 Task: Find connections with filter location Ghātāl with filter topic #Mobilemarketingwith filter profile language Potuguese with filter current company Tata Elxsi with filter school QSpiders - Software Testing Training Institute with filter industry Loan Brokers with filter service category Home Networking with filter keywords title Supervisor
Action: Mouse moved to (601, 100)
Screenshot: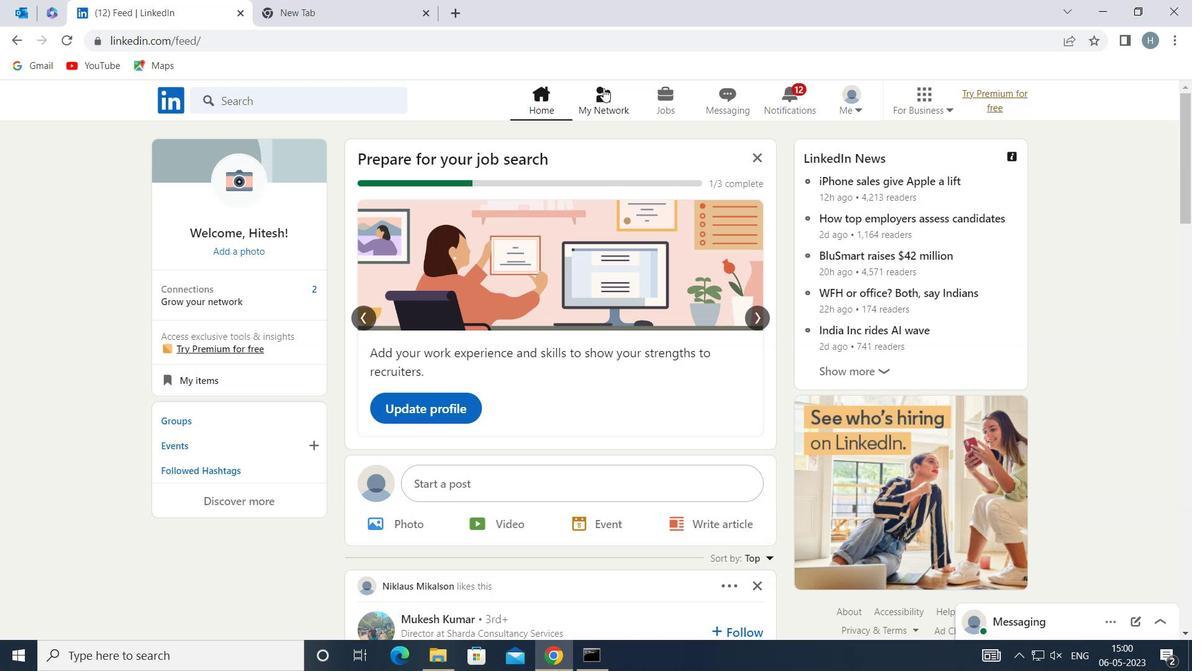
Action: Mouse pressed left at (601, 100)
Screenshot: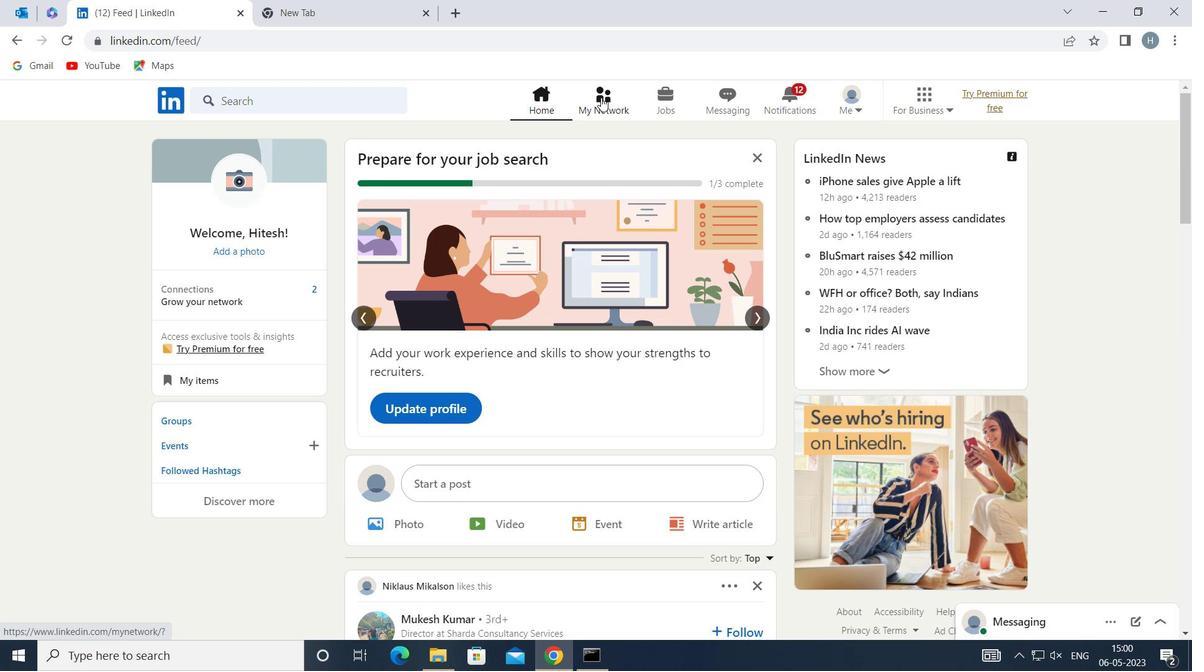 
Action: Mouse moved to (332, 183)
Screenshot: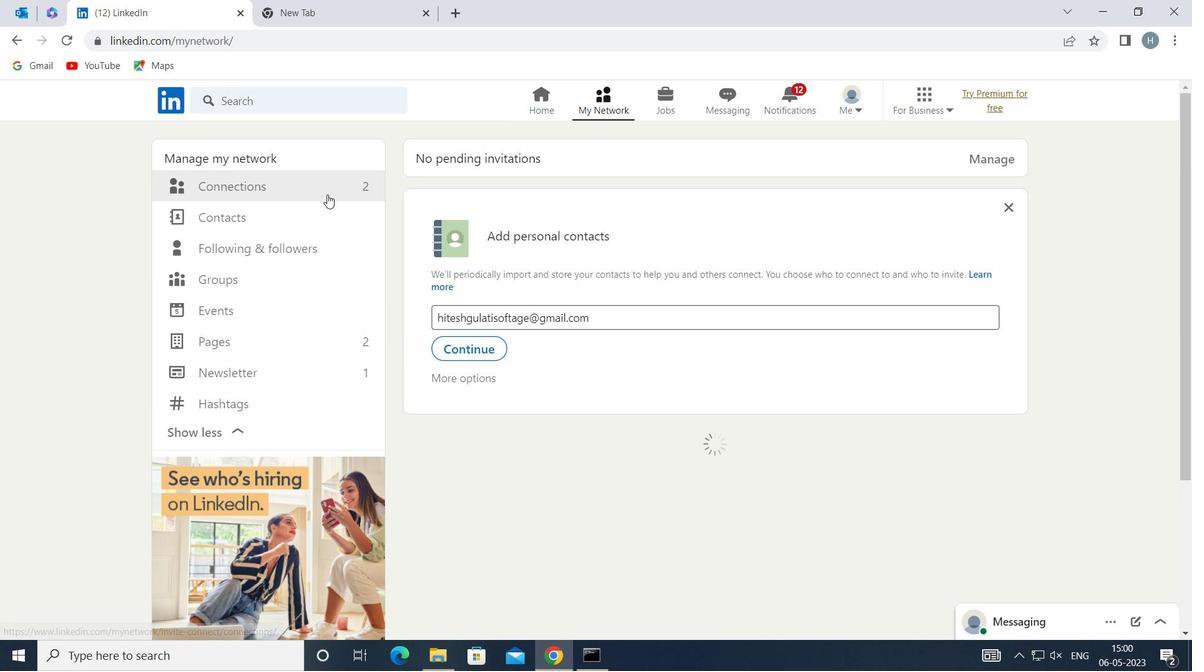 
Action: Mouse pressed left at (332, 183)
Screenshot: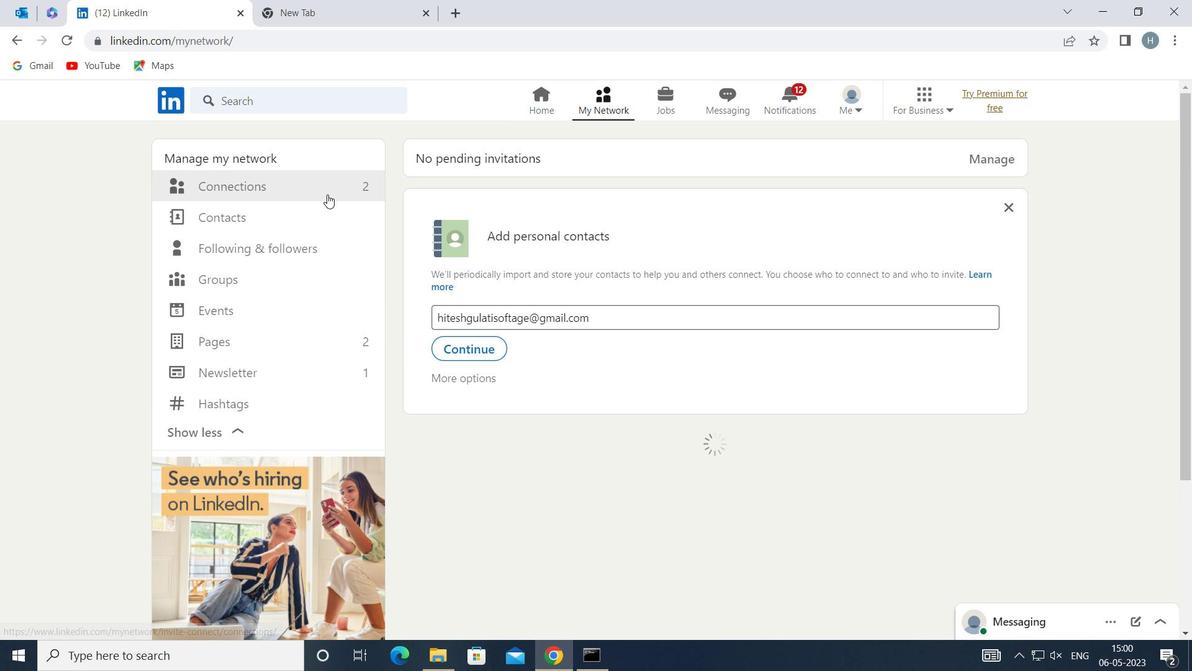 
Action: Mouse moved to (741, 184)
Screenshot: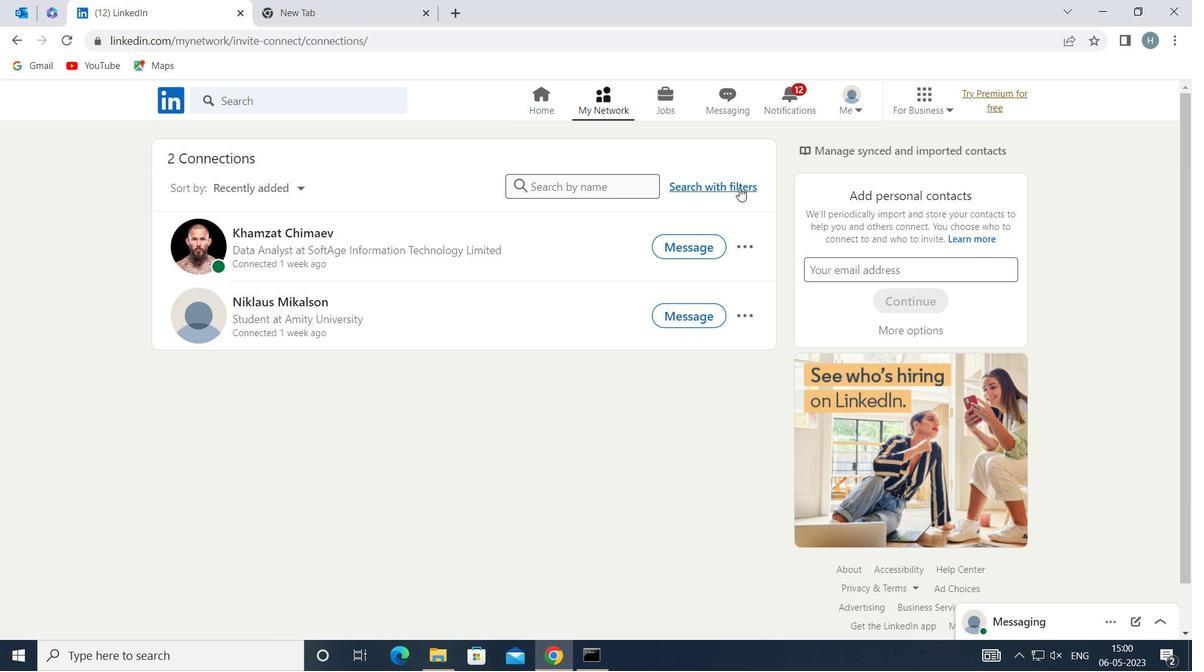 
Action: Mouse pressed left at (741, 184)
Screenshot: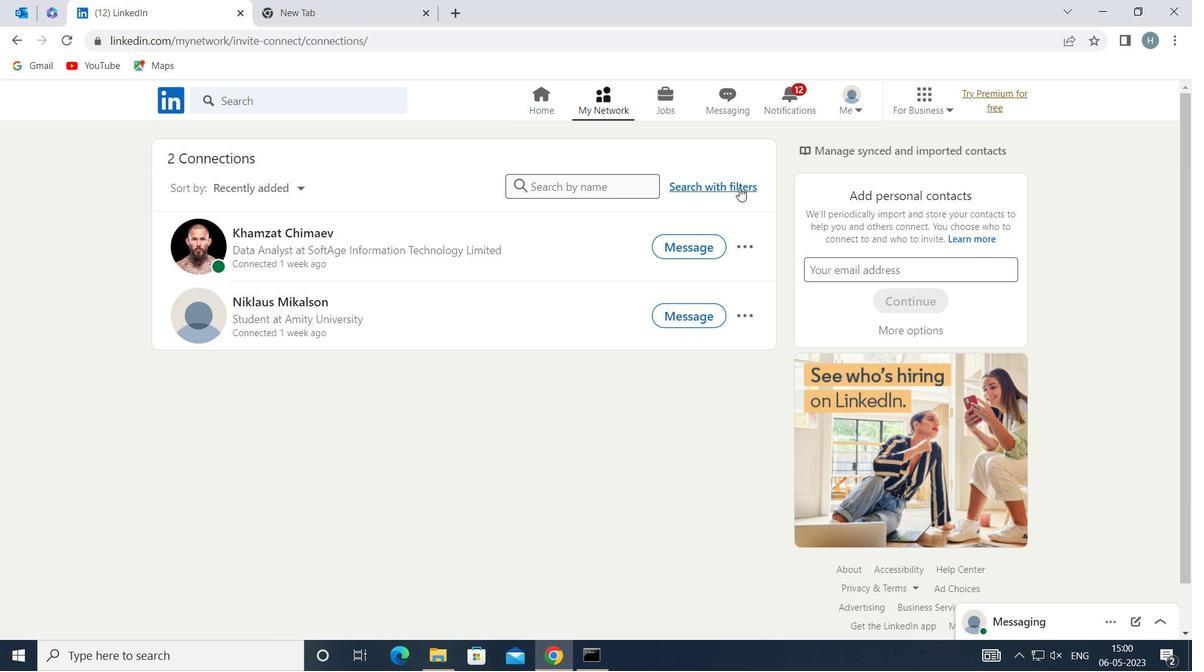 
Action: Mouse moved to (649, 145)
Screenshot: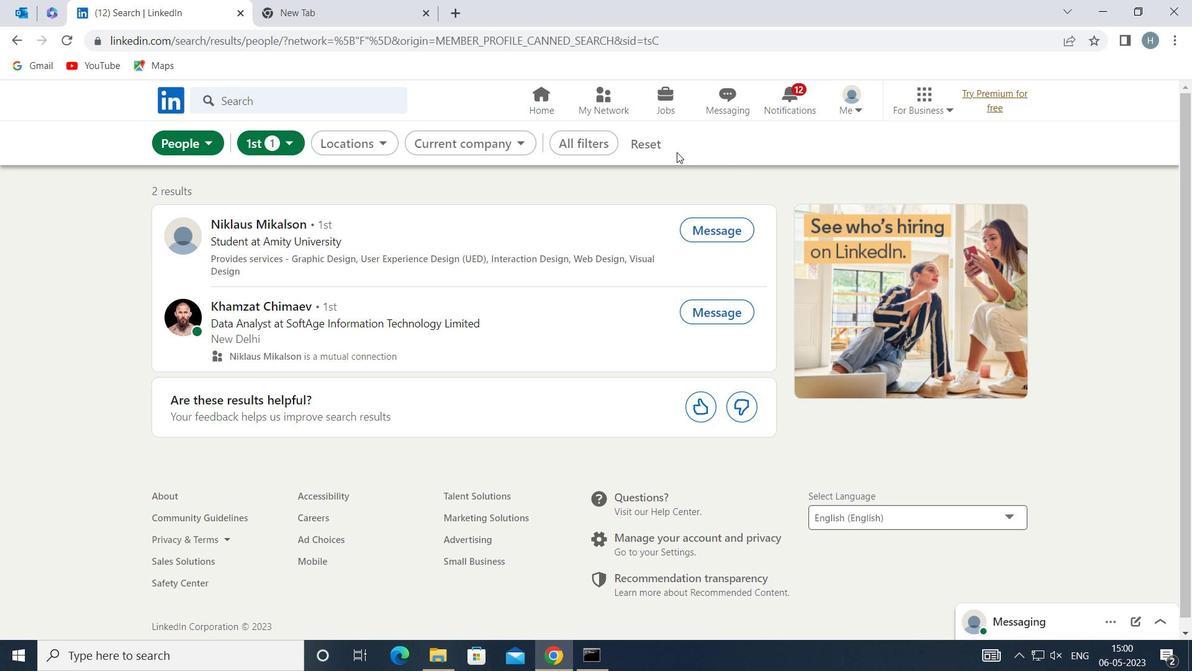 
Action: Mouse pressed left at (649, 145)
Screenshot: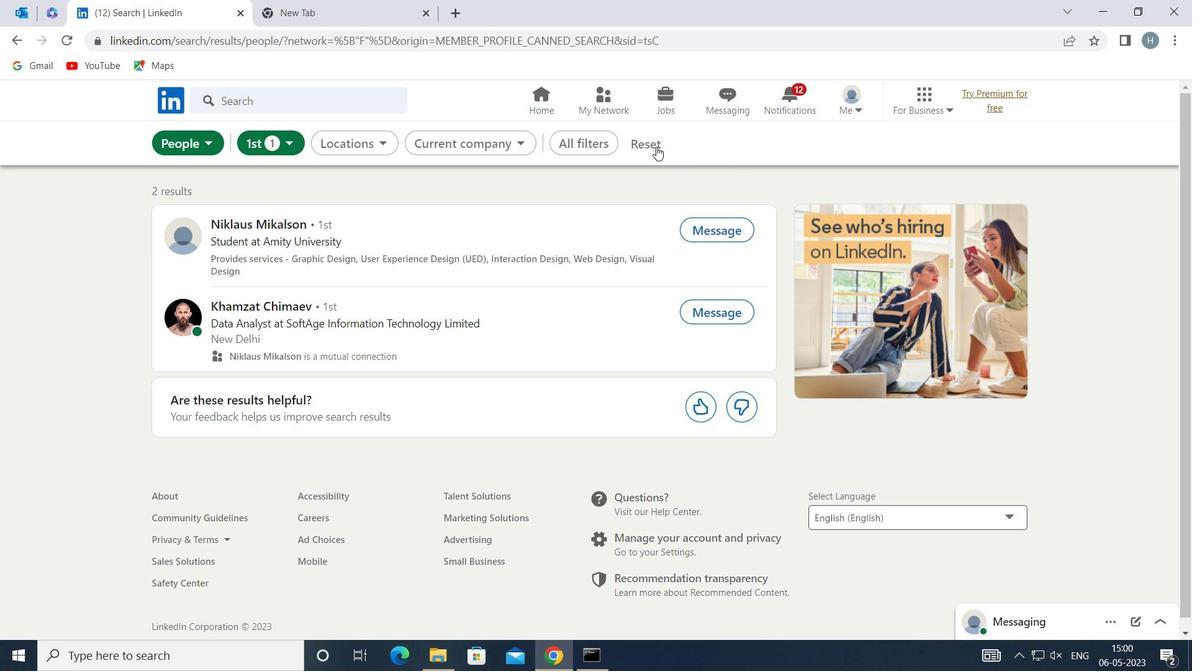 
Action: Mouse moved to (622, 142)
Screenshot: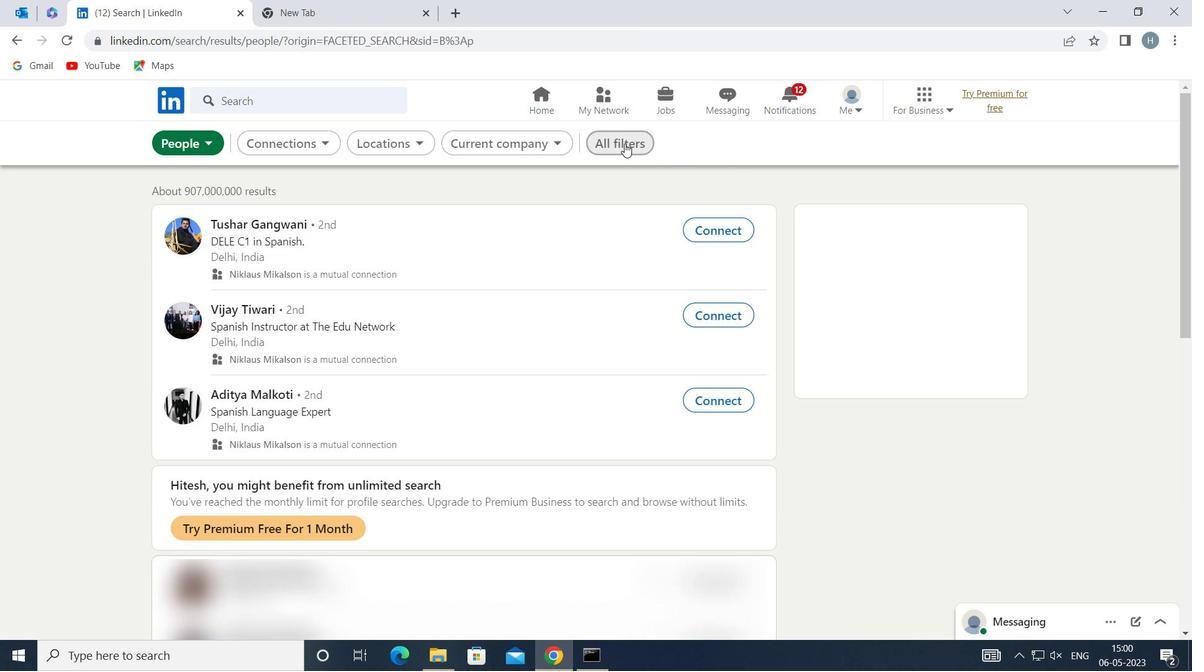 
Action: Mouse pressed left at (622, 142)
Screenshot: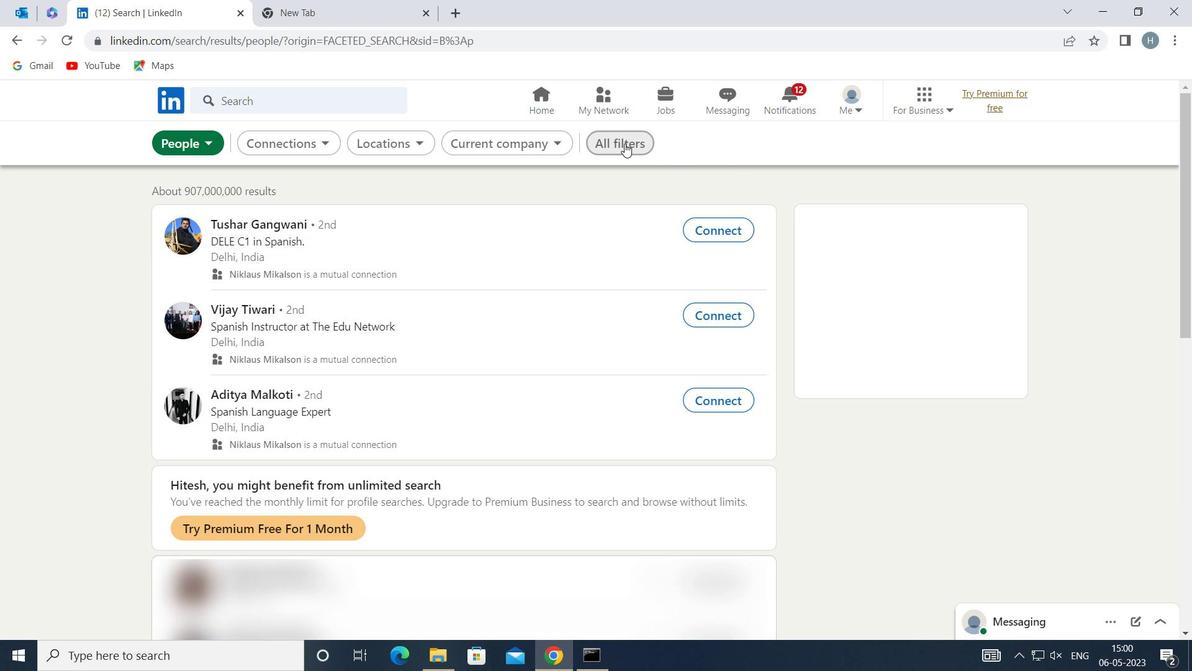 
Action: Mouse moved to (877, 365)
Screenshot: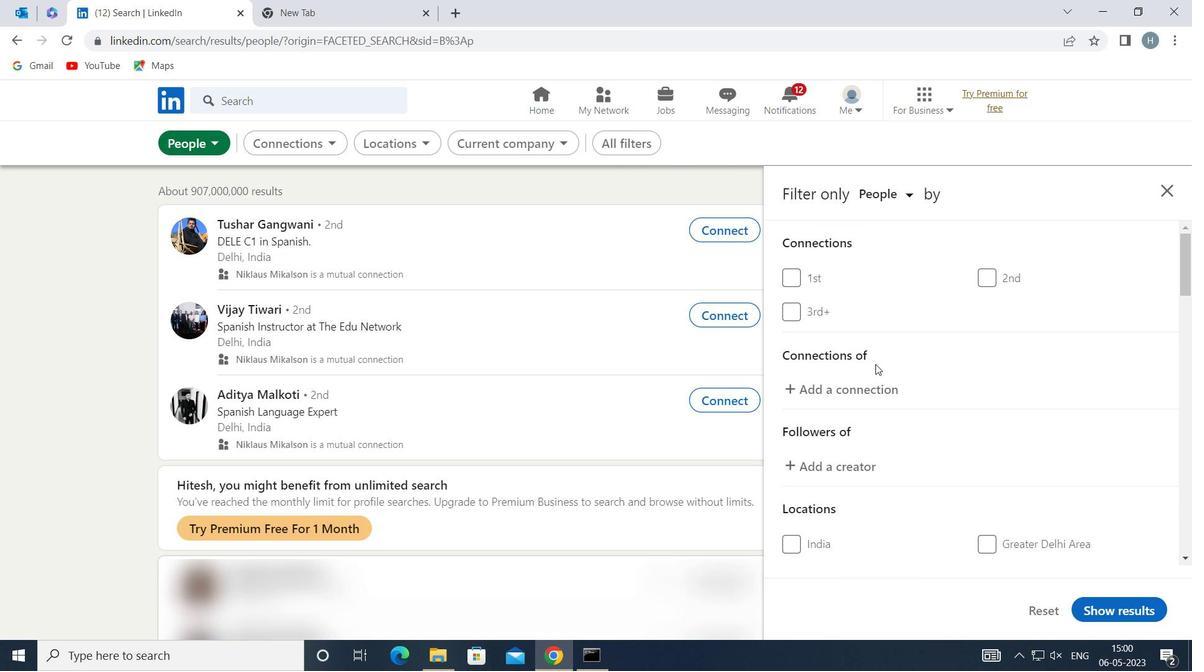 
Action: Mouse scrolled (877, 365) with delta (0, 0)
Screenshot: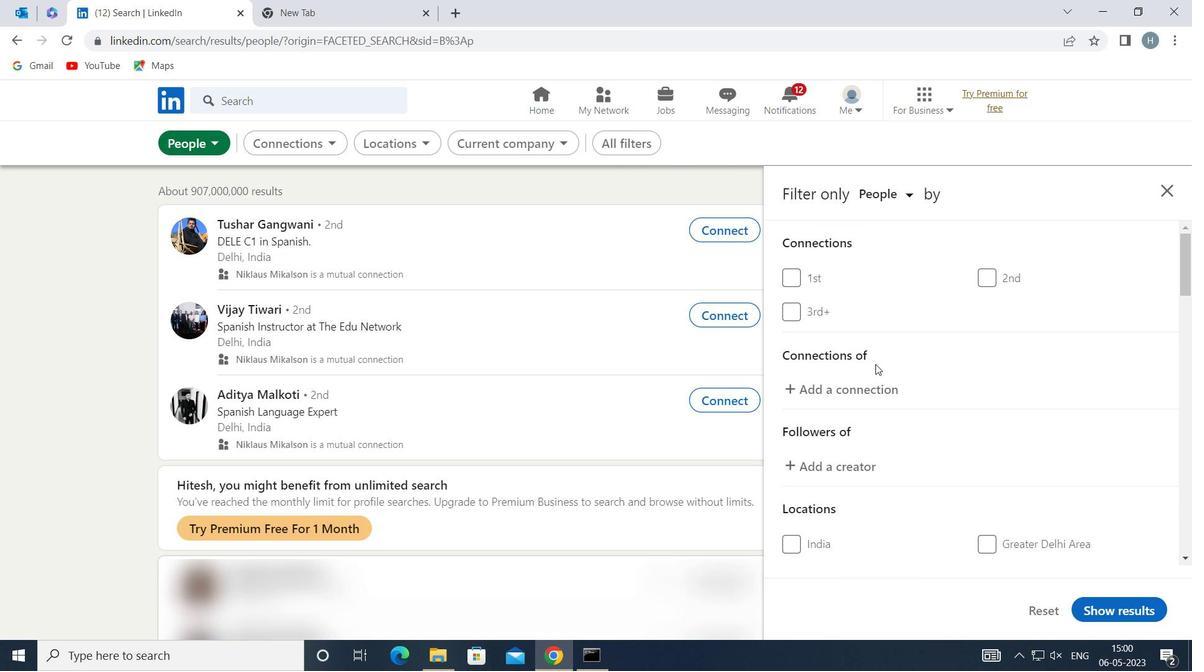 
Action: Mouse moved to (877, 367)
Screenshot: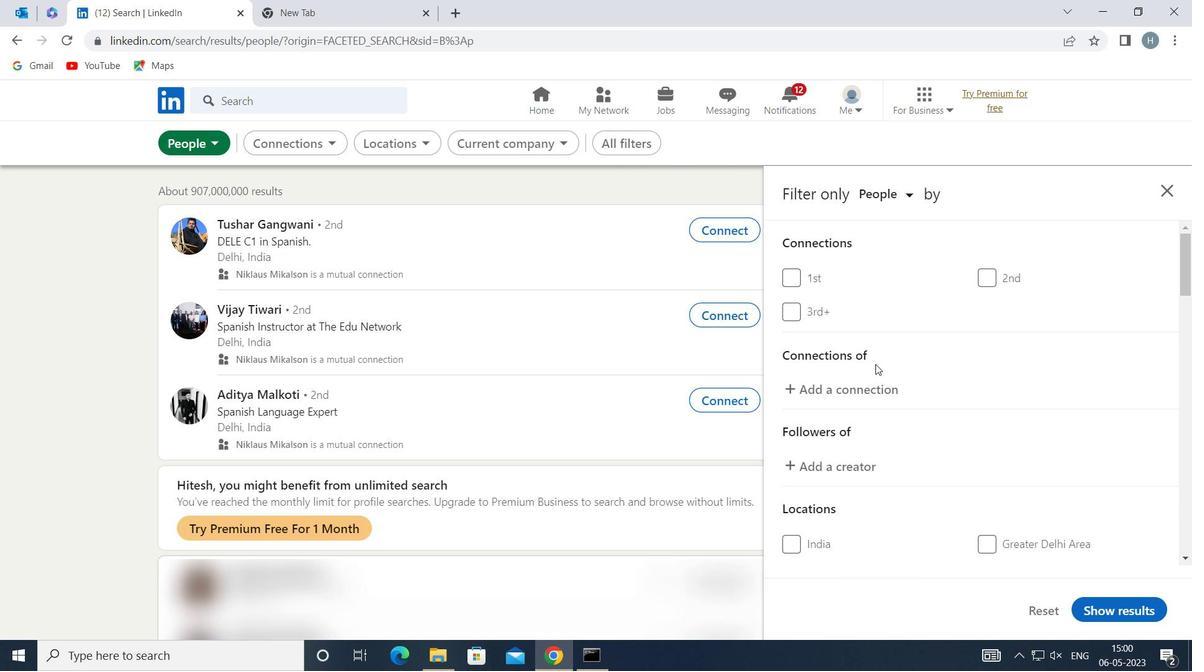 
Action: Mouse scrolled (877, 366) with delta (0, 0)
Screenshot: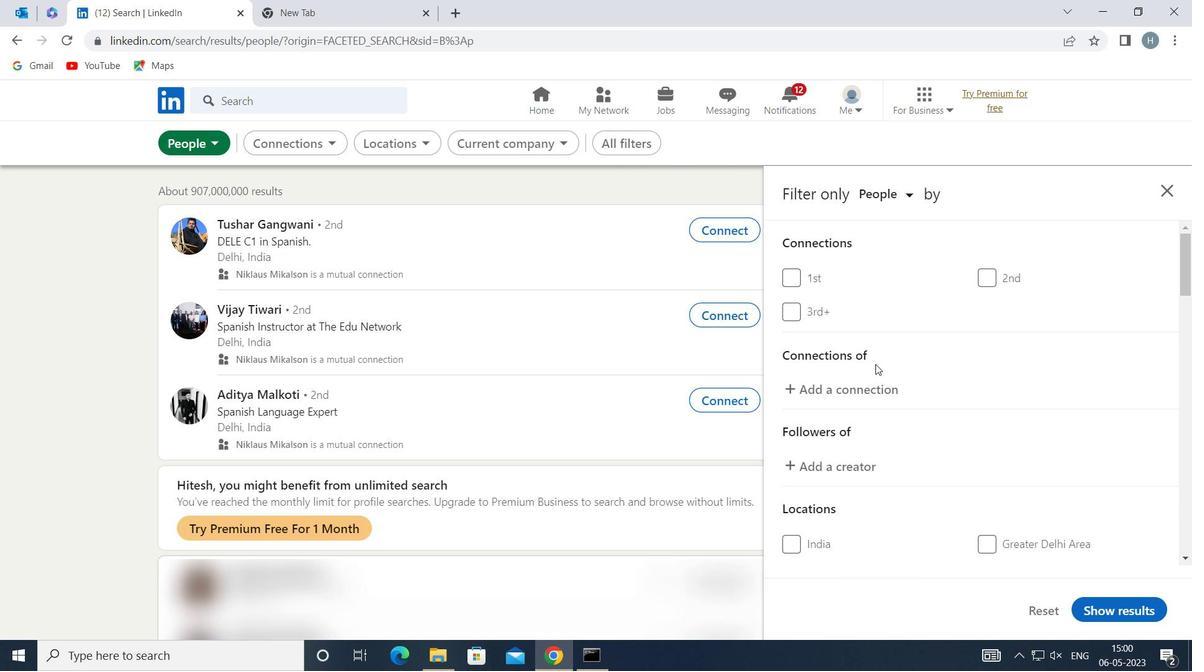 
Action: Mouse moved to (1020, 451)
Screenshot: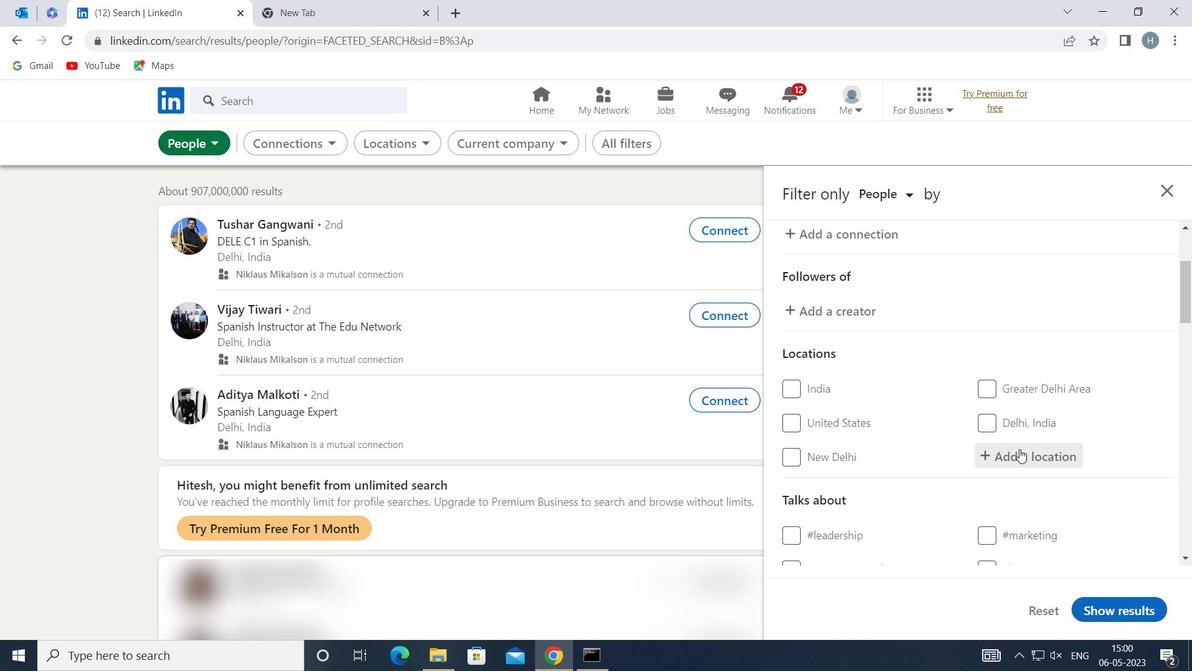 
Action: Mouse pressed left at (1020, 451)
Screenshot: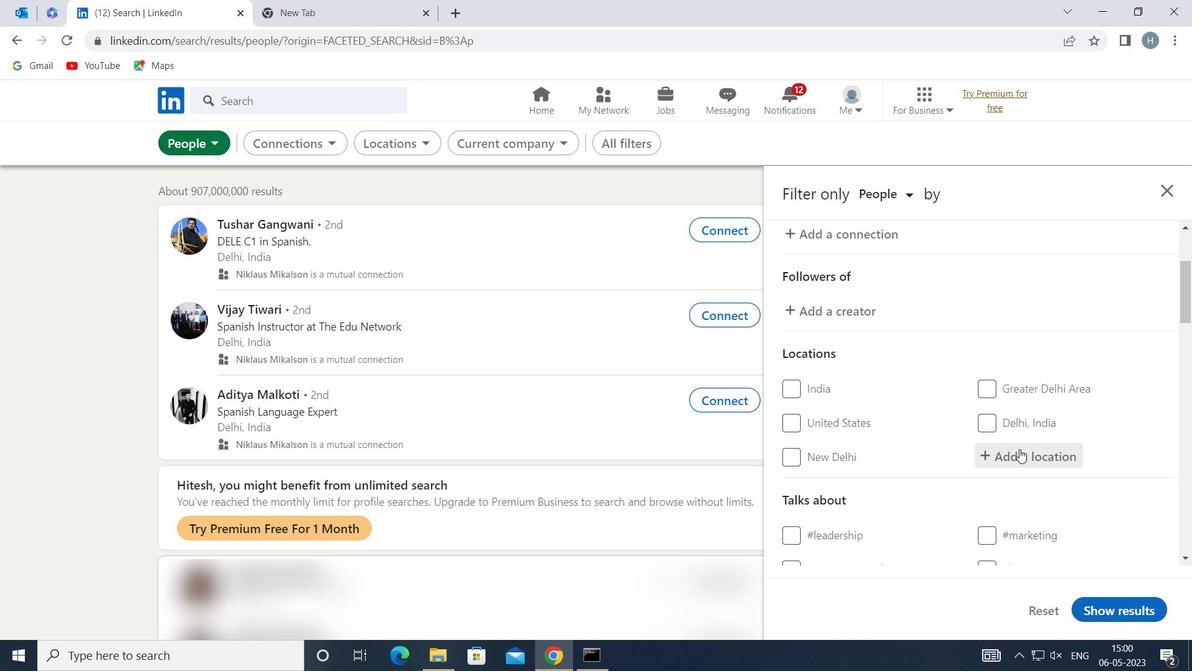 
Action: Mouse moved to (1022, 451)
Screenshot: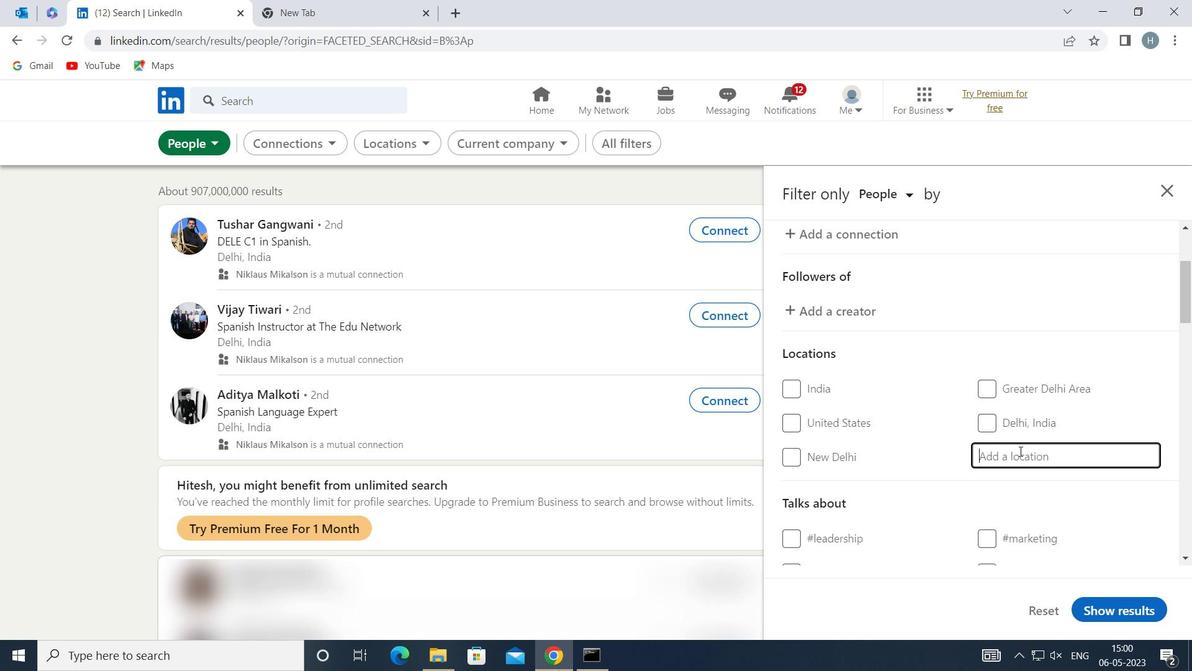 
Action: Key pressed <Key.shift>GHATAL
Screenshot: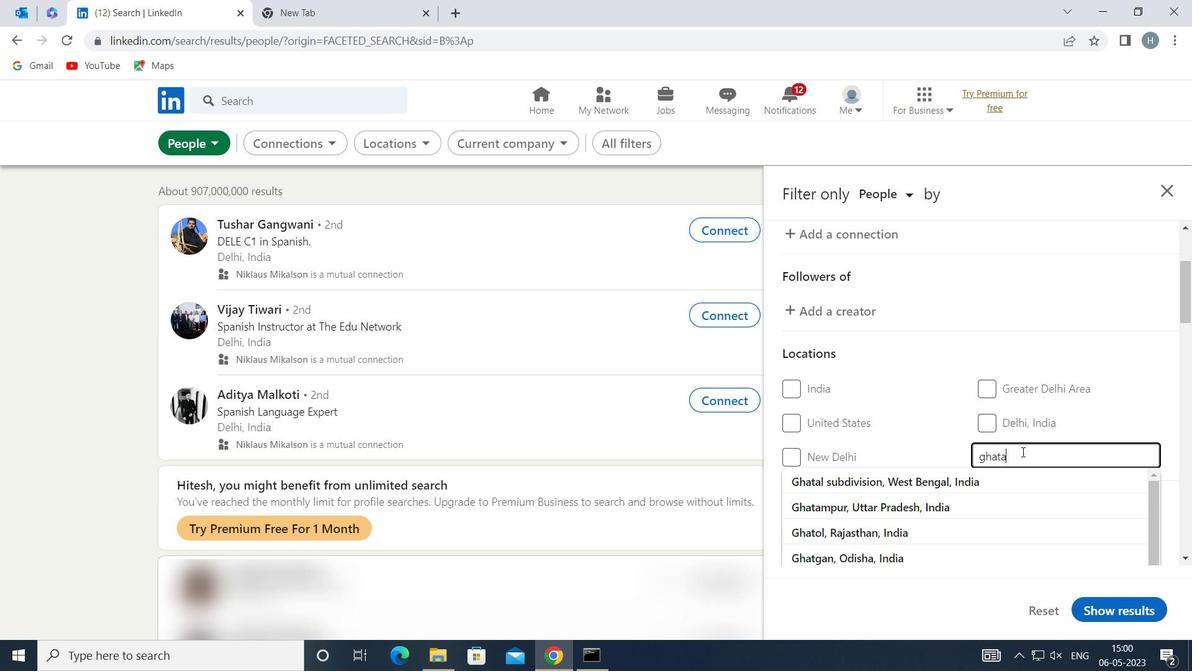
Action: Mouse moved to (1112, 410)
Screenshot: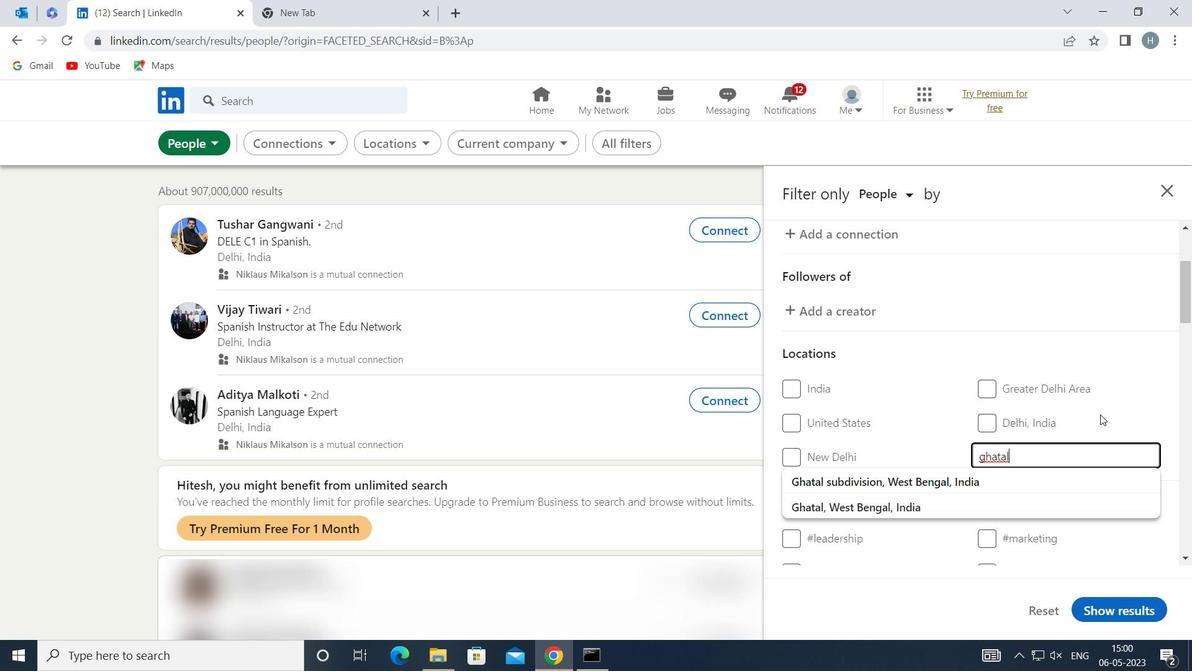 
Action: Mouse pressed left at (1112, 410)
Screenshot: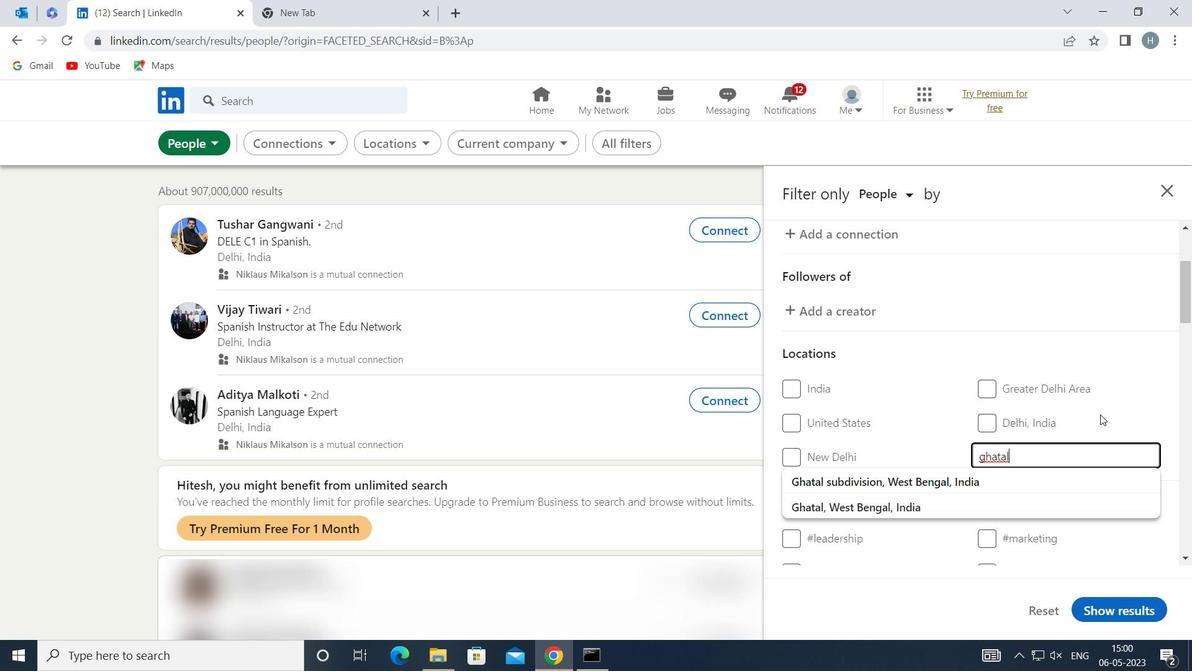 
Action: Mouse moved to (1095, 433)
Screenshot: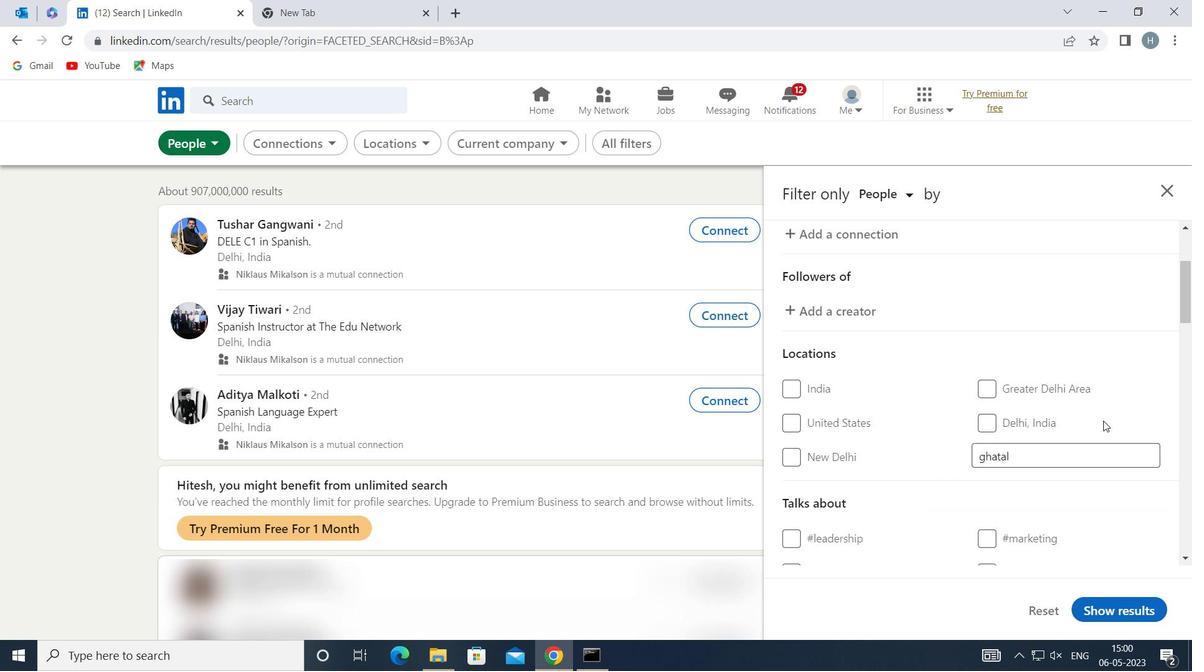 
Action: Mouse scrolled (1095, 433) with delta (0, 0)
Screenshot: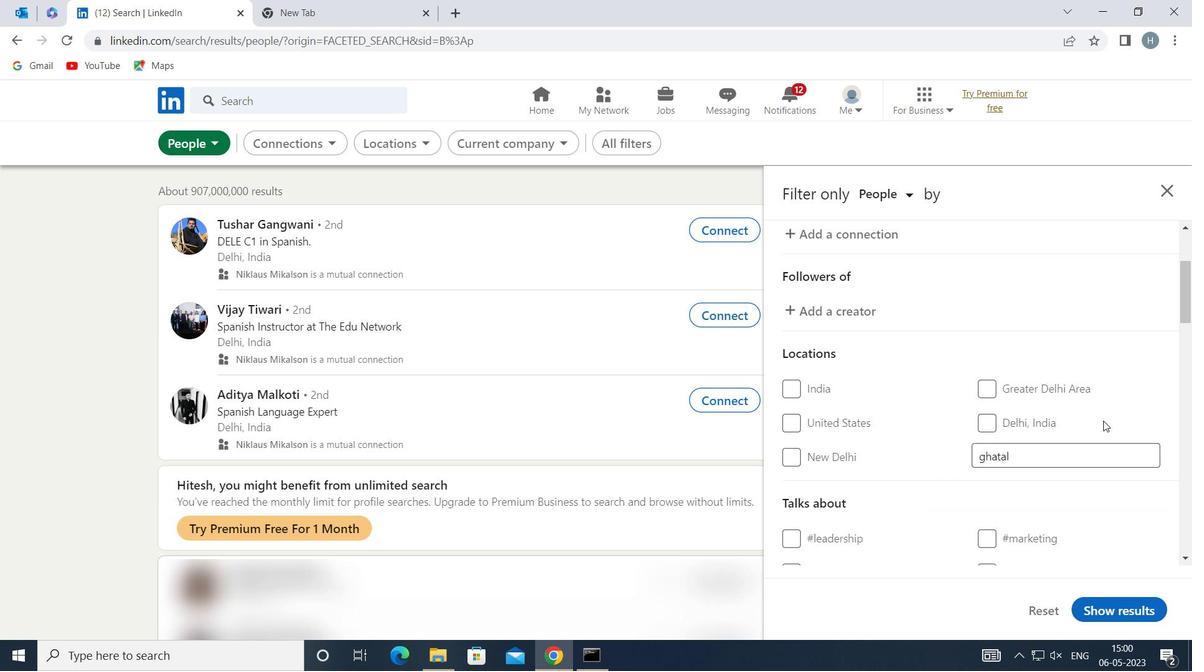 
Action: Mouse moved to (1094, 434)
Screenshot: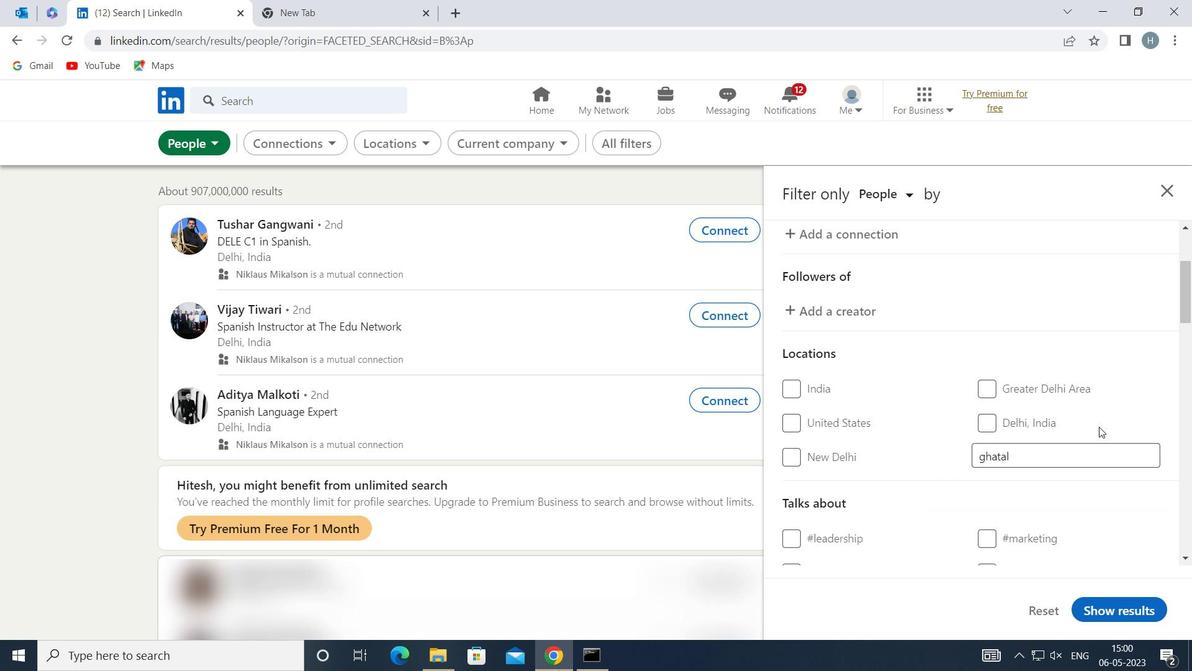 
Action: Mouse scrolled (1094, 434) with delta (0, 0)
Screenshot: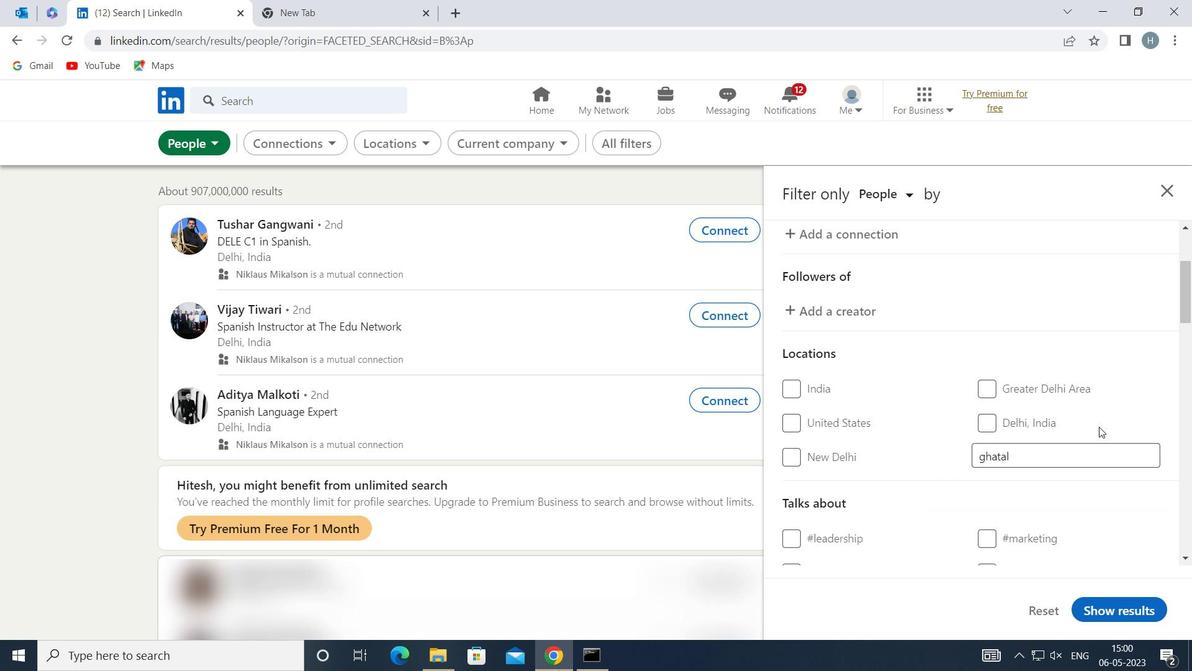 
Action: Mouse moved to (1026, 447)
Screenshot: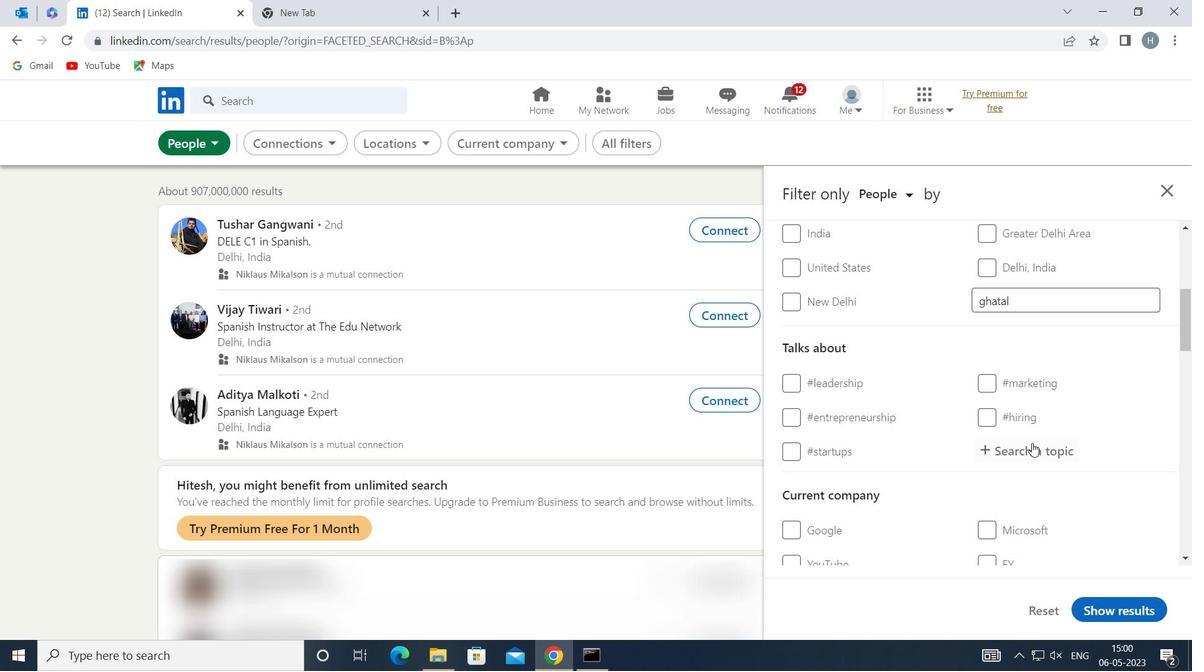 
Action: Mouse pressed left at (1026, 447)
Screenshot: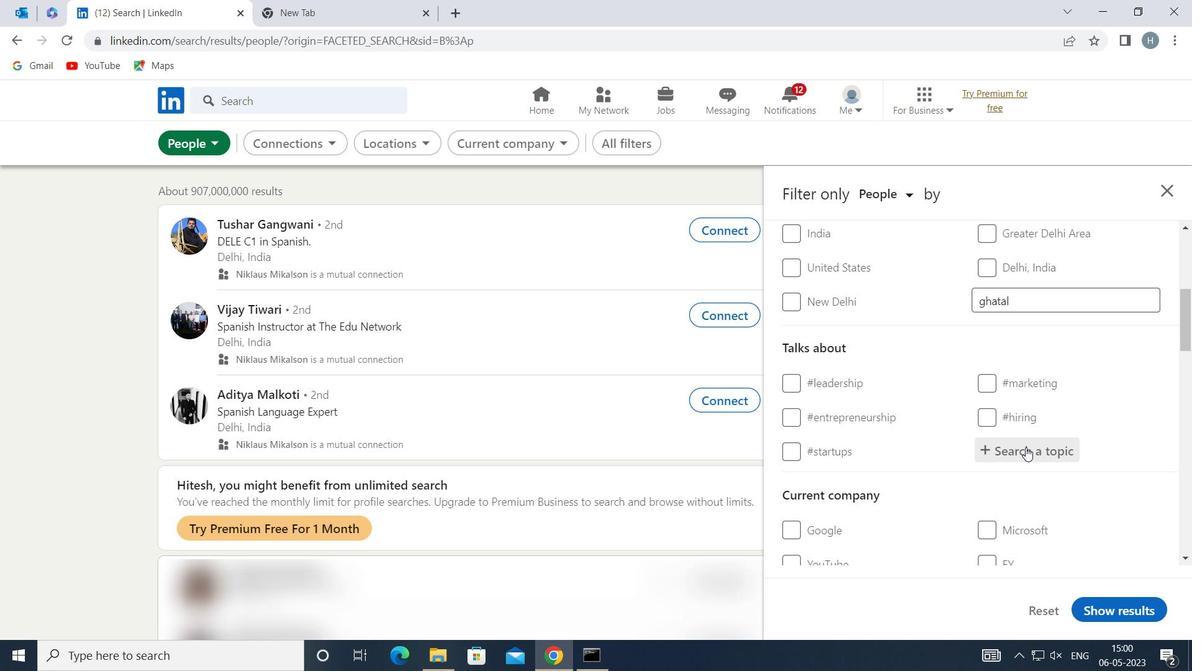 
Action: Mouse moved to (1025, 447)
Screenshot: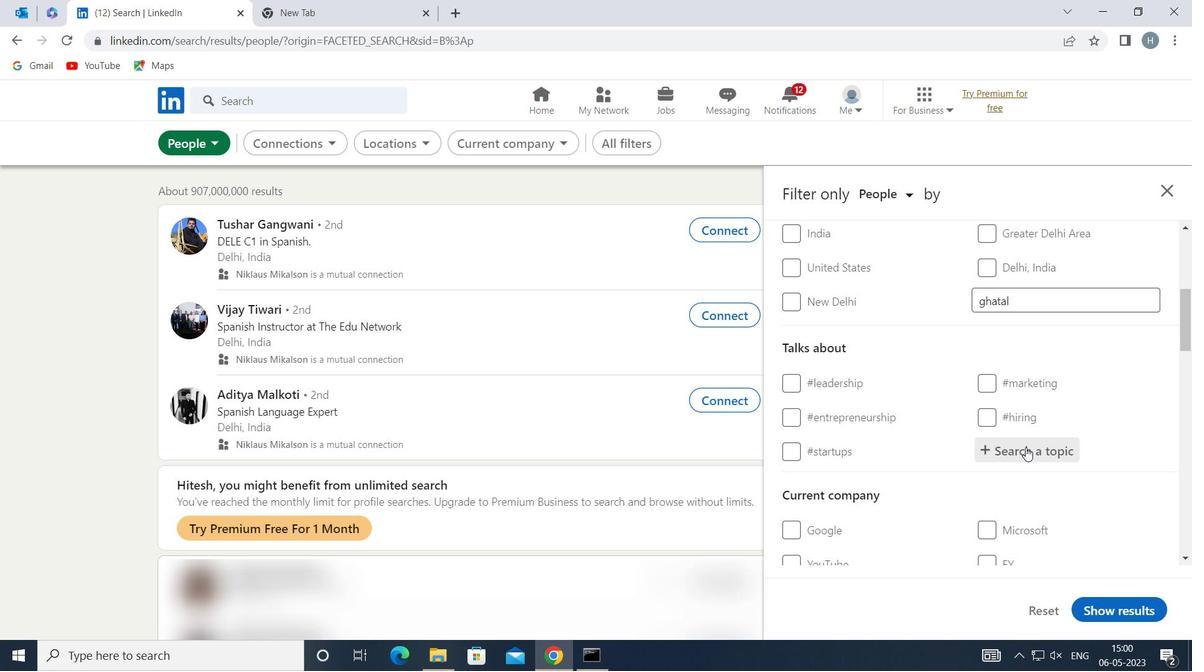 
Action: Key pressed <Key.shift><Key.shift><Key.shift><Key.shift>MOBILEMARKETING
Screenshot: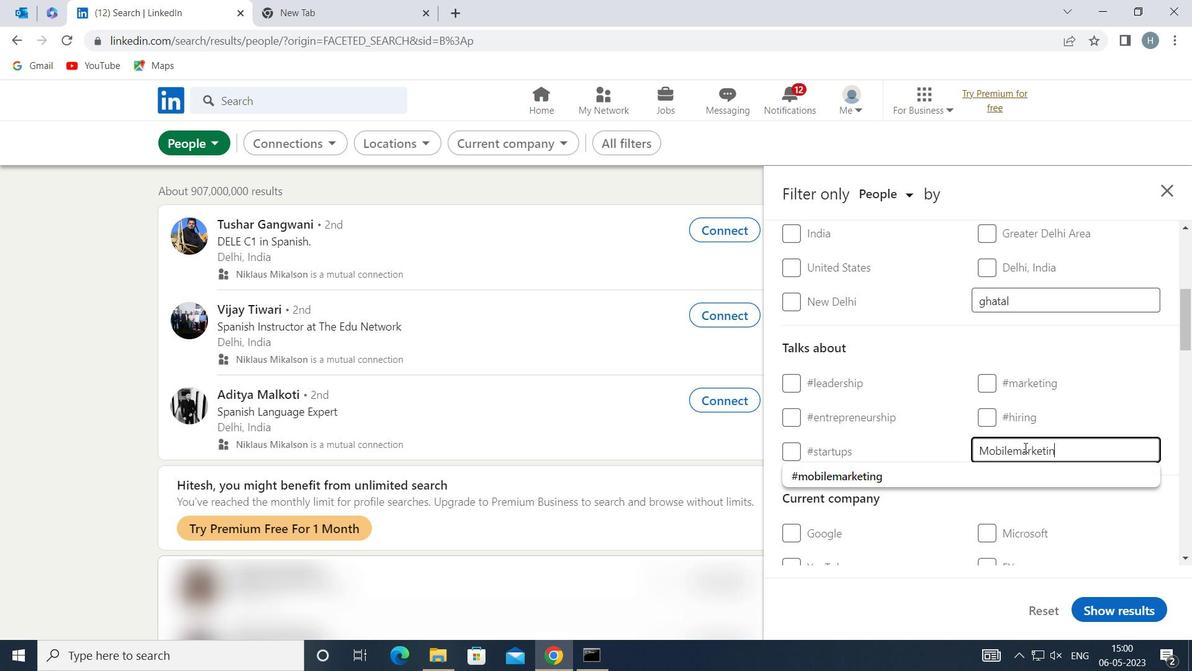 
Action: Mouse moved to (959, 470)
Screenshot: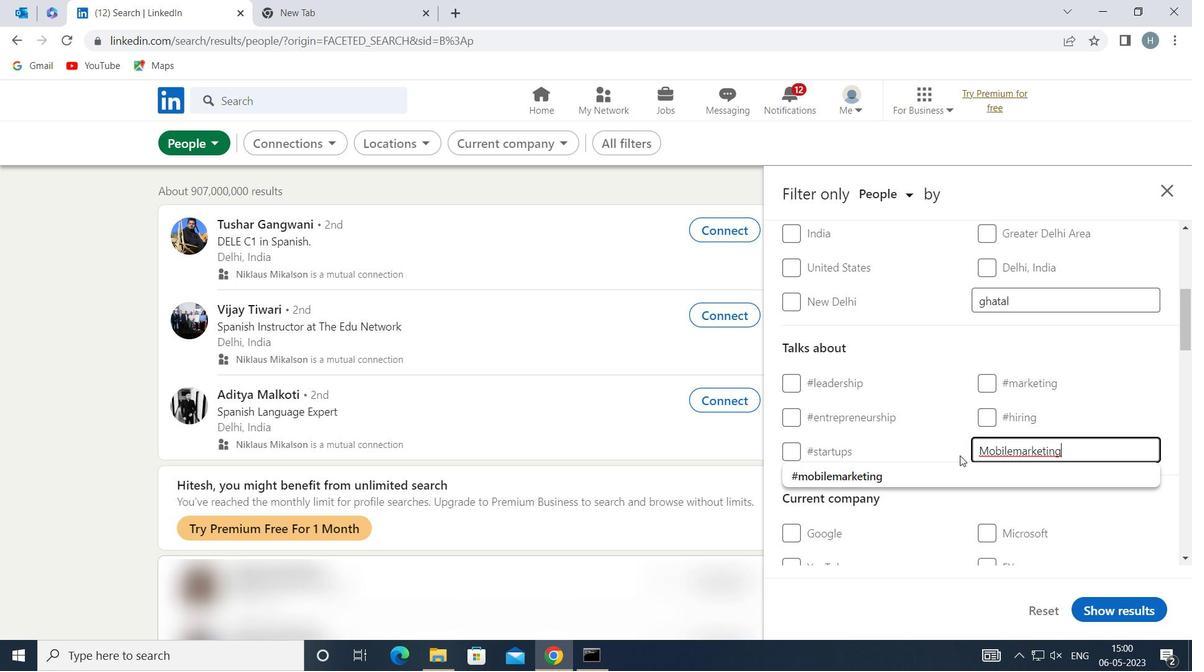 
Action: Mouse pressed left at (959, 470)
Screenshot: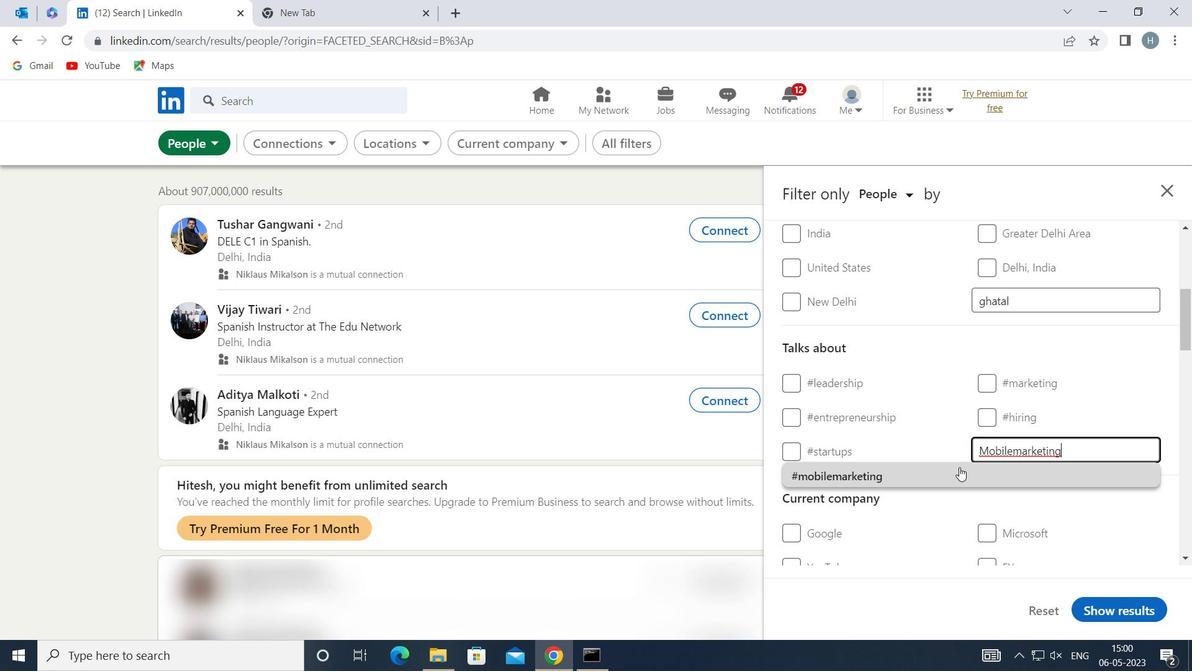 
Action: Mouse moved to (944, 434)
Screenshot: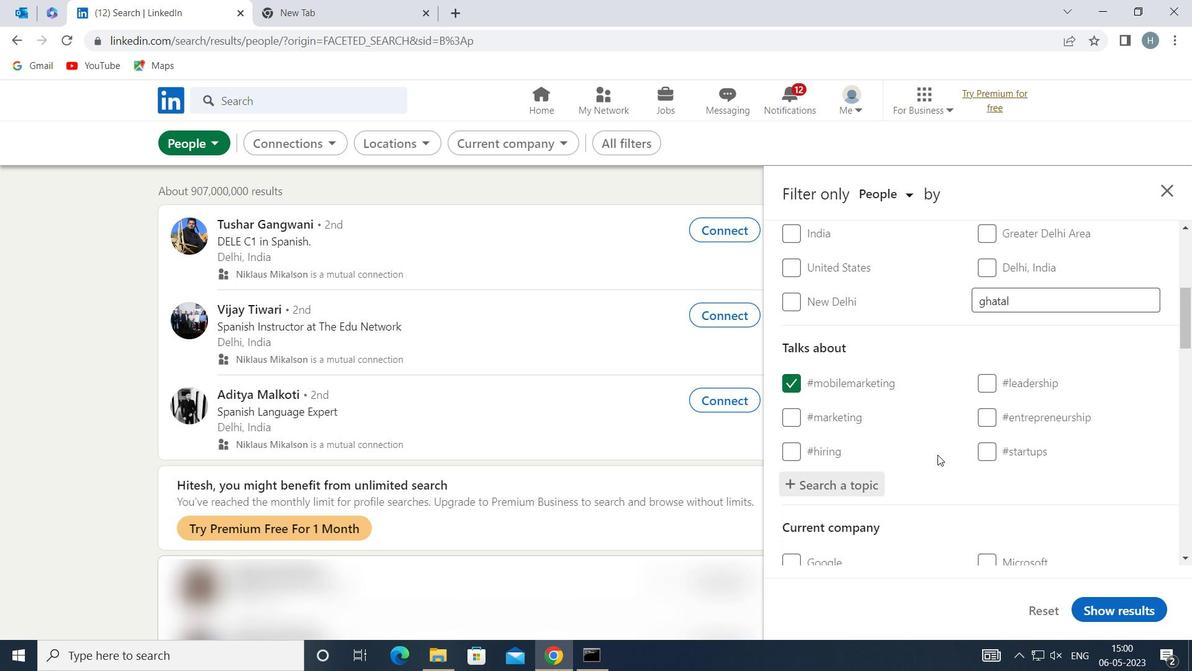 
Action: Mouse scrolled (944, 433) with delta (0, 0)
Screenshot: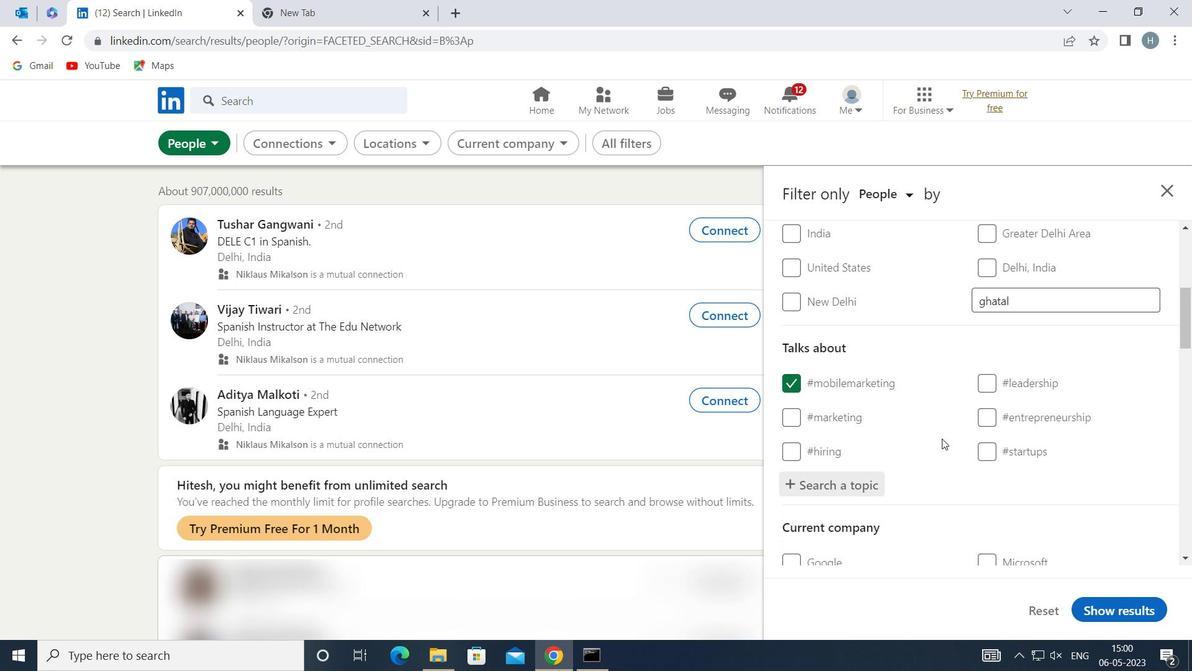 
Action: Mouse moved to (950, 408)
Screenshot: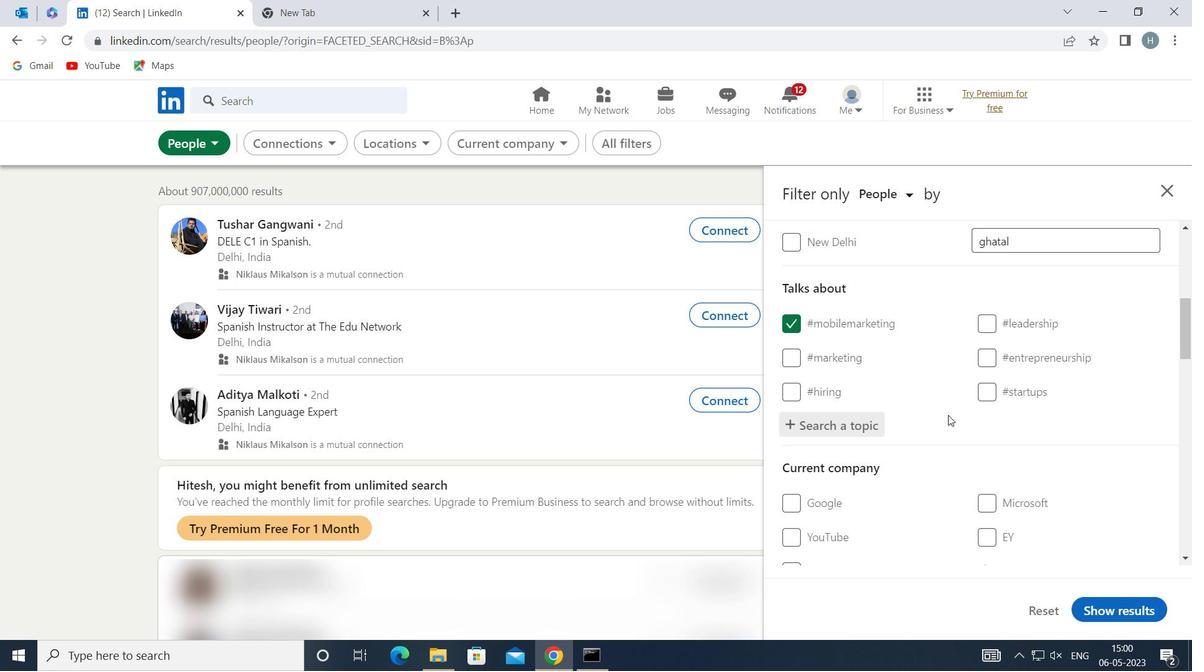 
Action: Mouse scrolled (950, 408) with delta (0, 0)
Screenshot: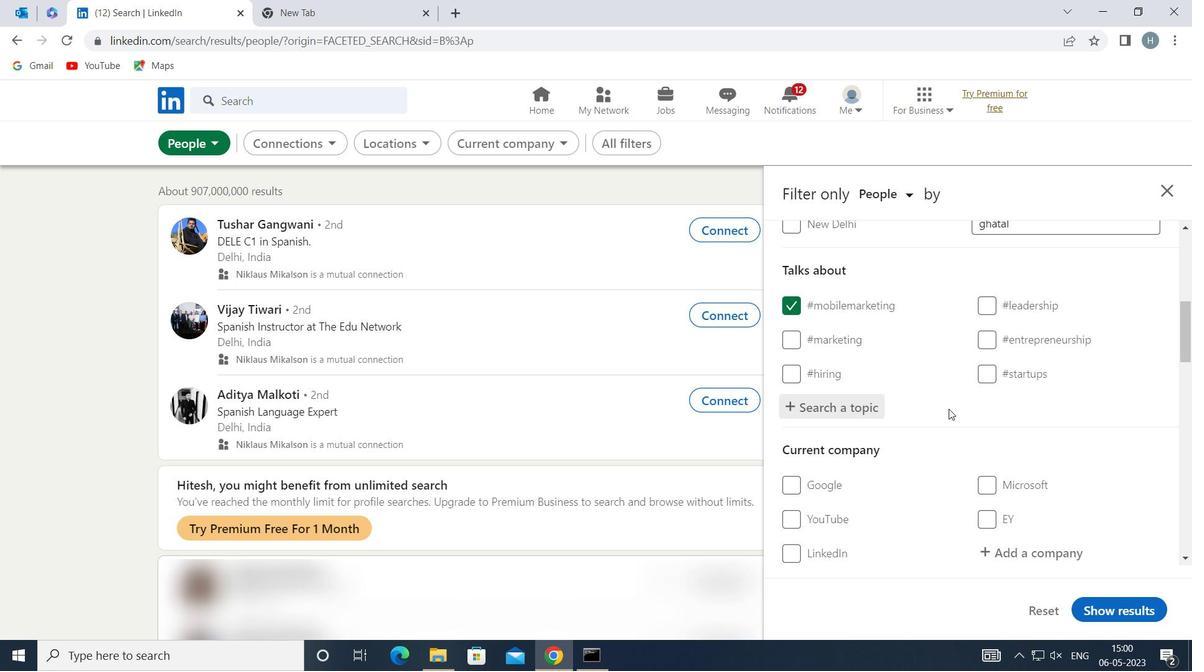 
Action: Mouse scrolled (950, 408) with delta (0, 0)
Screenshot: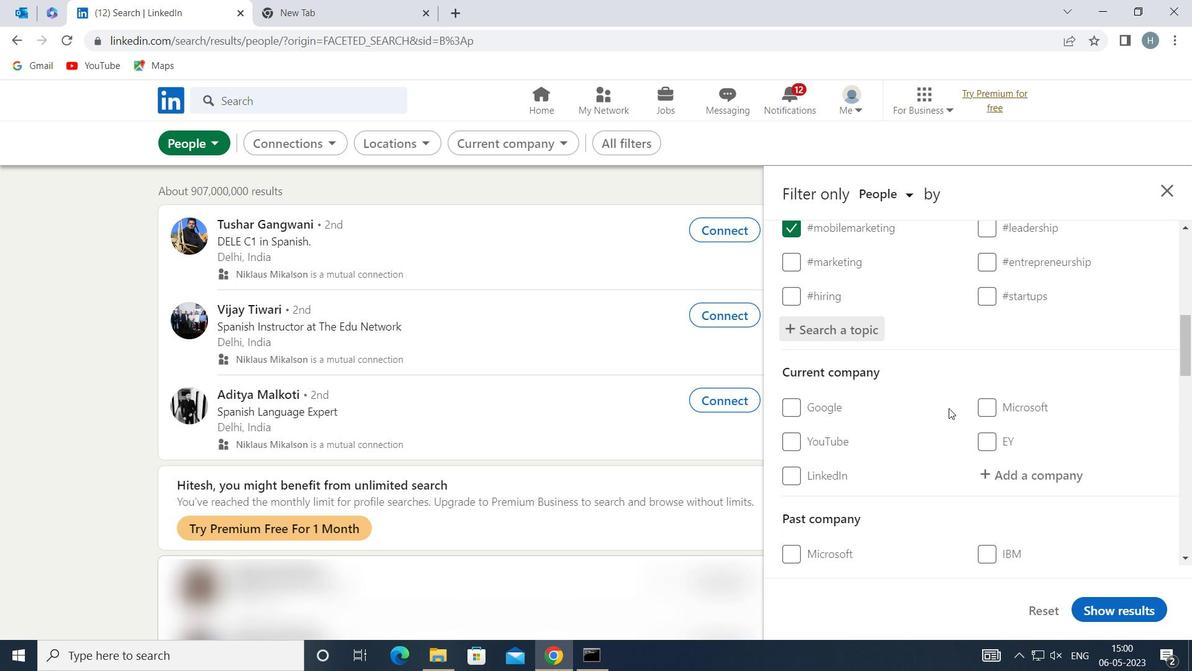 
Action: Mouse moved to (951, 393)
Screenshot: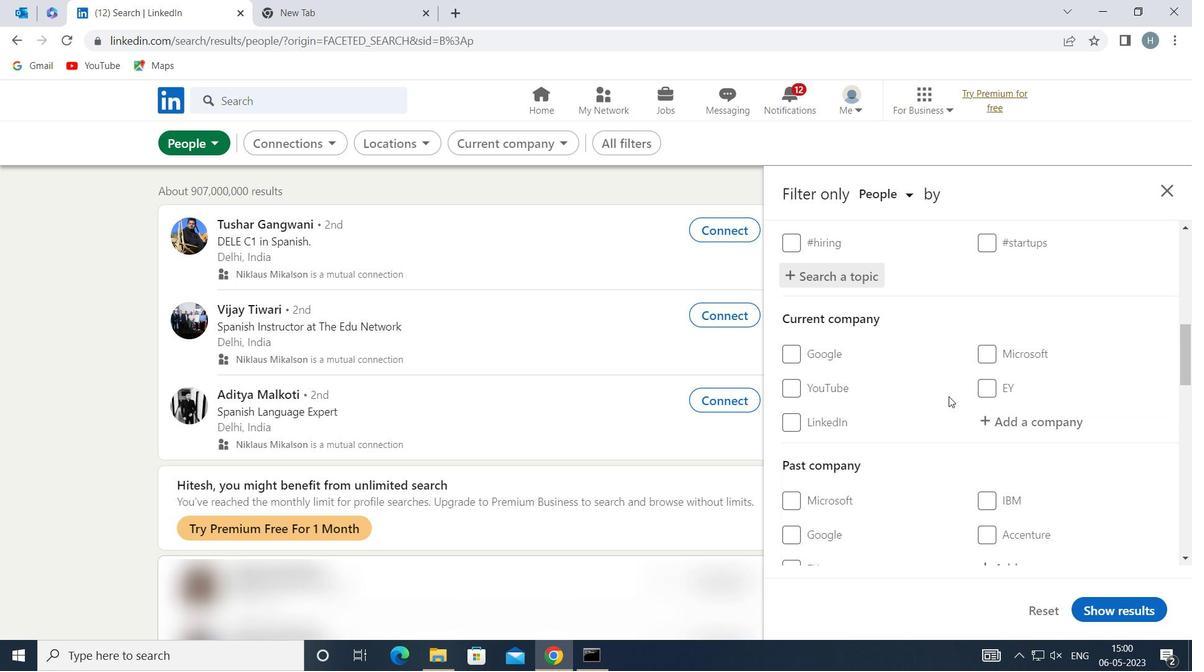 
Action: Mouse scrolled (951, 392) with delta (0, 0)
Screenshot: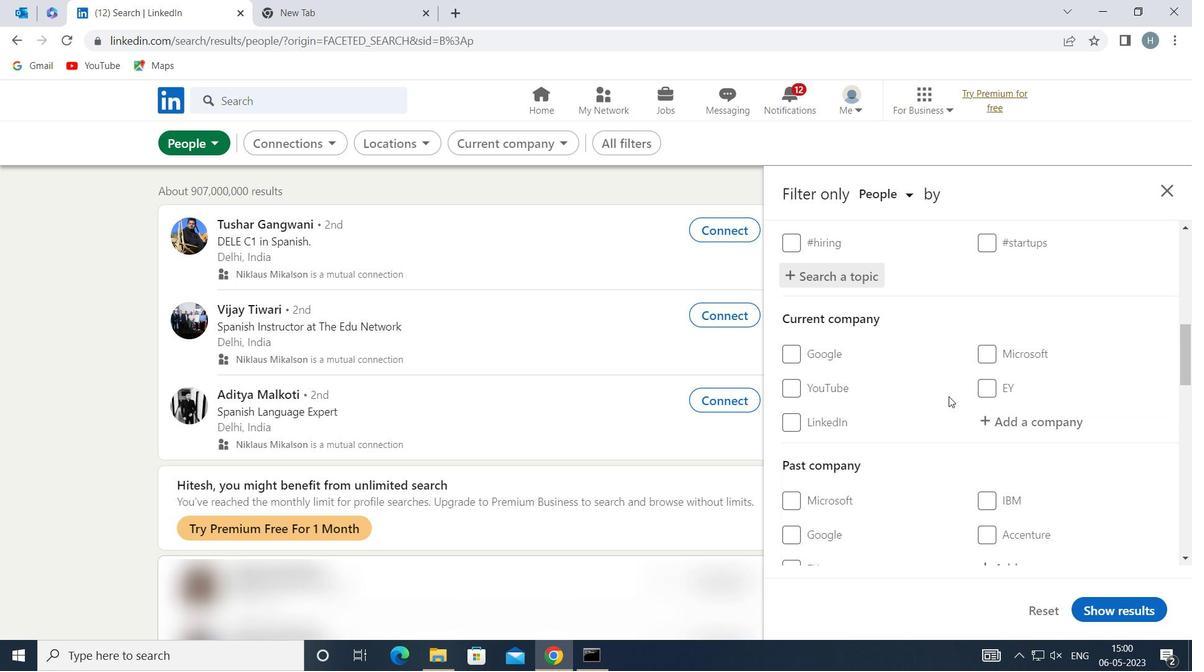 
Action: Mouse moved to (954, 393)
Screenshot: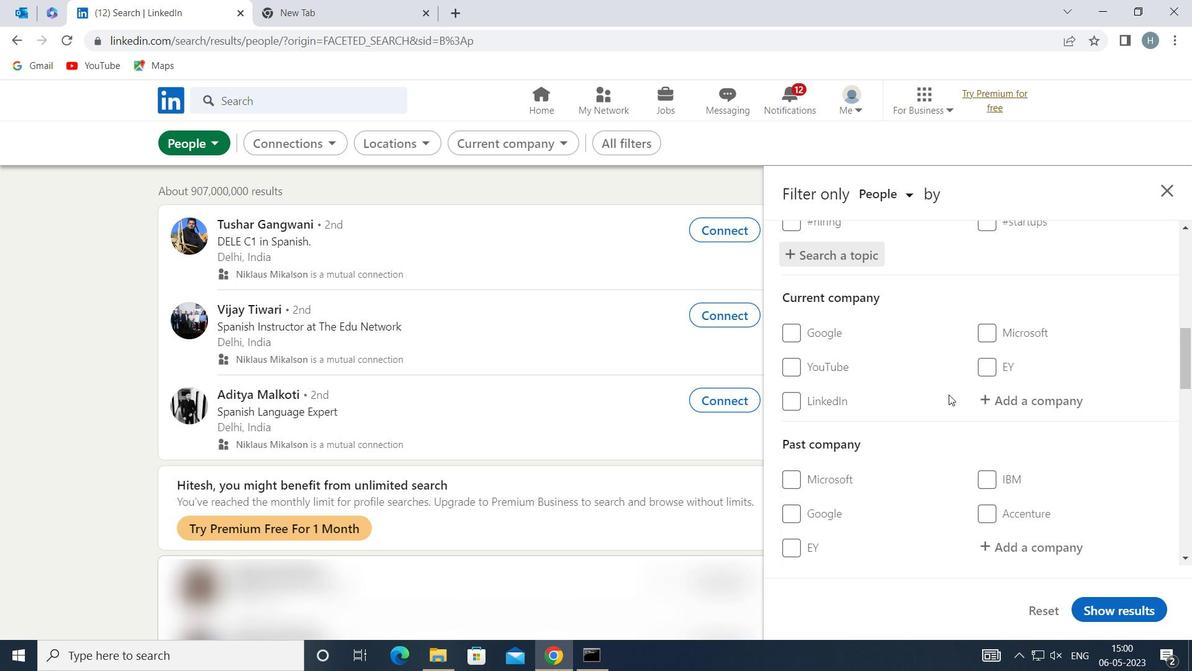 
Action: Mouse scrolled (954, 392) with delta (0, 0)
Screenshot: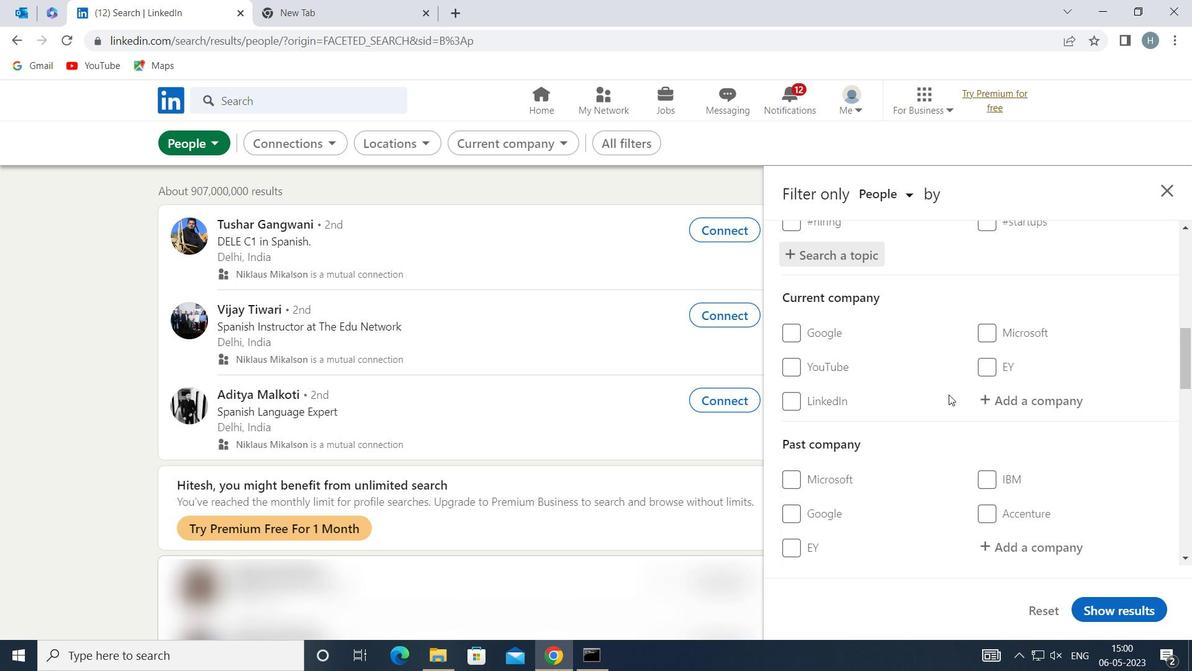 
Action: Mouse moved to (956, 393)
Screenshot: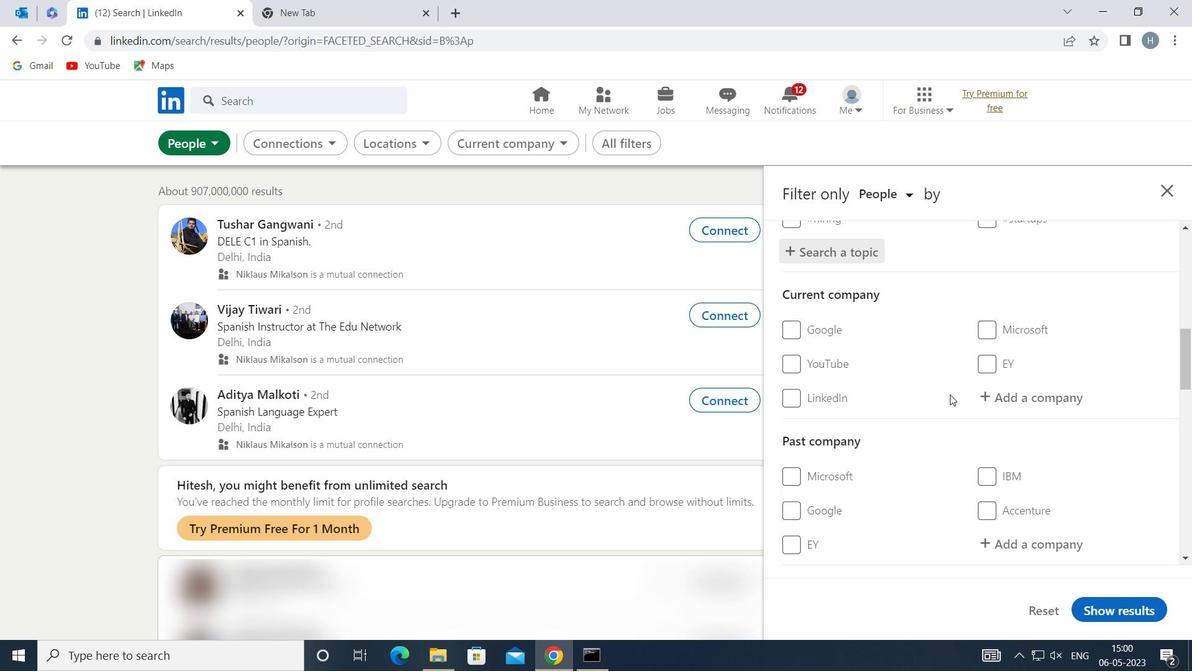 
Action: Mouse scrolled (956, 392) with delta (0, 0)
Screenshot: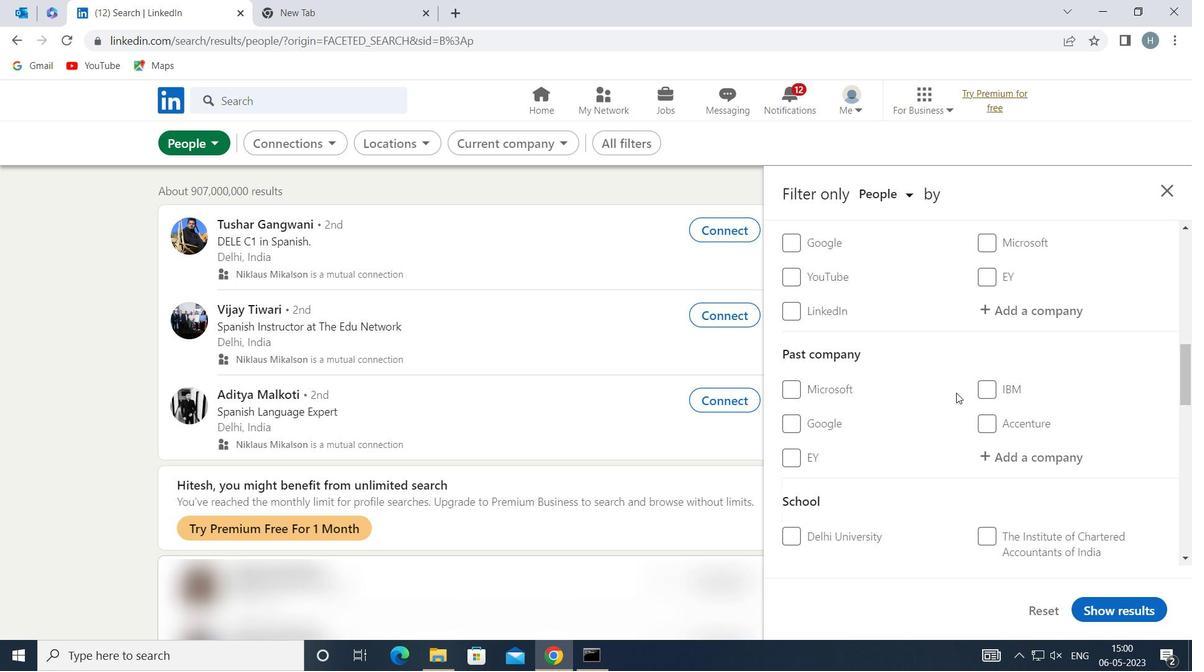 
Action: Mouse scrolled (956, 392) with delta (0, 0)
Screenshot: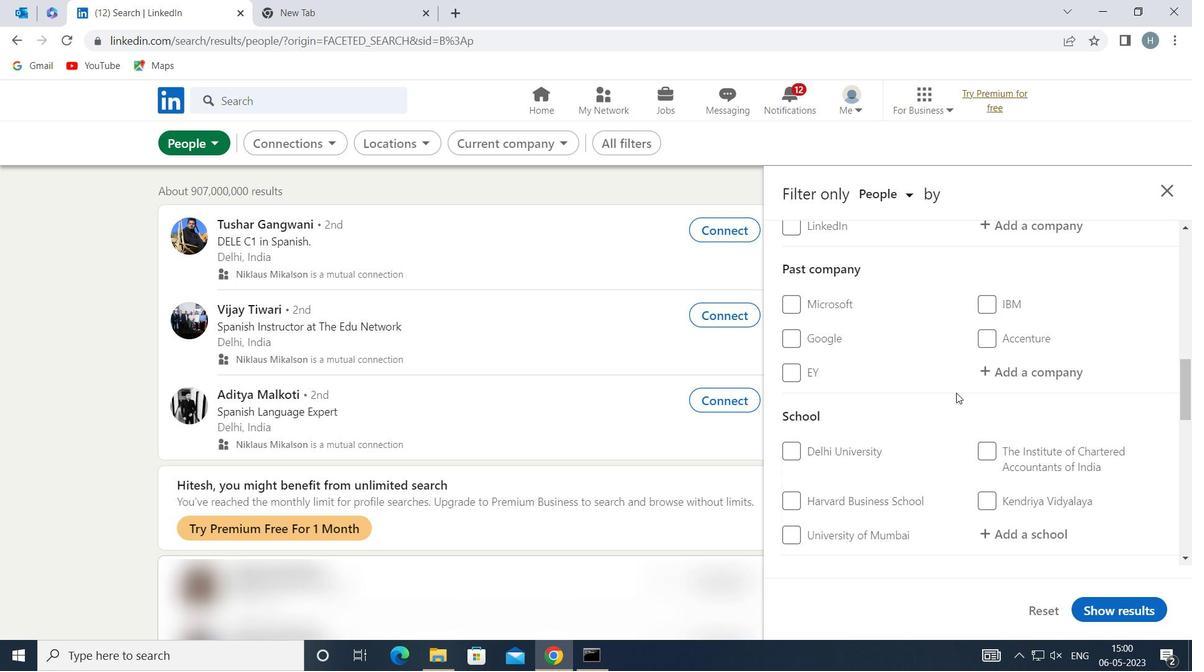 
Action: Mouse scrolled (956, 392) with delta (0, 0)
Screenshot: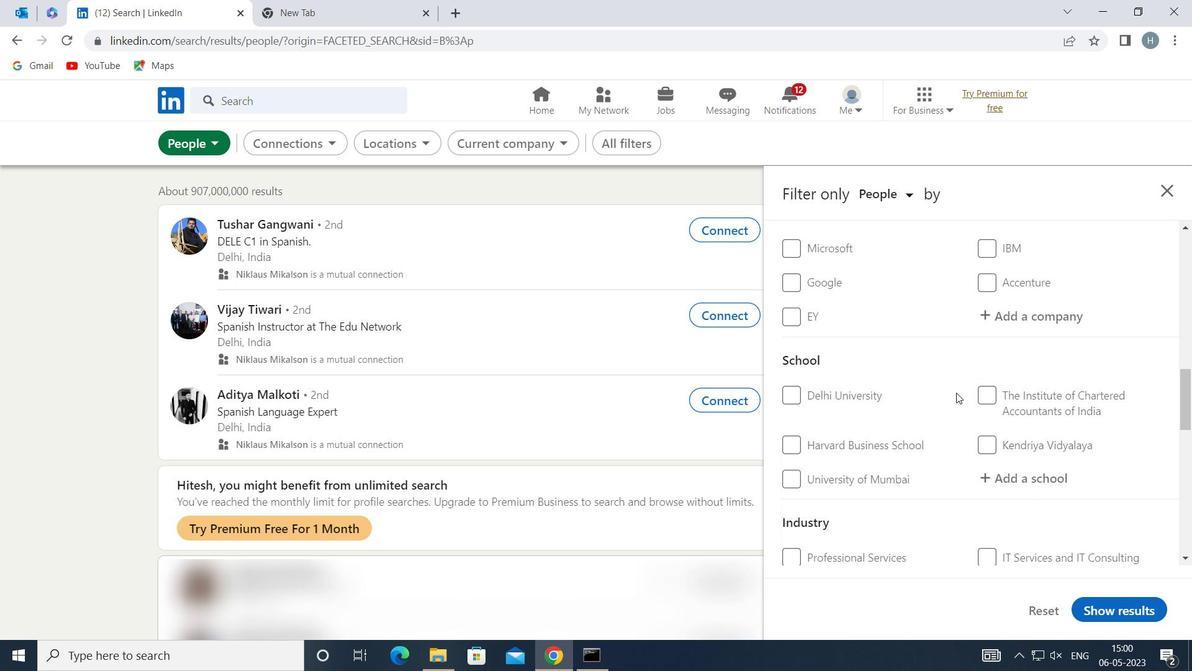 
Action: Mouse scrolled (956, 392) with delta (0, 0)
Screenshot: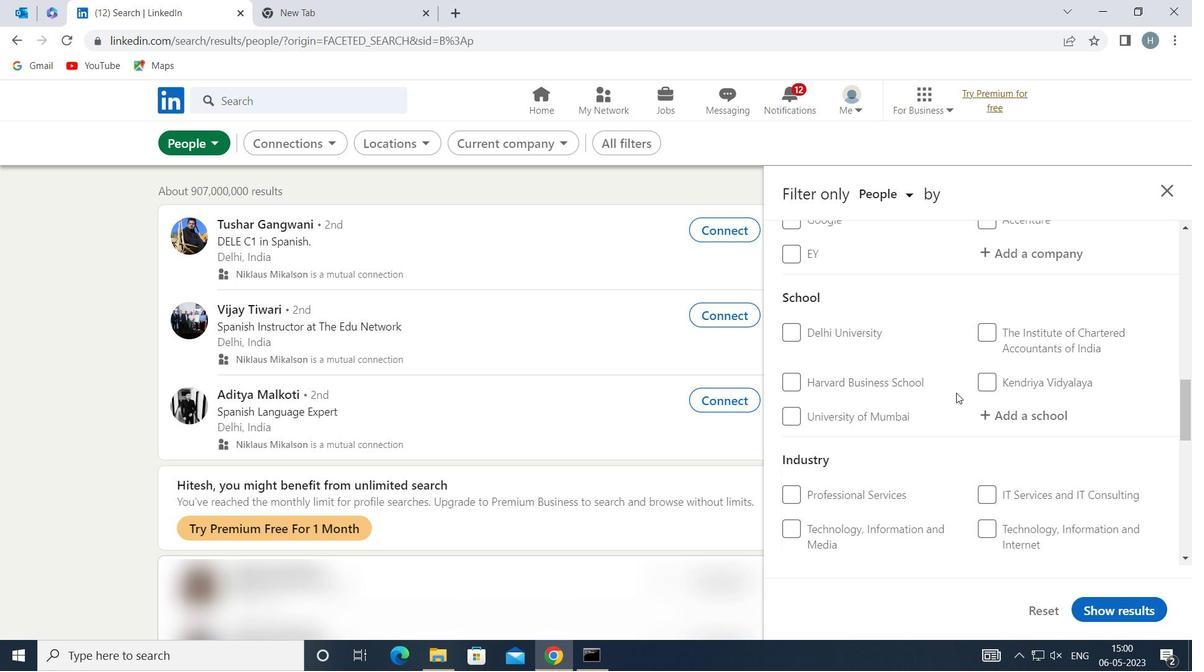 
Action: Mouse moved to (989, 528)
Screenshot: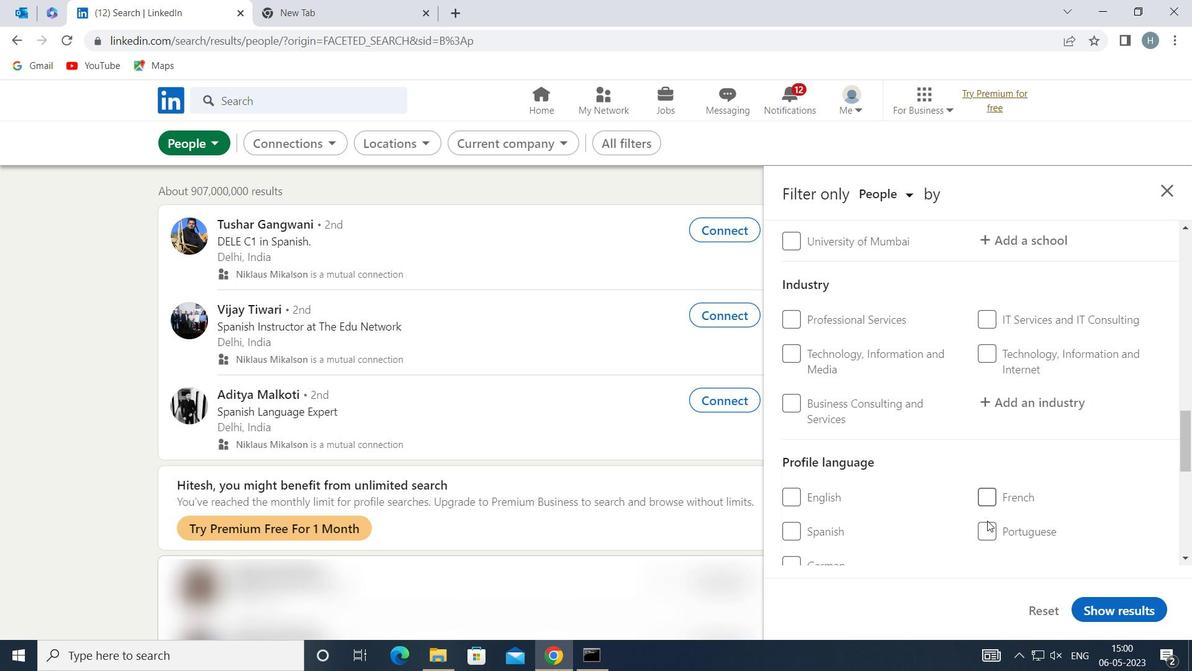 
Action: Mouse pressed left at (989, 528)
Screenshot: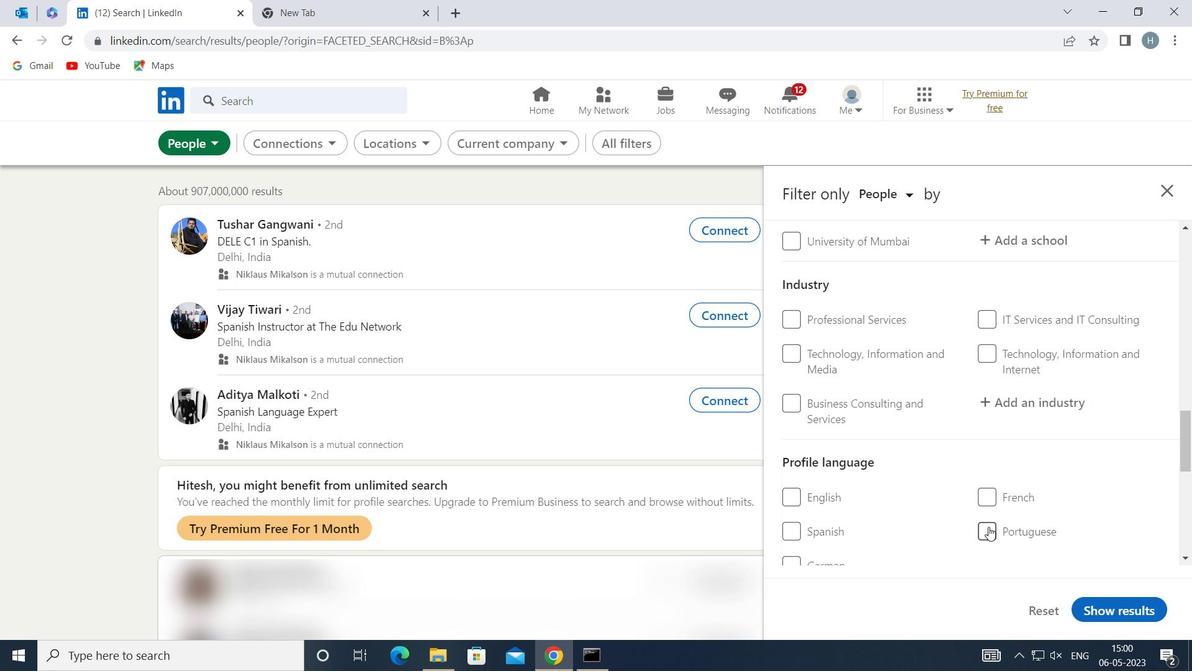 
Action: Mouse moved to (921, 464)
Screenshot: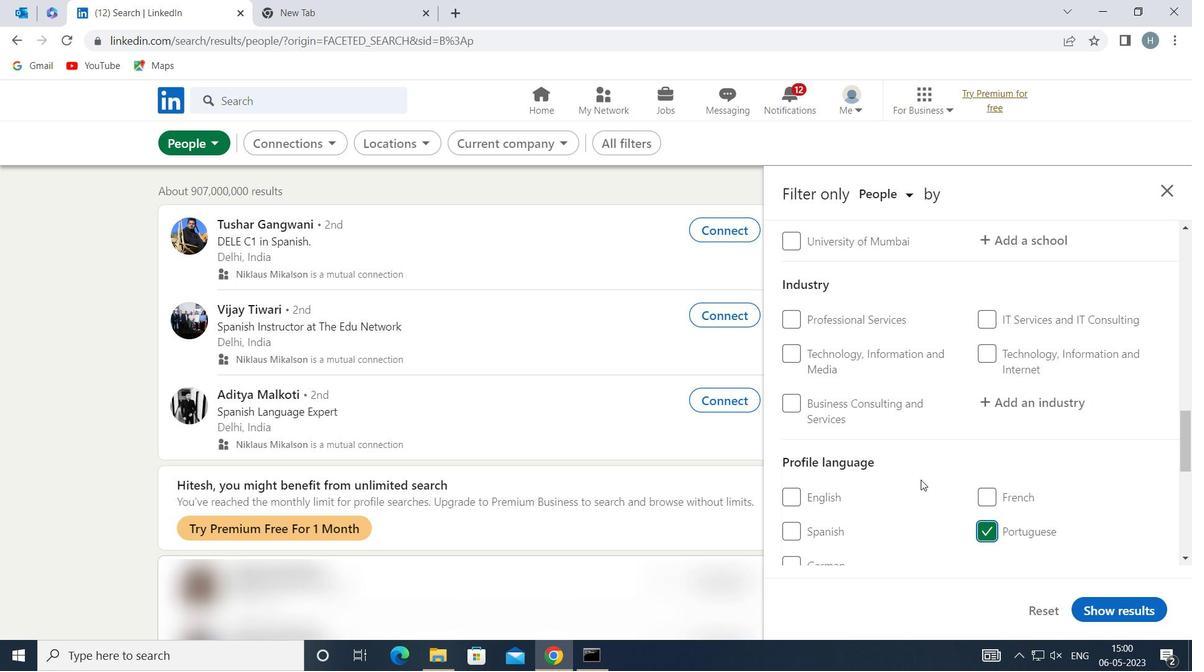 
Action: Mouse scrolled (921, 464) with delta (0, 0)
Screenshot: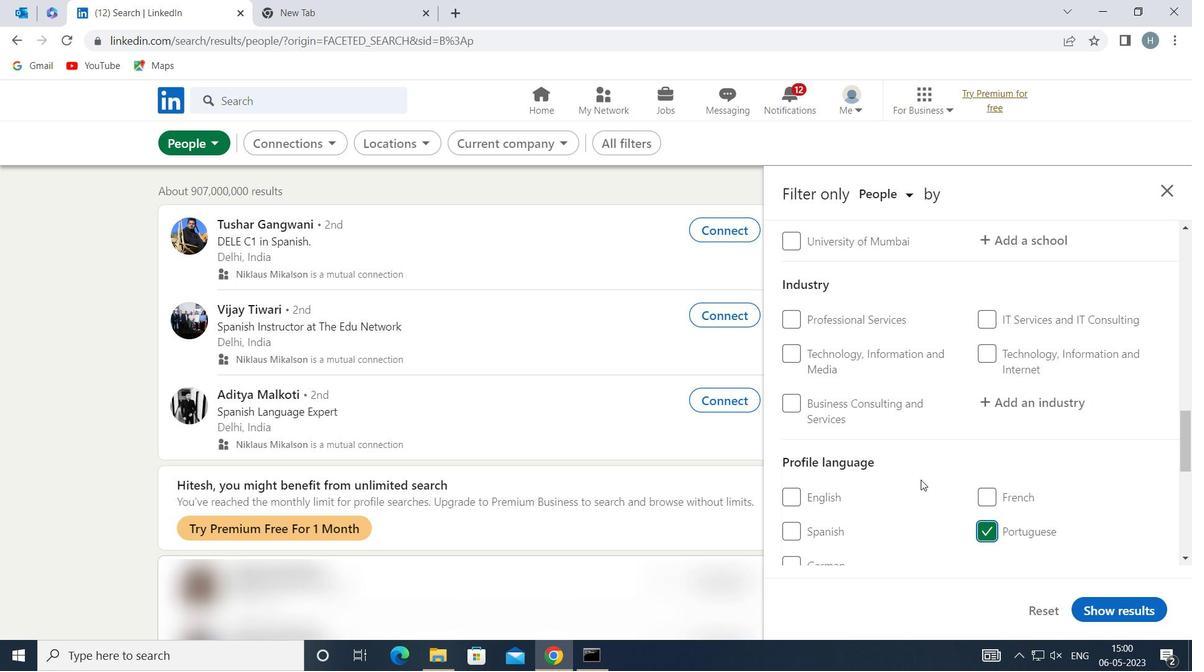 
Action: Mouse moved to (922, 447)
Screenshot: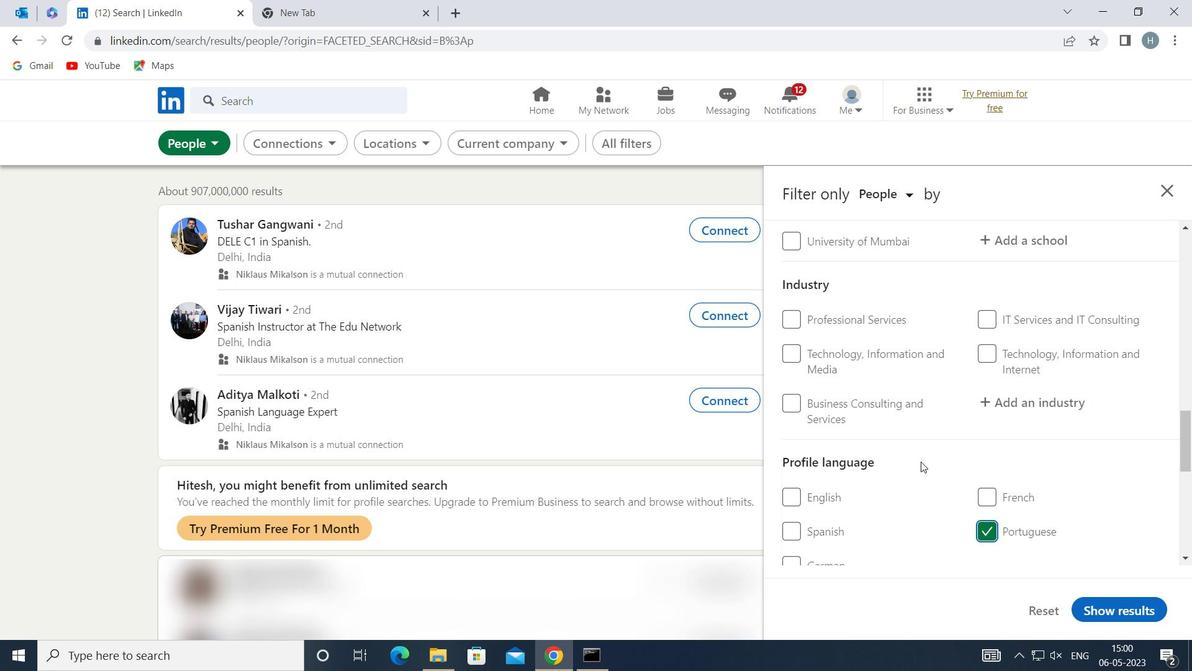 
Action: Mouse scrolled (922, 447) with delta (0, 0)
Screenshot: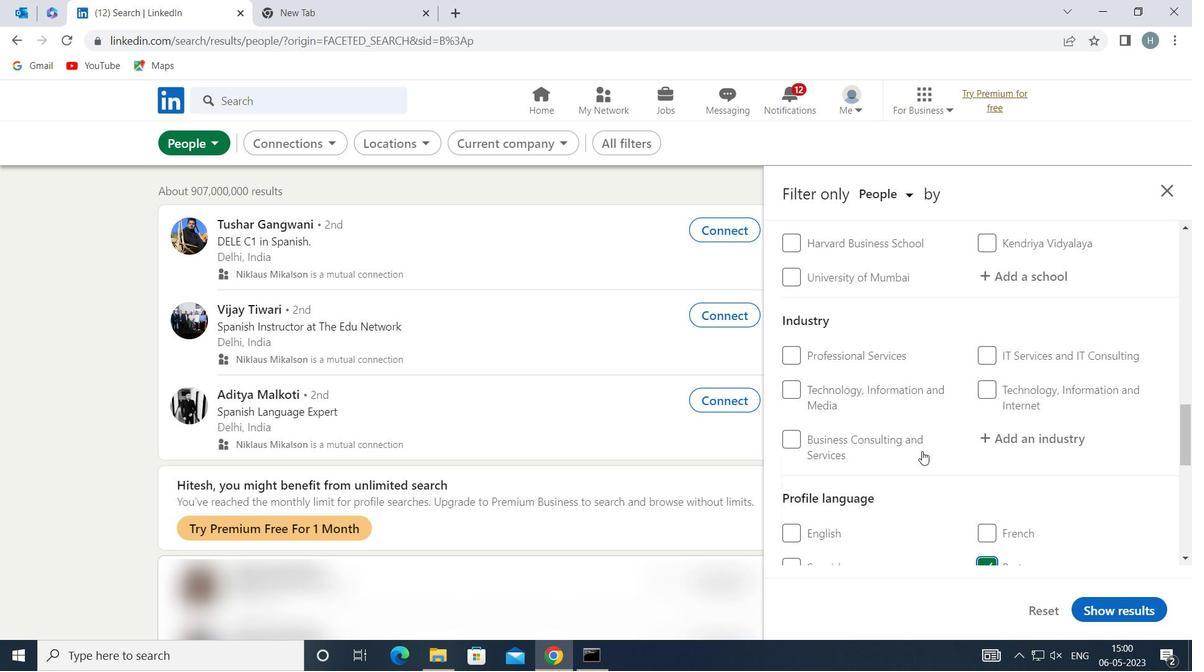 
Action: Mouse scrolled (922, 447) with delta (0, 0)
Screenshot: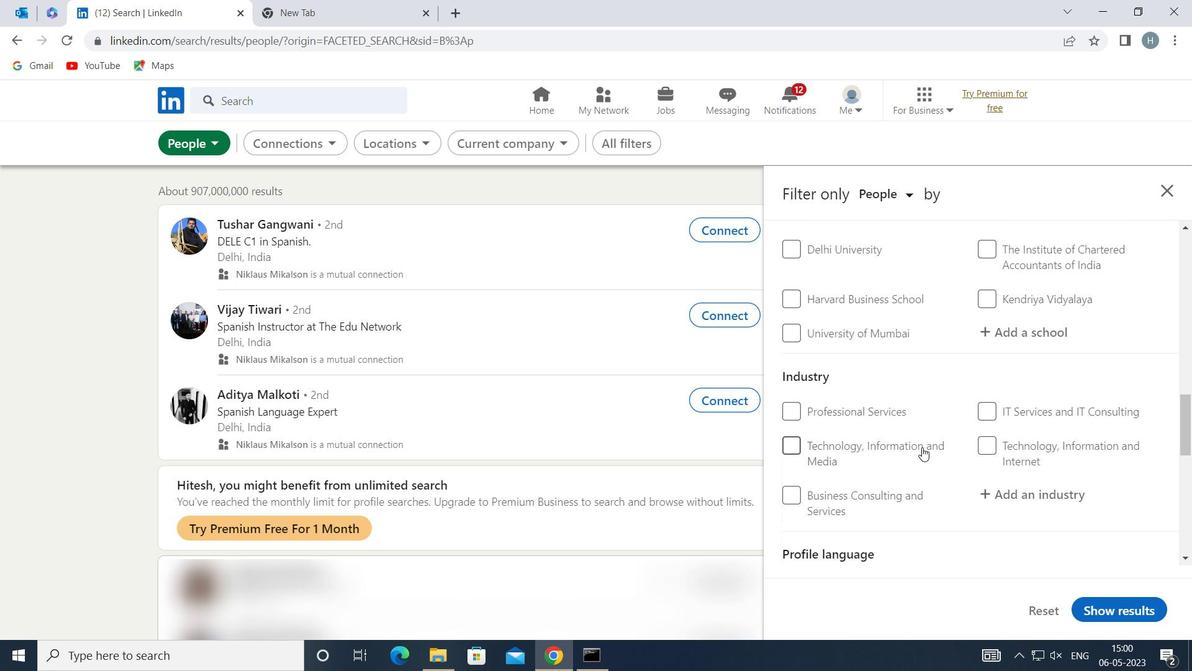 
Action: Mouse moved to (922, 446)
Screenshot: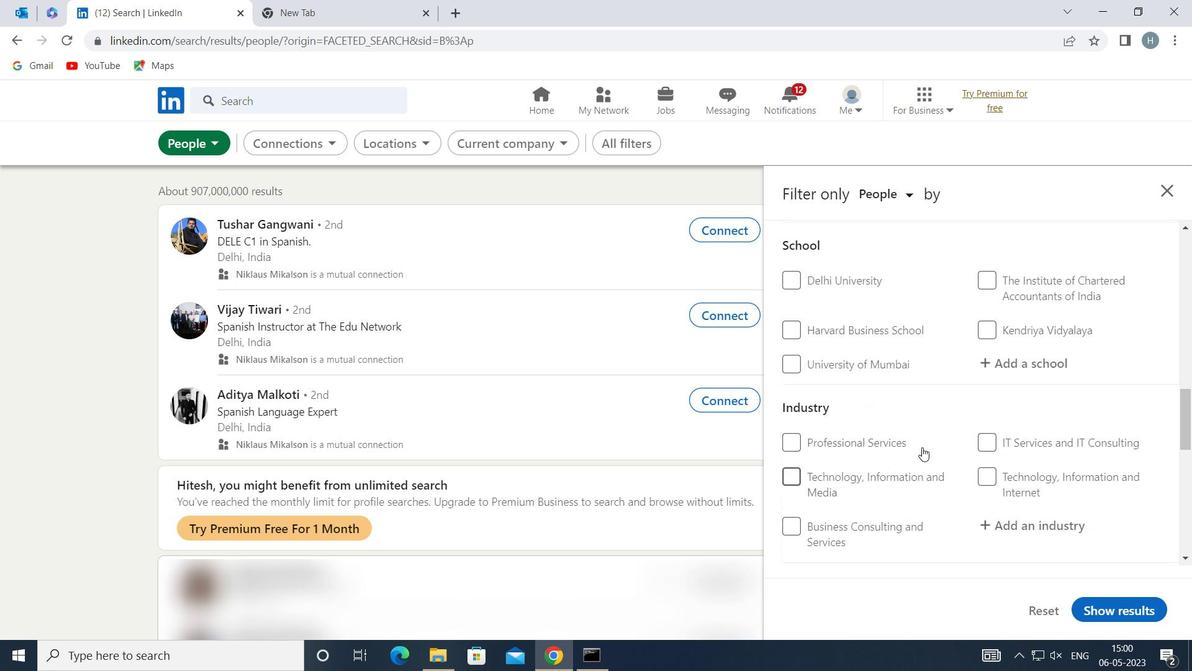 
Action: Mouse scrolled (922, 447) with delta (0, 0)
Screenshot: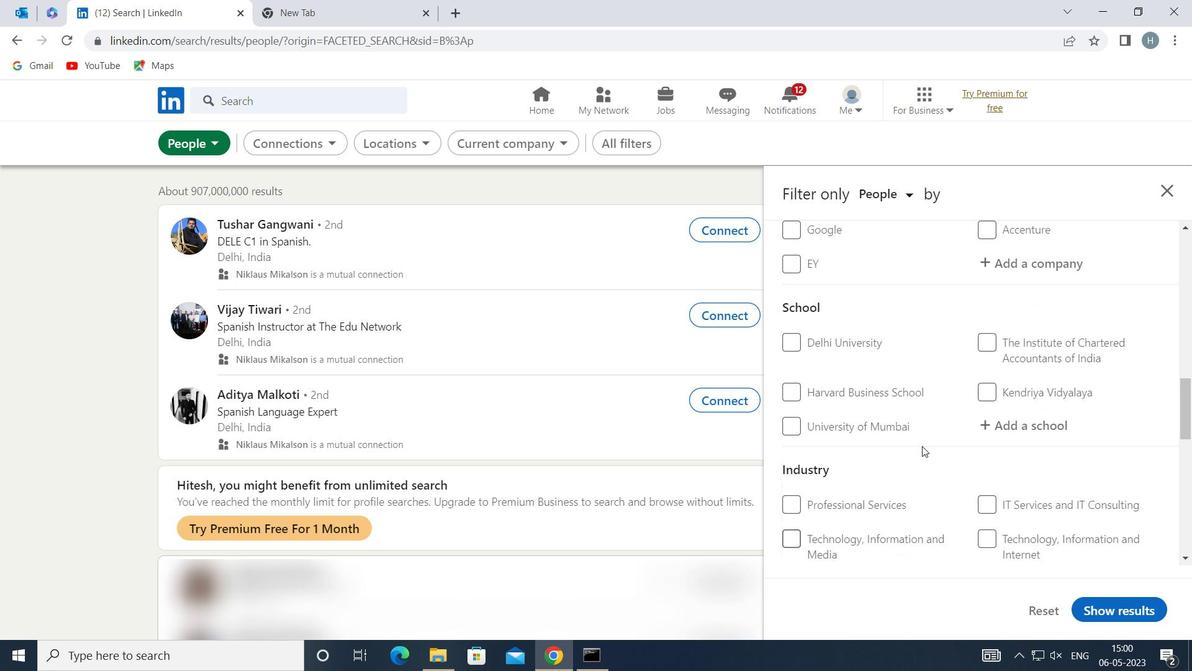 
Action: Mouse scrolled (922, 447) with delta (0, 0)
Screenshot: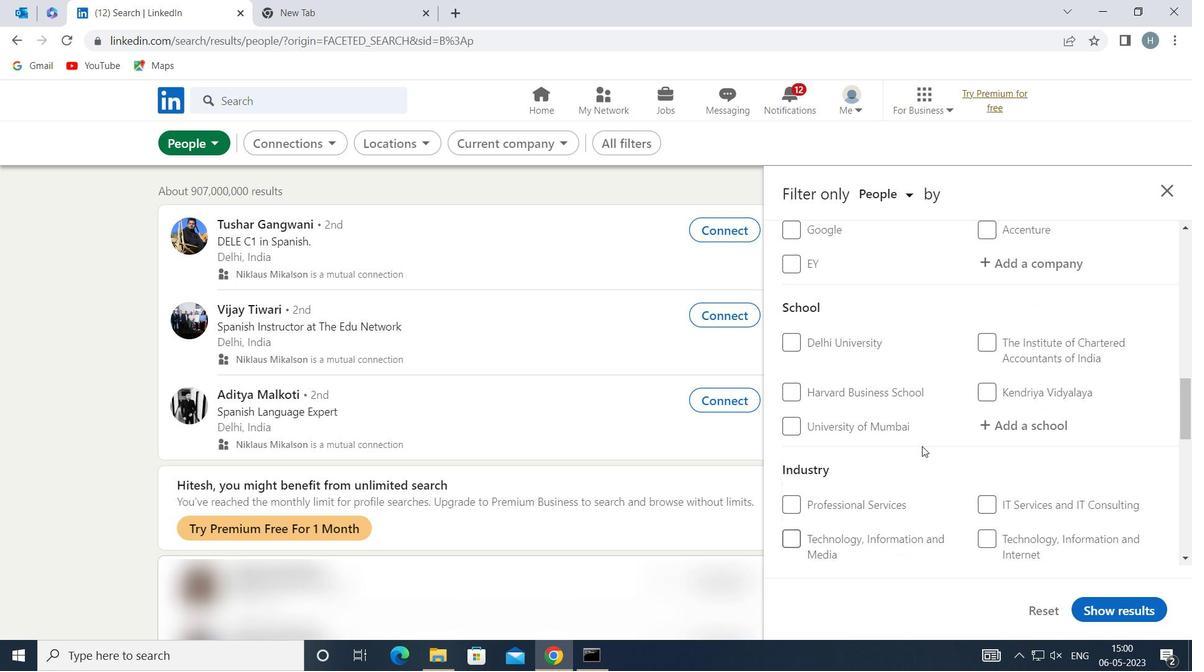 
Action: Mouse scrolled (922, 447) with delta (0, 0)
Screenshot: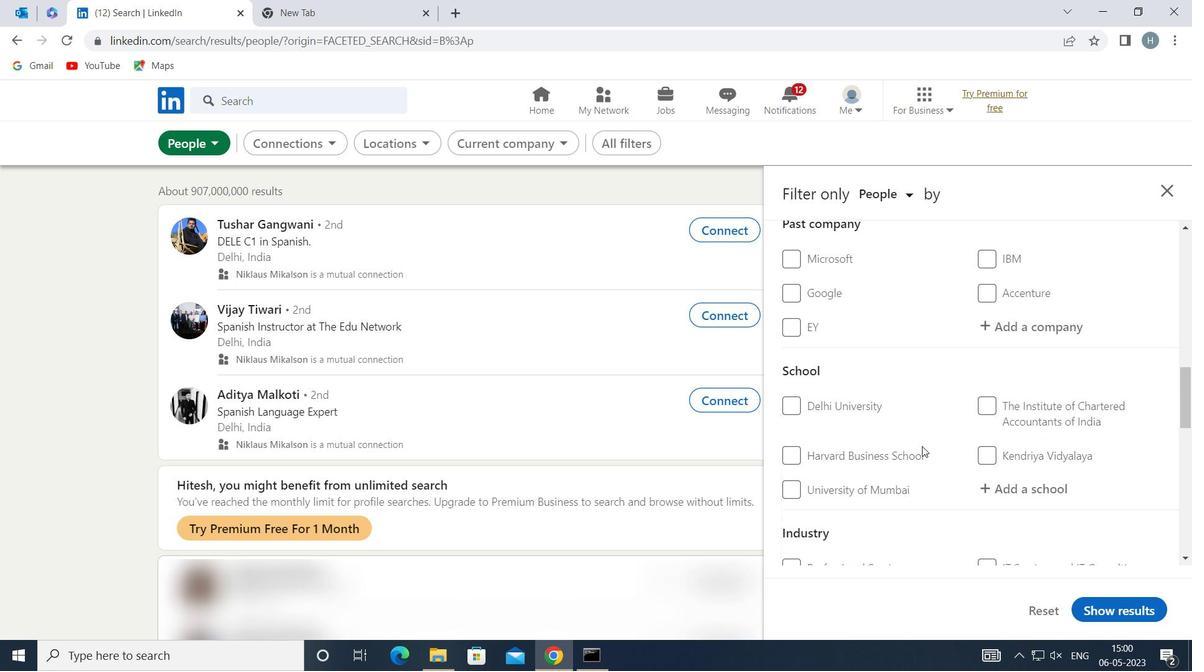 
Action: Mouse scrolled (922, 447) with delta (0, 0)
Screenshot: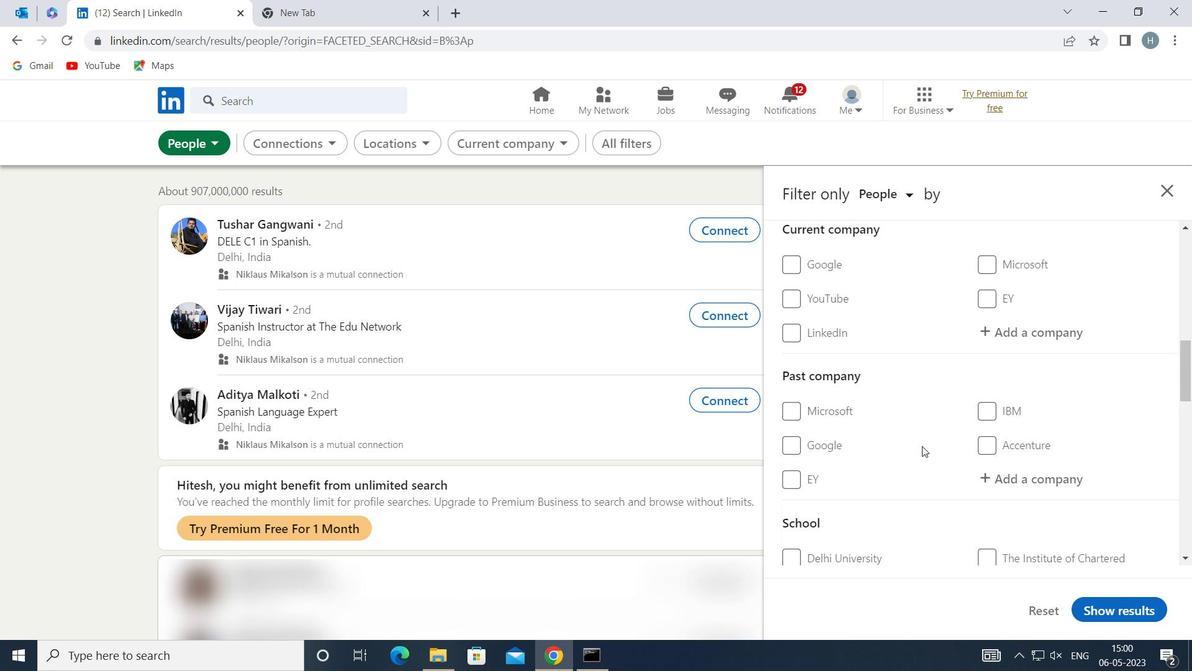 
Action: Mouse scrolled (922, 447) with delta (0, 0)
Screenshot: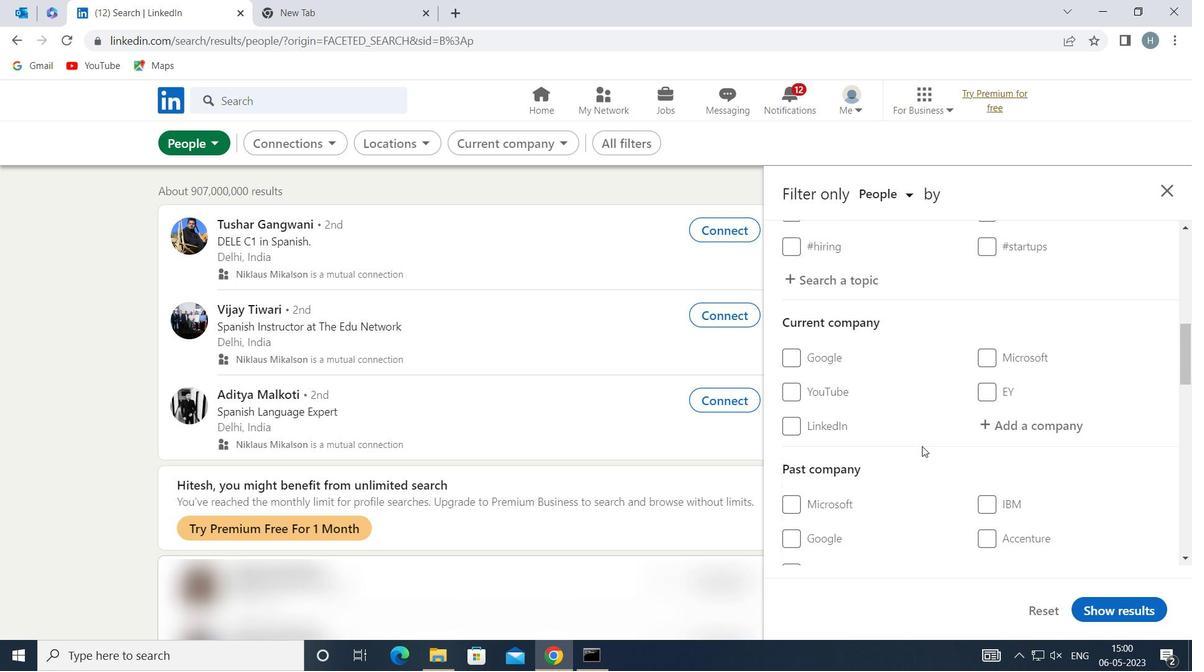
Action: Mouse moved to (920, 446)
Screenshot: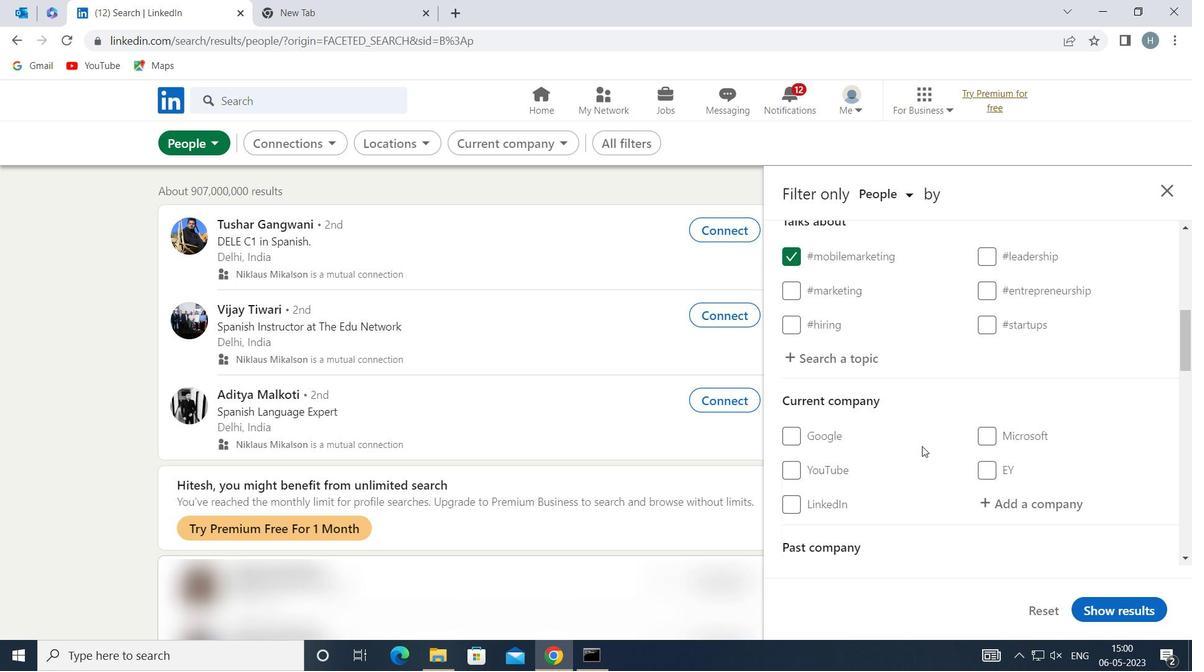
Action: Mouse scrolled (920, 446) with delta (0, 0)
Screenshot: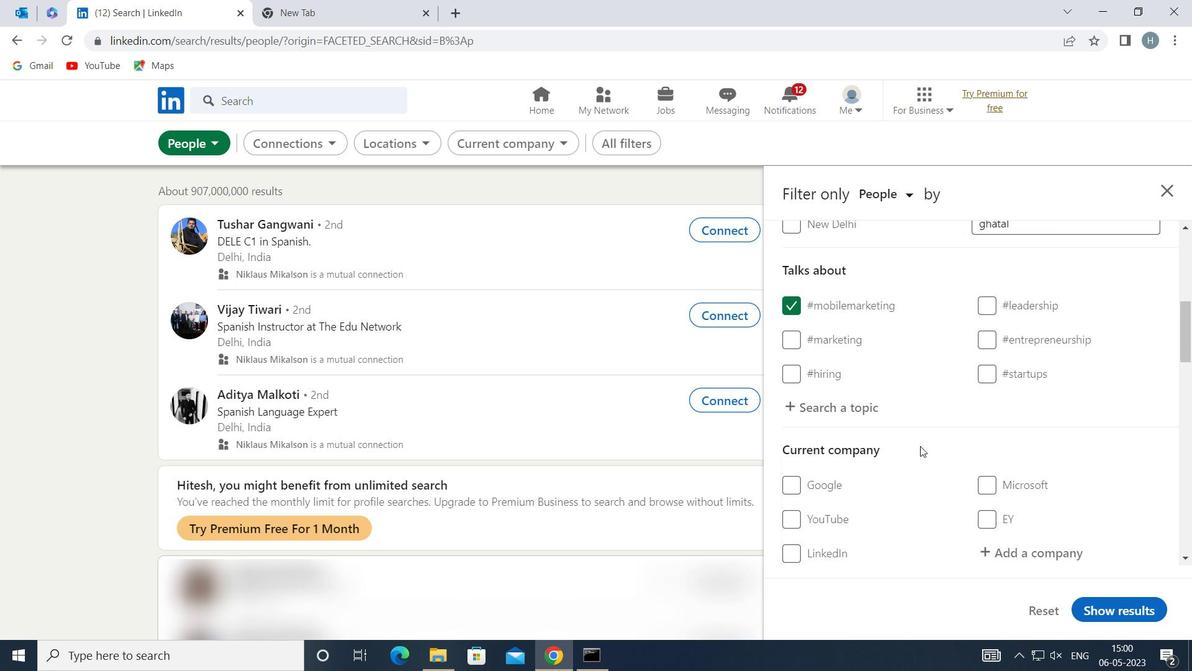 
Action: Mouse moved to (1022, 475)
Screenshot: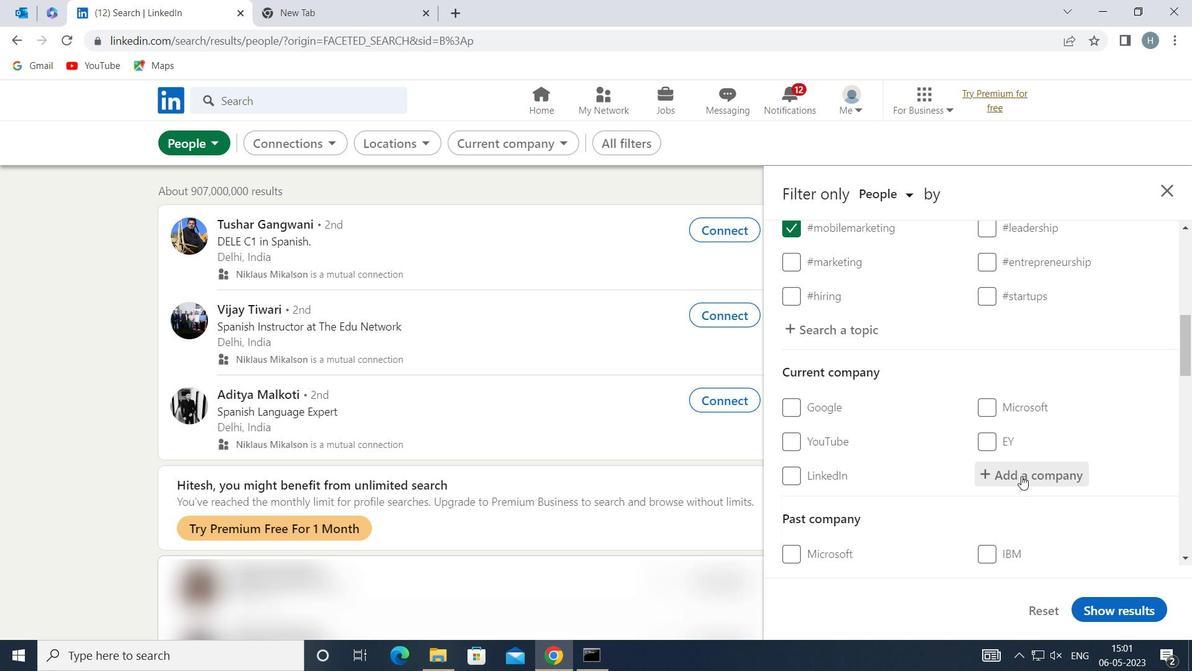 
Action: Mouse pressed left at (1022, 475)
Screenshot: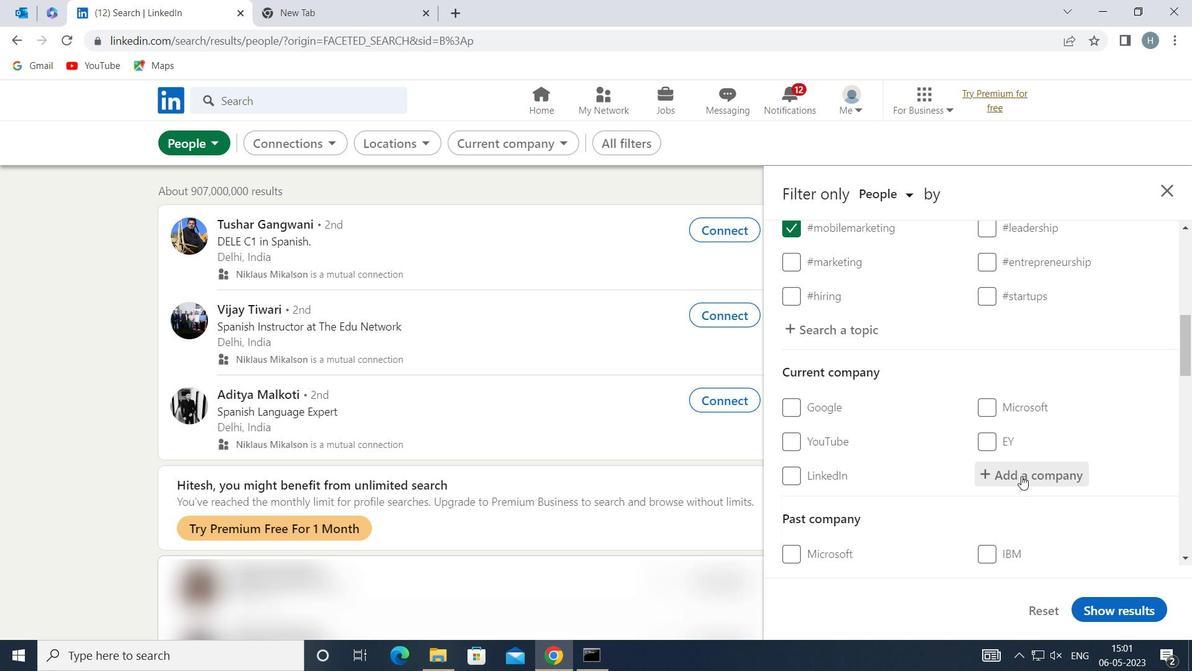 
Action: Key pressed <Key.shift>TATA<Key.space><Key.shift>ELXSI
Screenshot: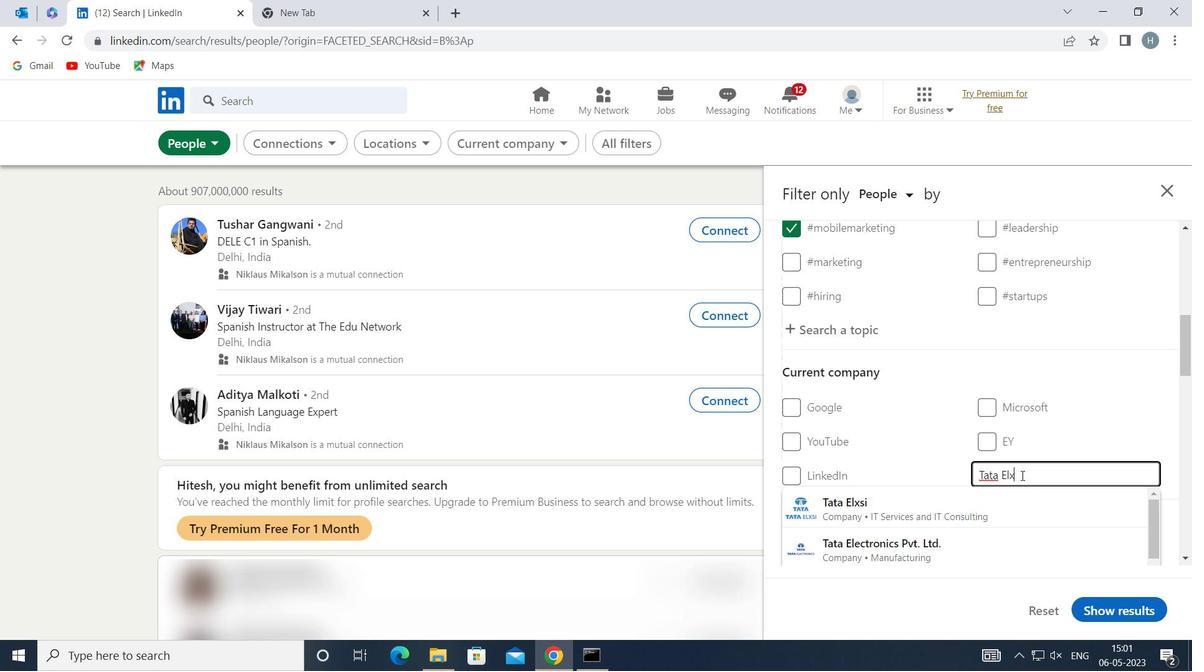 
Action: Mouse moved to (939, 500)
Screenshot: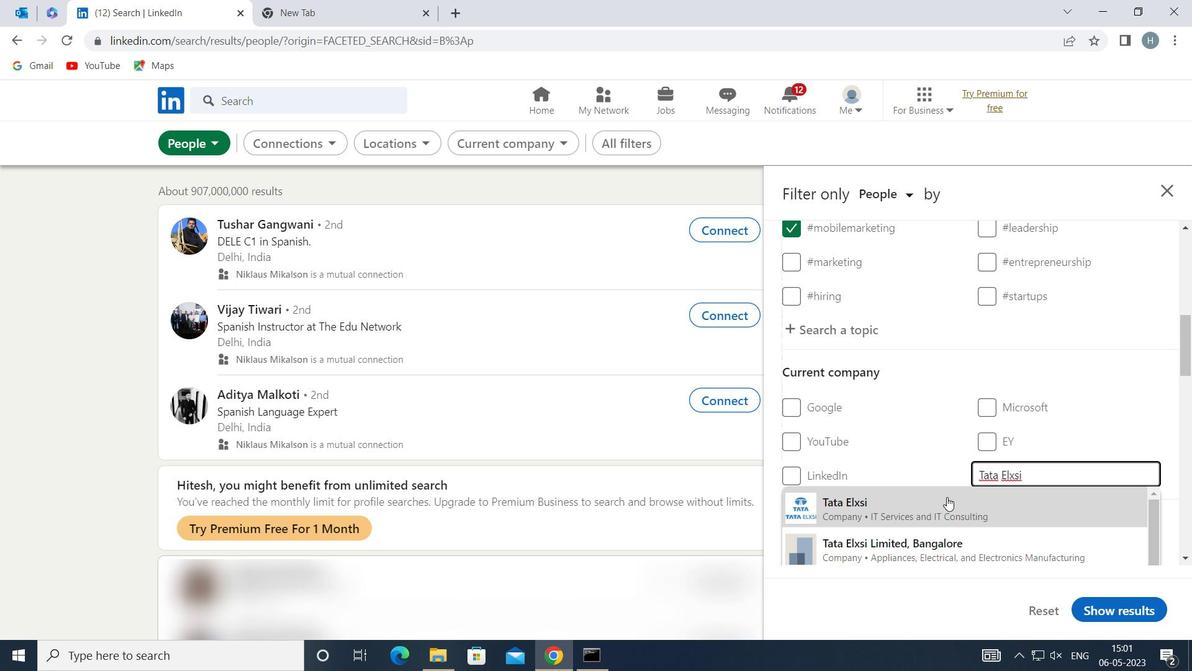 
Action: Mouse pressed left at (939, 500)
Screenshot: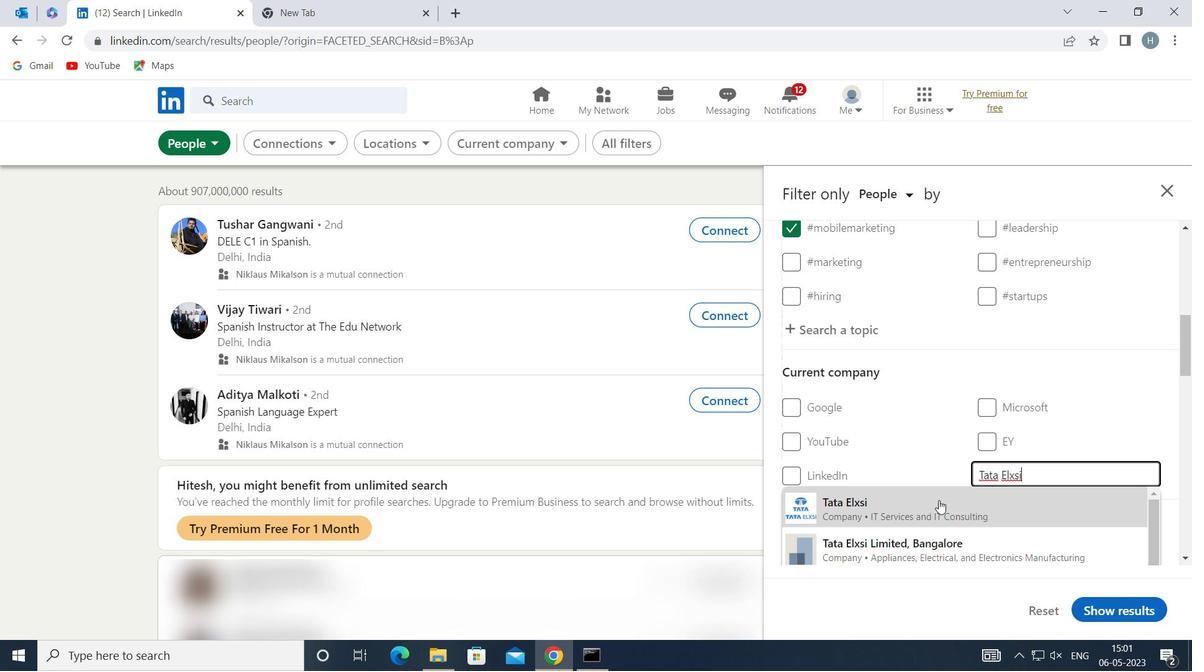 
Action: Mouse moved to (937, 466)
Screenshot: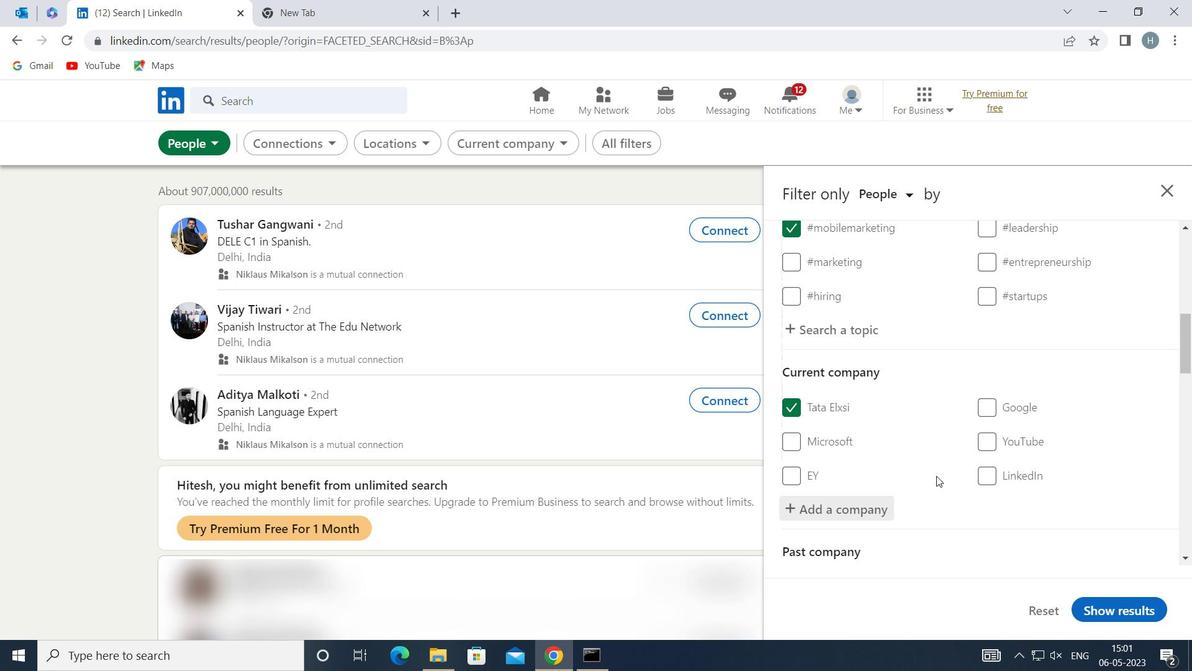 
Action: Mouse scrolled (937, 465) with delta (0, 0)
Screenshot: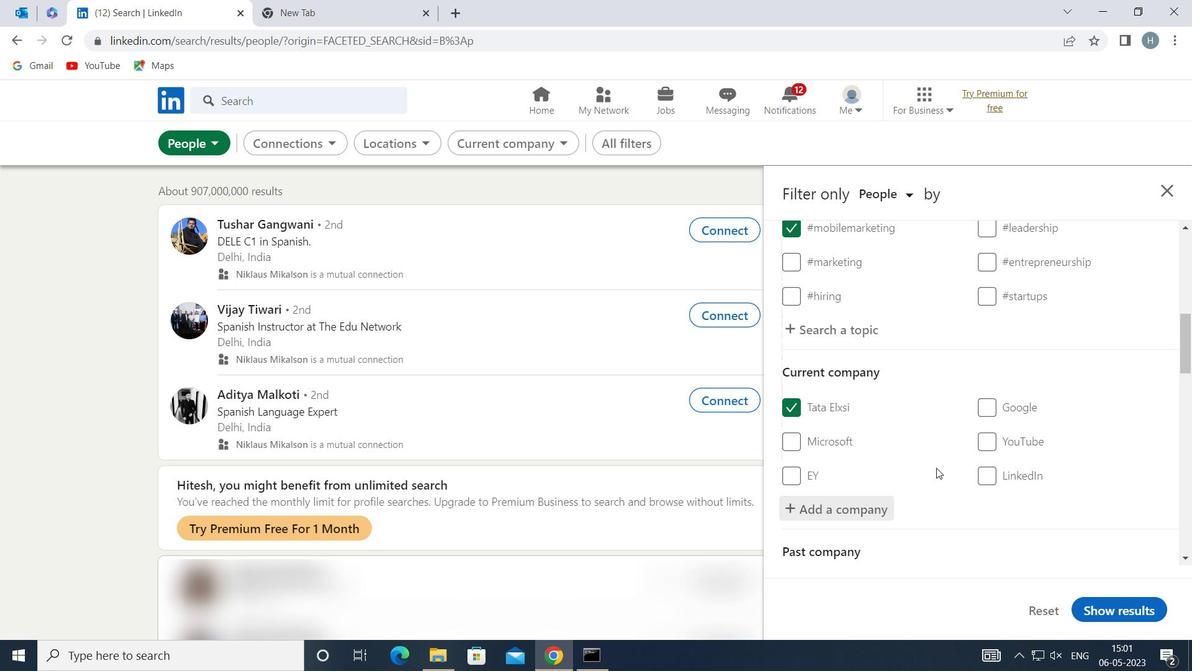 
Action: Mouse moved to (937, 465)
Screenshot: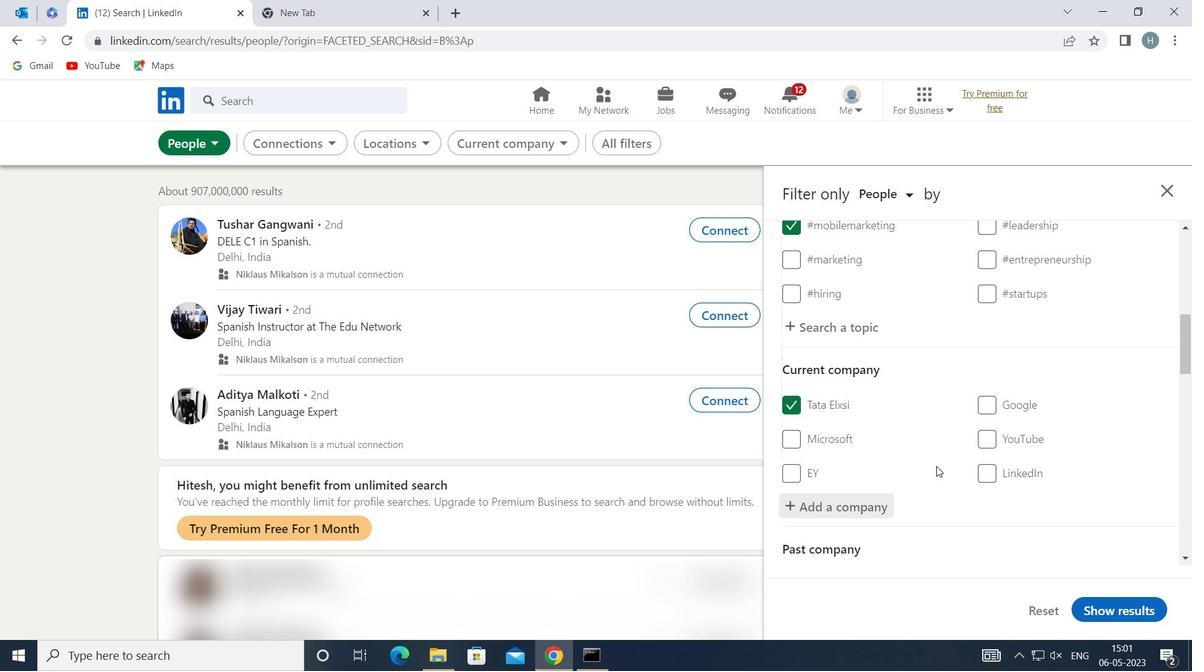 
Action: Mouse scrolled (937, 464) with delta (0, 0)
Screenshot: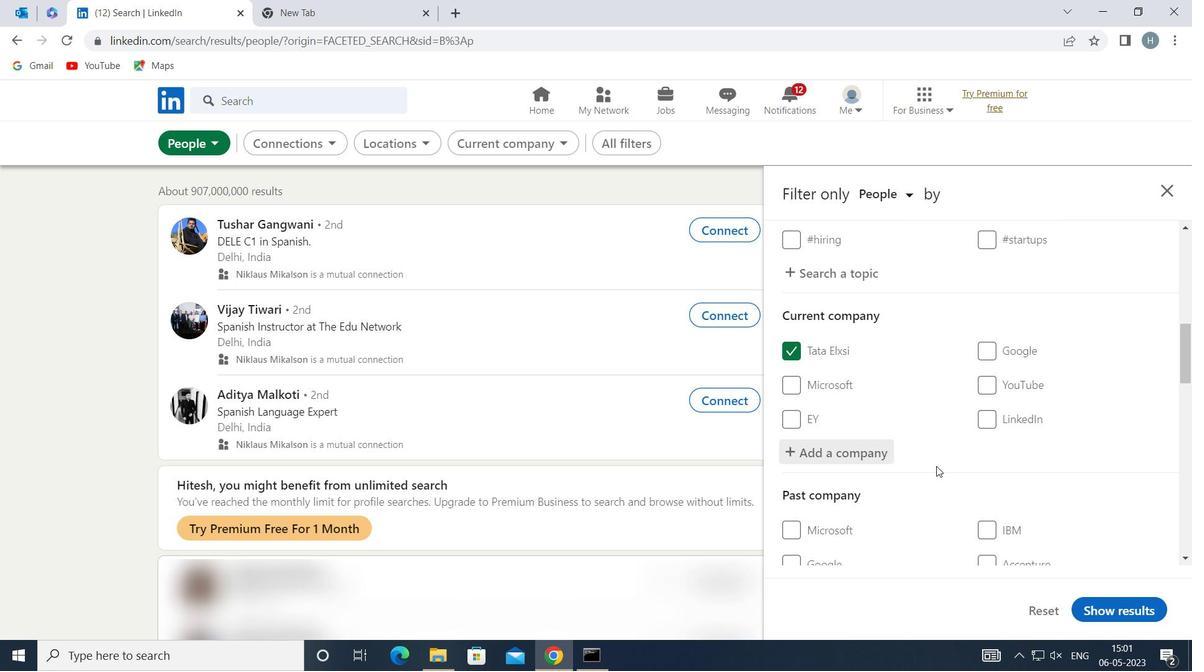 
Action: Mouse scrolled (937, 464) with delta (0, 0)
Screenshot: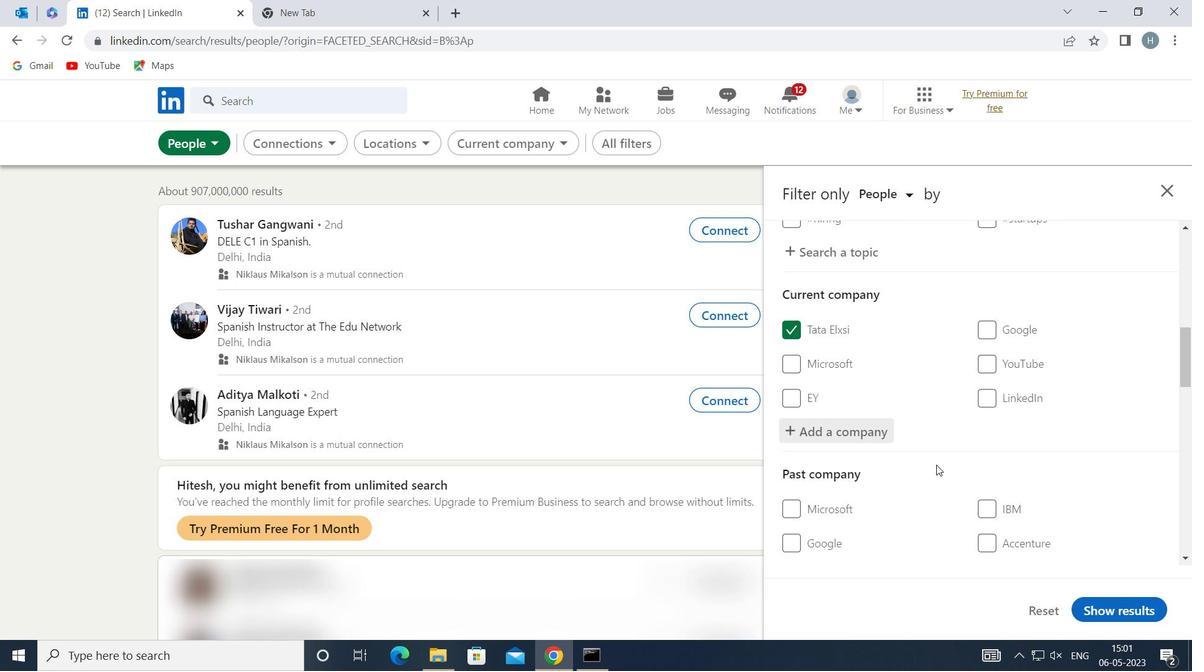 
Action: Mouse moved to (937, 464)
Screenshot: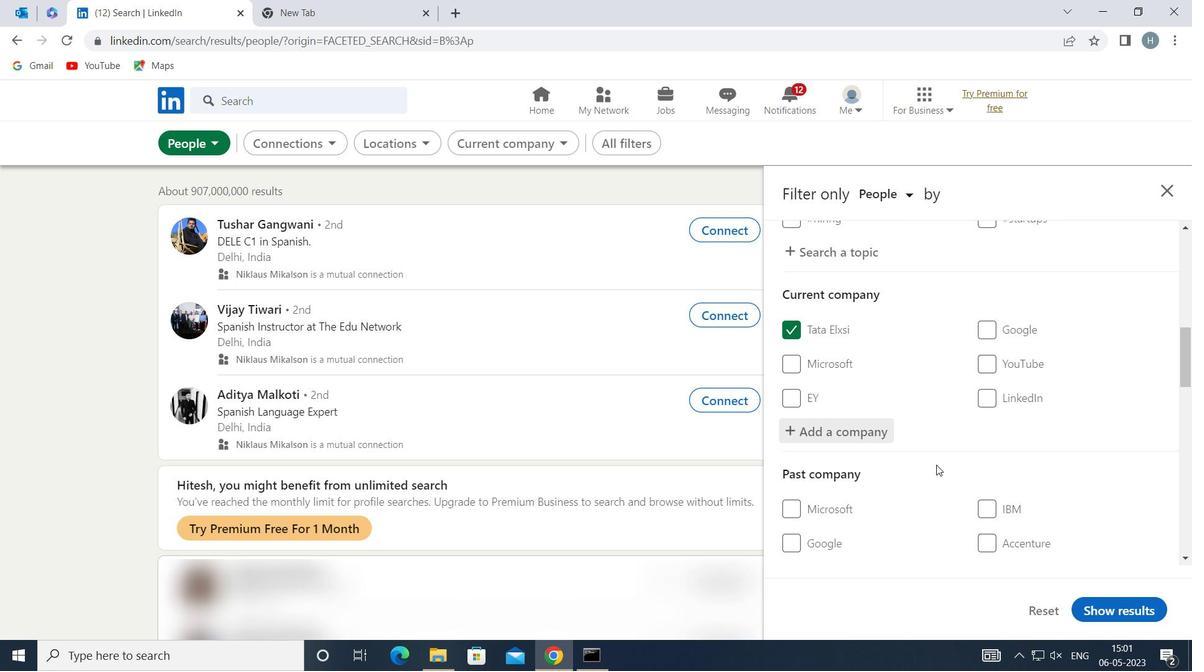 
Action: Mouse scrolled (937, 464) with delta (0, 0)
Screenshot: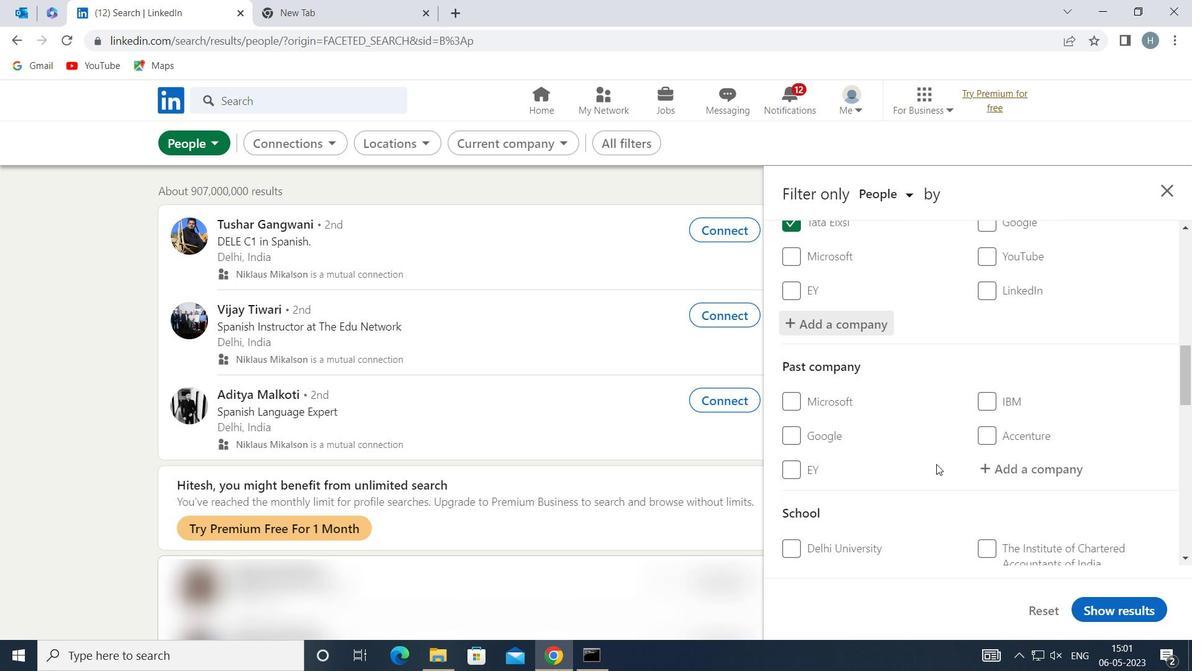 
Action: Mouse scrolled (937, 464) with delta (0, 0)
Screenshot: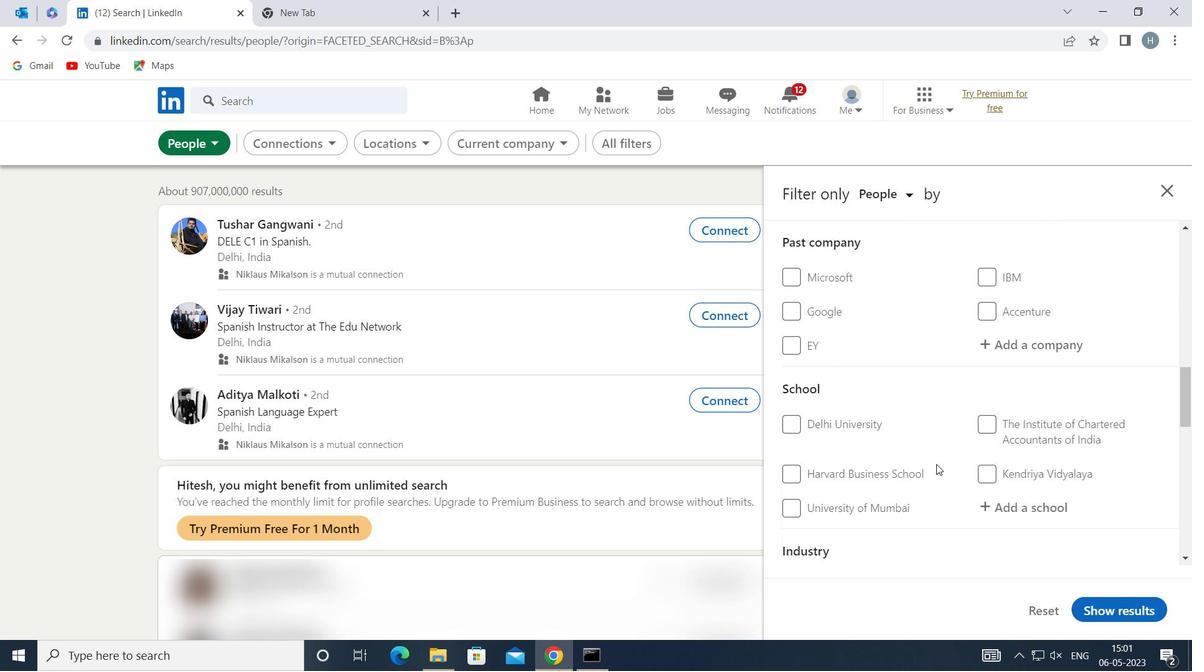 
Action: Mouse moved to (1038, 427)
Screenshot: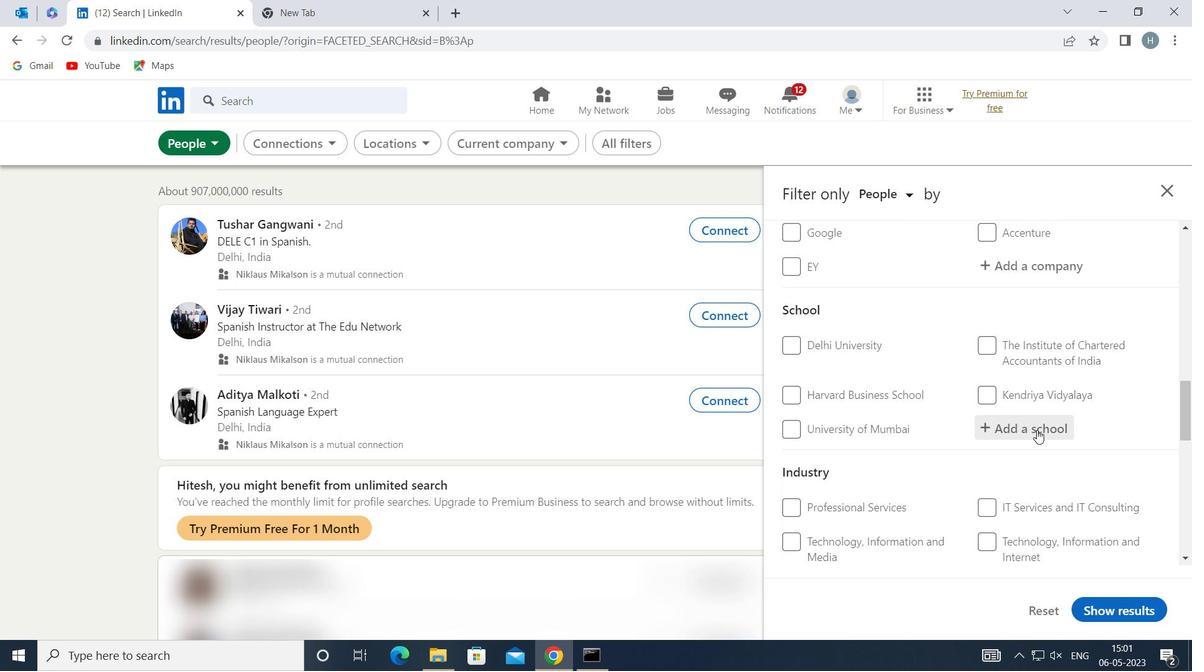 
Action: Mouse pressed left at (1038, 427)
Screenshot: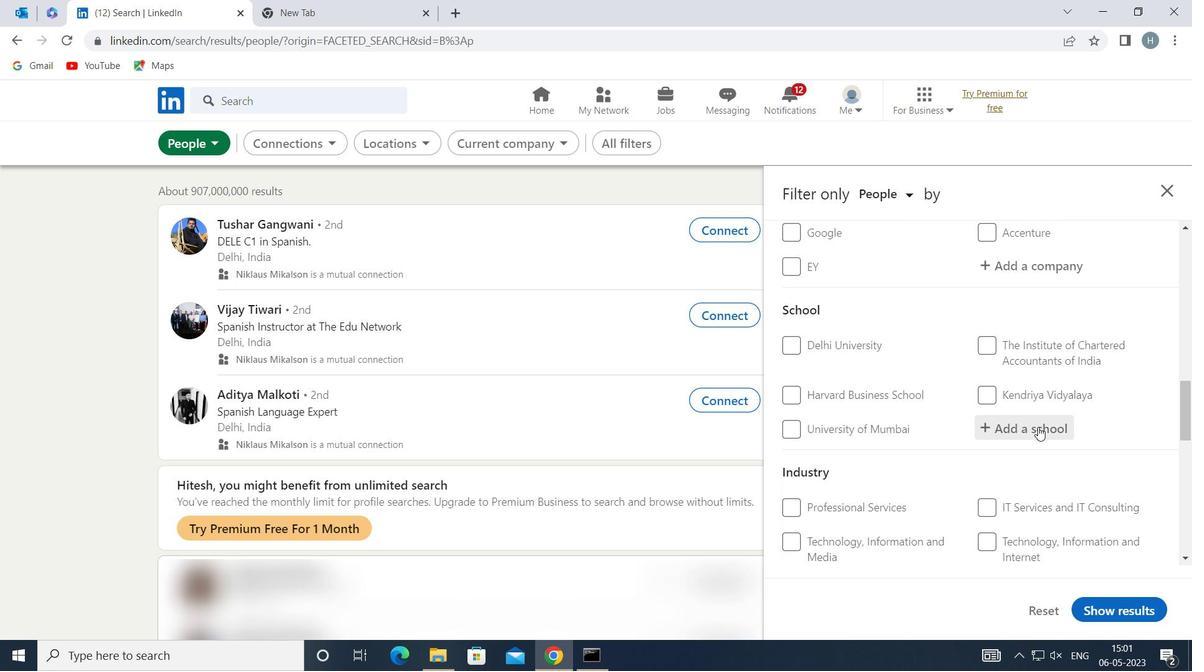 
Action: Key pressed <Key.shift>QSPIDERS
Screenshot: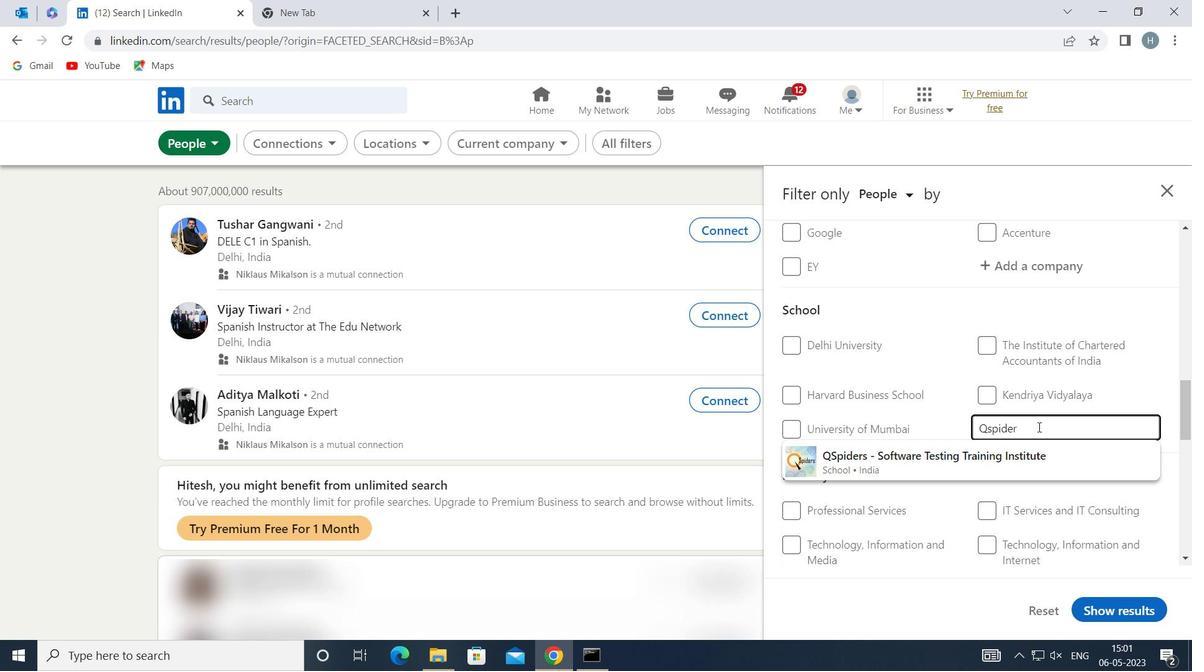 
Action: Mouse moved to (1004, 459)
Screenshot: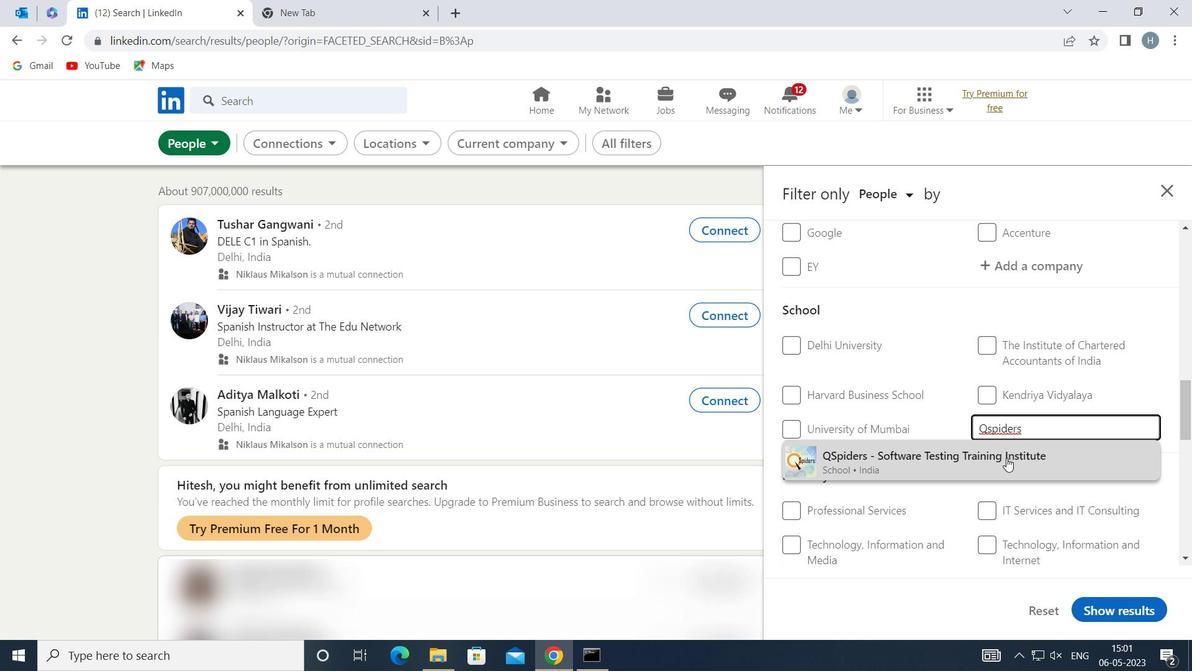 
Action: Mouse pressed left at (1004, 459)
Screenshot: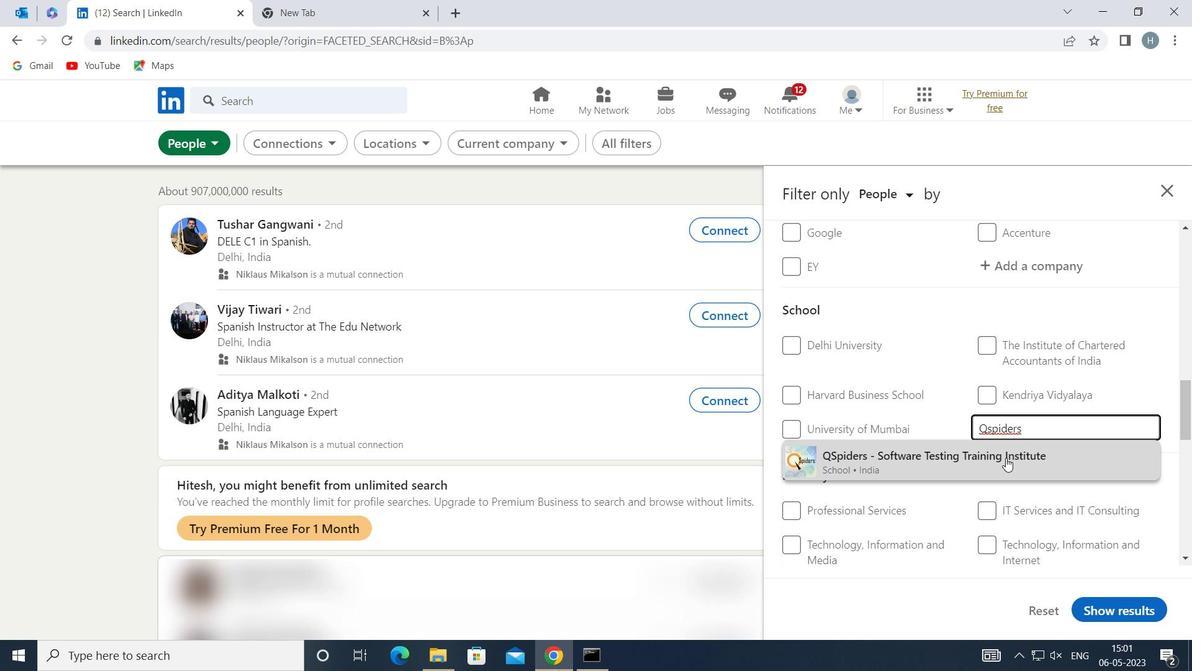 
Action: Mouse moved to (936, 417)
Screenshot: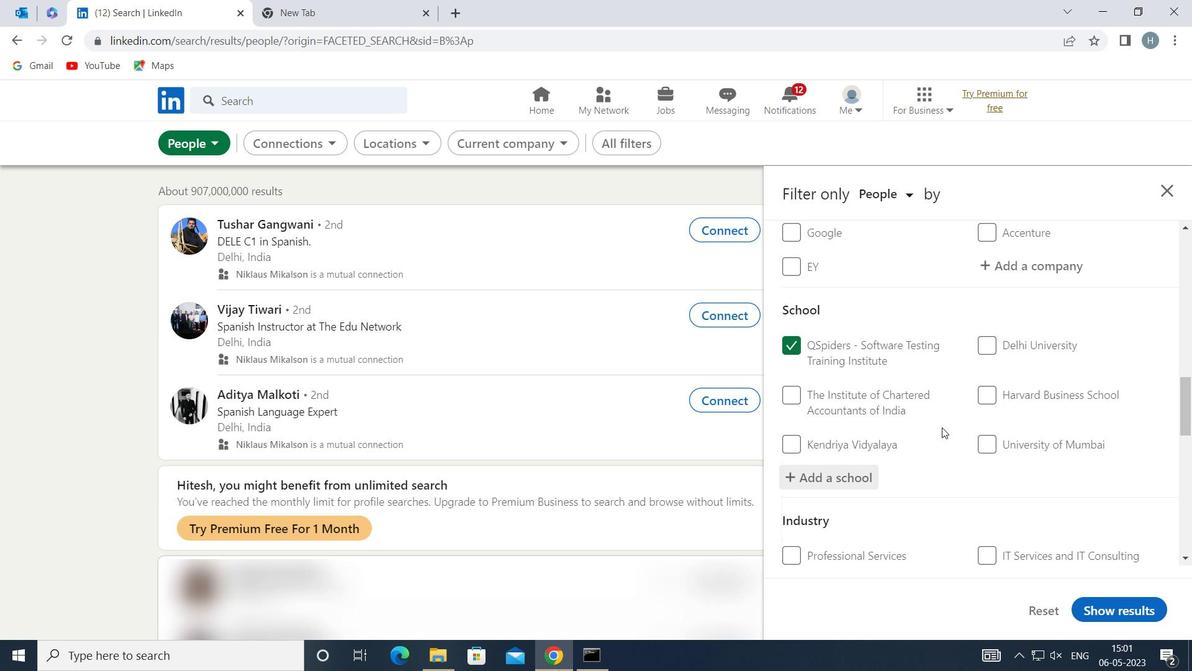 
Action: Mouse scrolled (936, 416) with delta (0, 0)
Screenshot: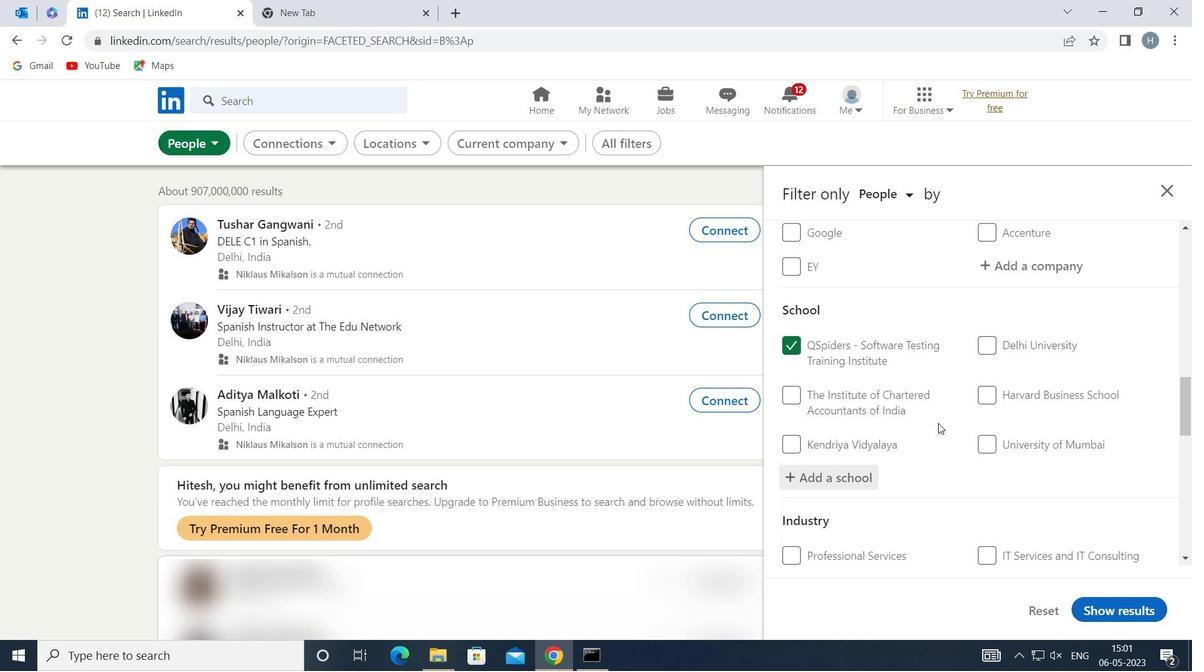
Action: Mouse scrolled (936, 416) with delta (0, 0)
Screenshot: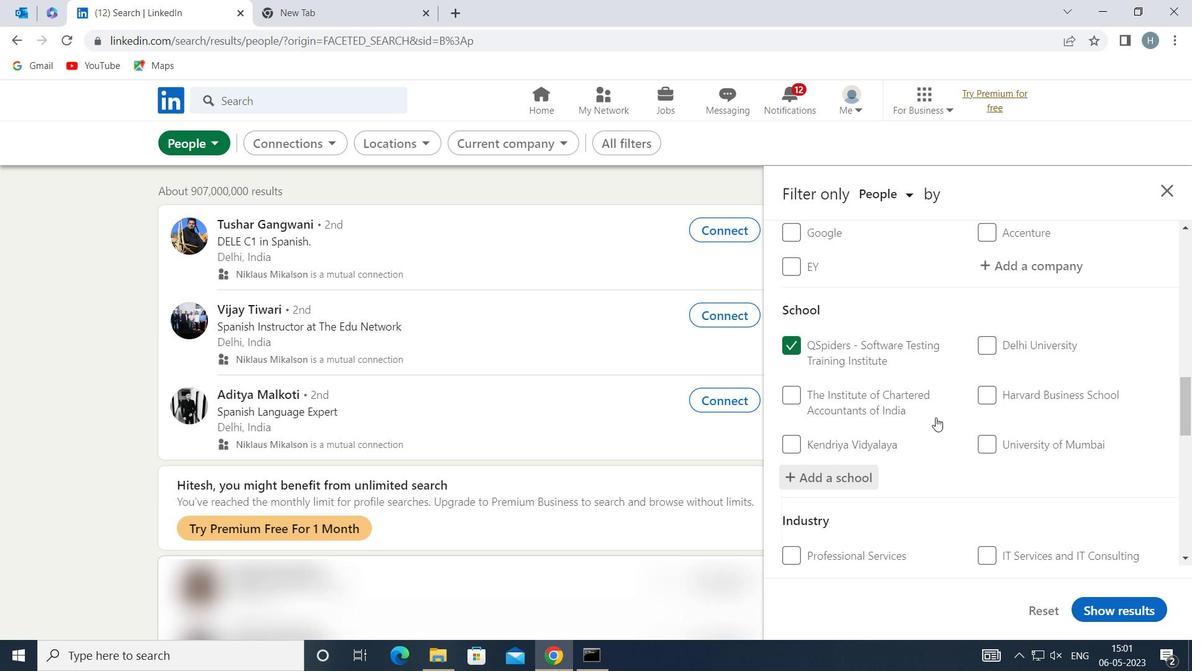 
Action: Mouse moved to (936, 416)
Screenshot: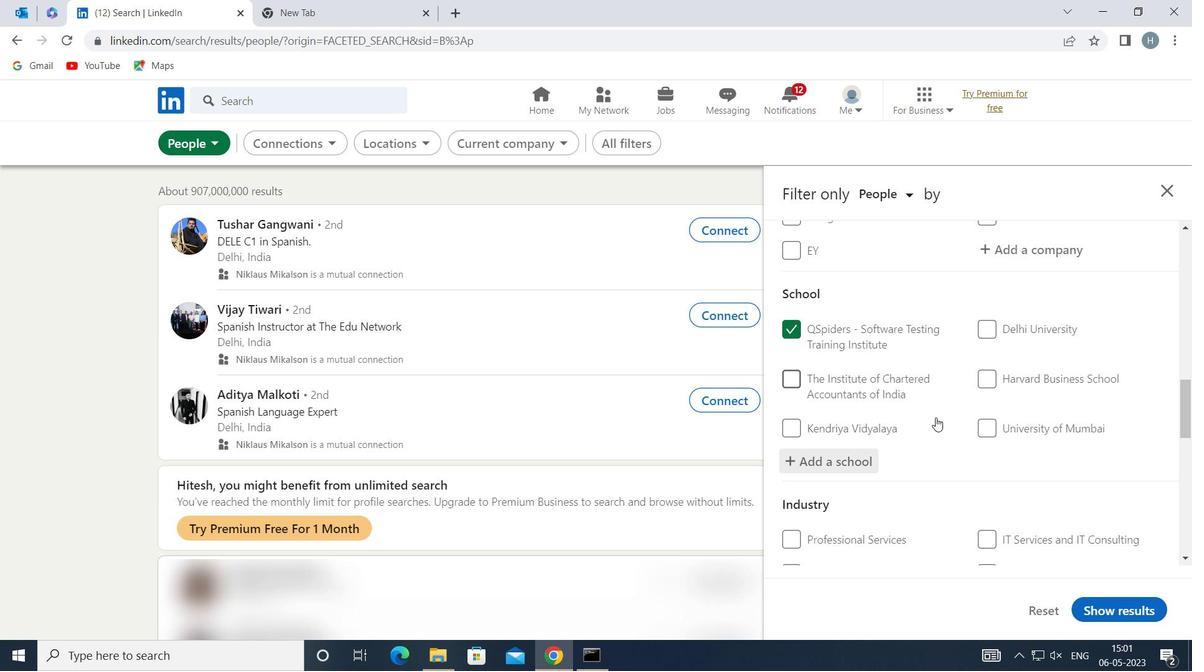 
Action: Mouse scrolled (936, 415) with delta (0, 0)
Screenshot: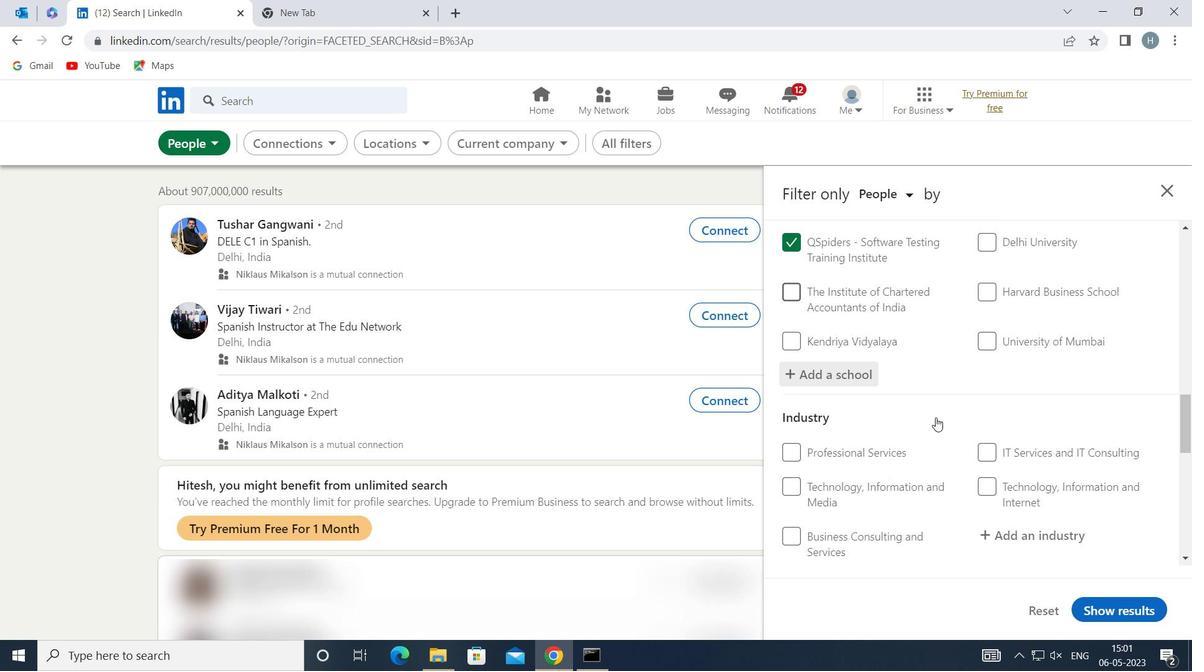 
Action: Mouse moved to (1007, 406)
Screenshot: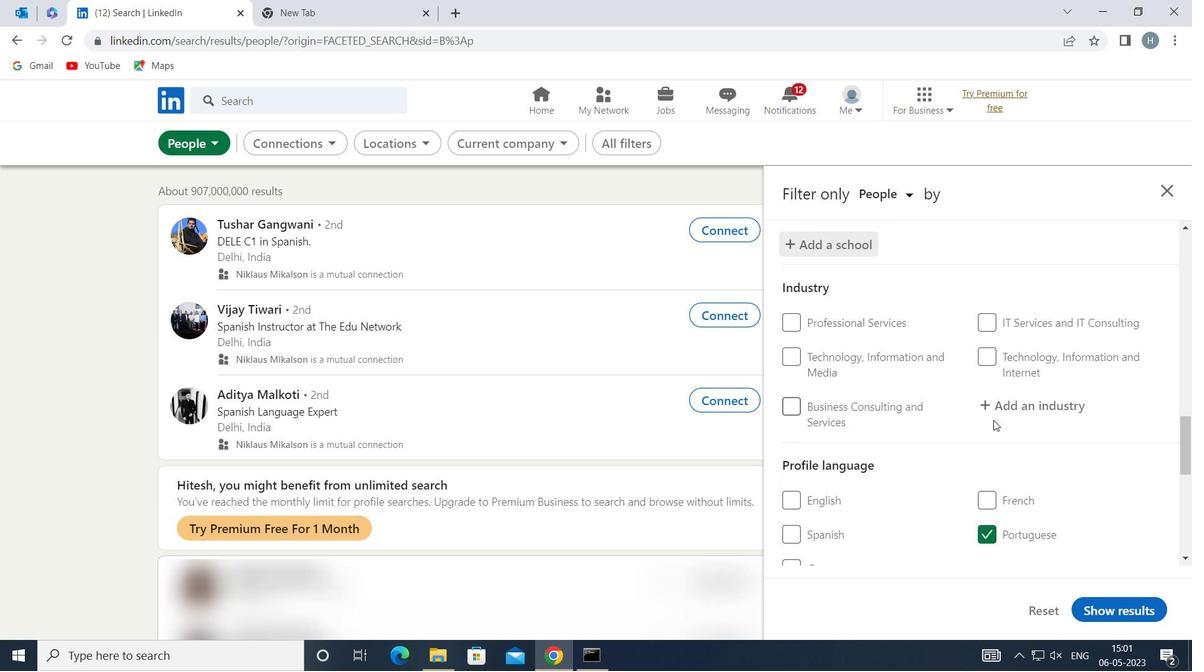 
Action: Mouse pressed left at (1007, 406)
Screenshot: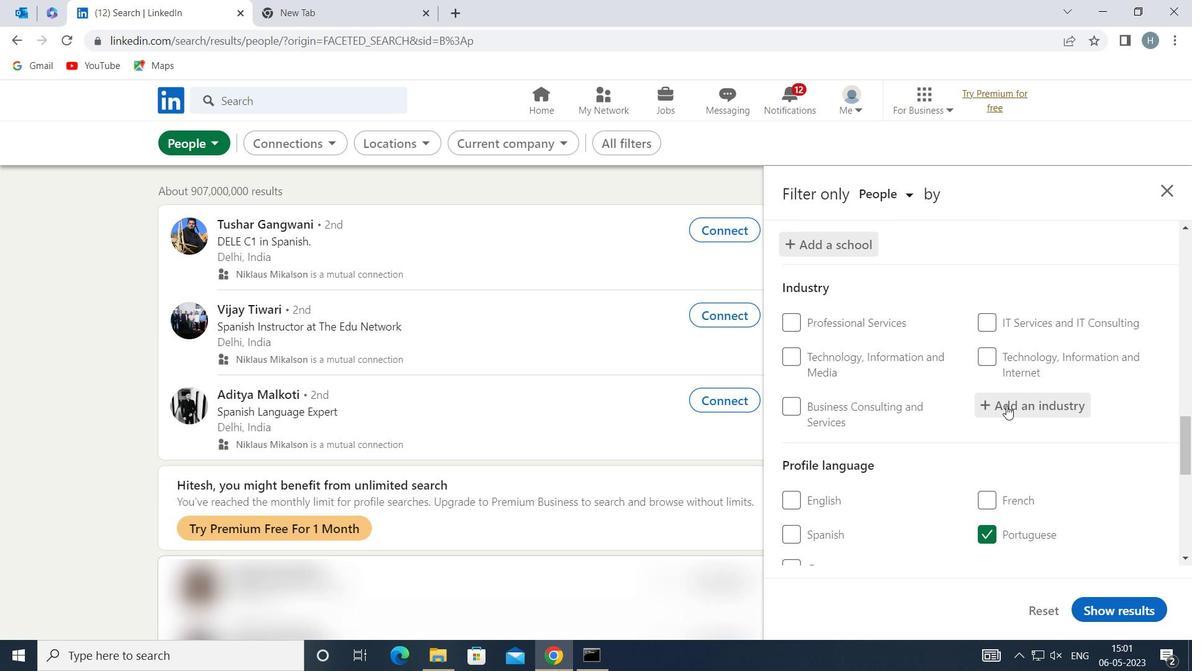 
Action: Key pressed <Key.shift>LOAN<Key.space><Key.shift>BR
Screenshot: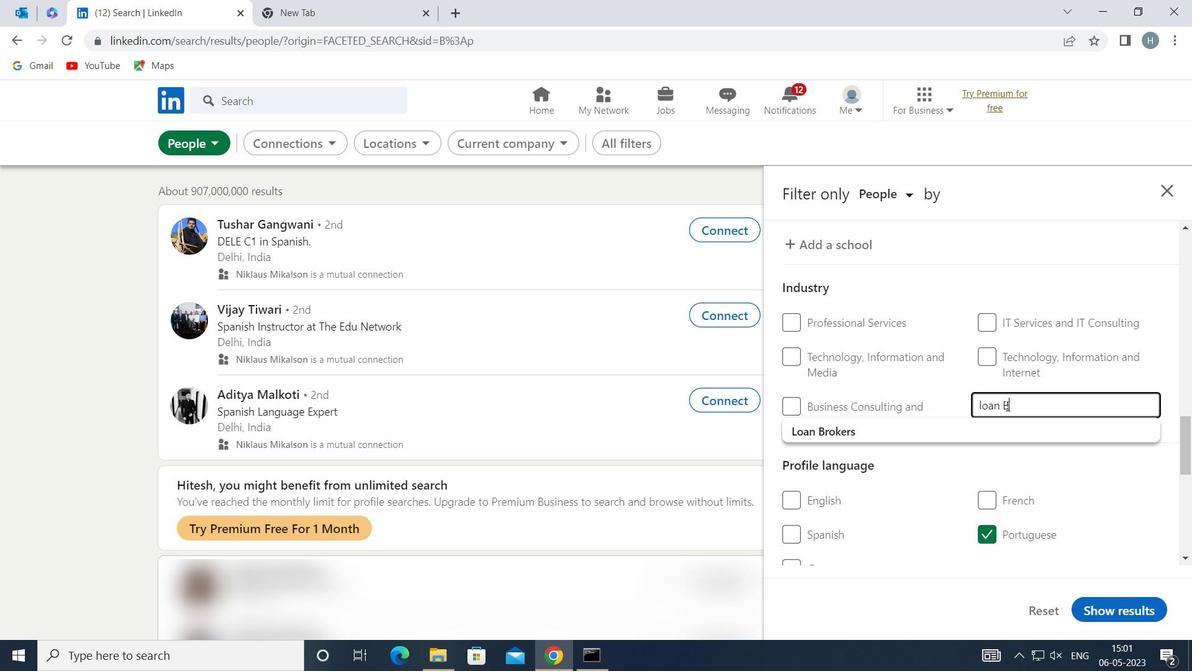 
Action: Mouse moved to (920, 428)
Screenshot: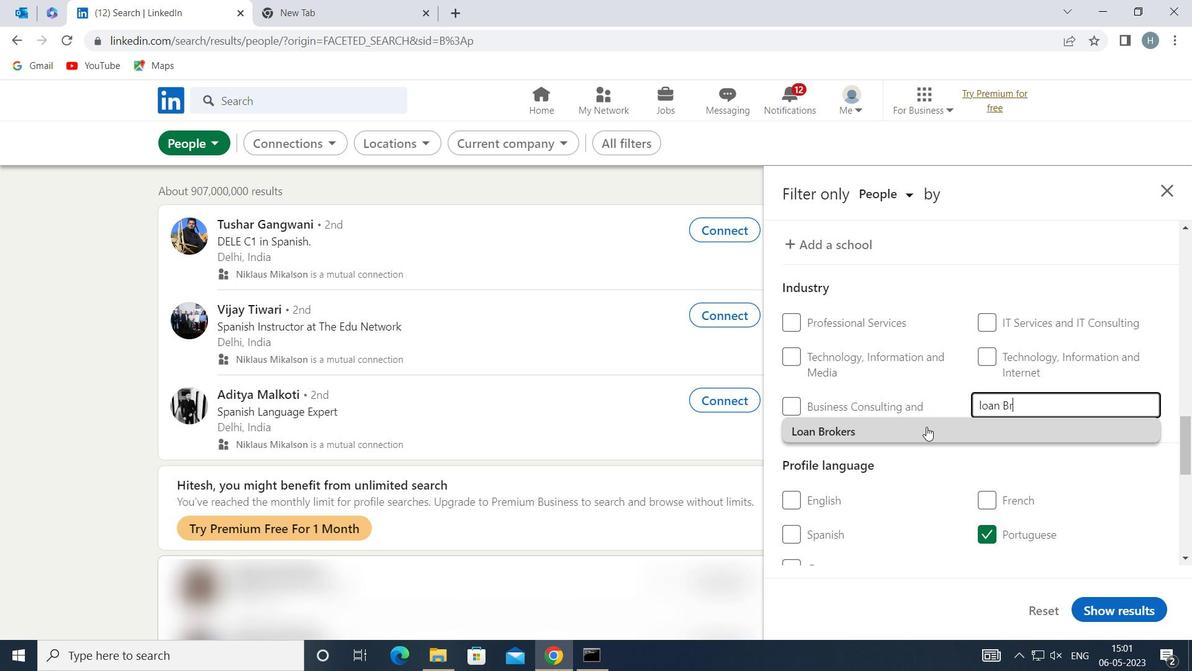 
Action: Mouse pressed left at (920, 428)
Screenshot: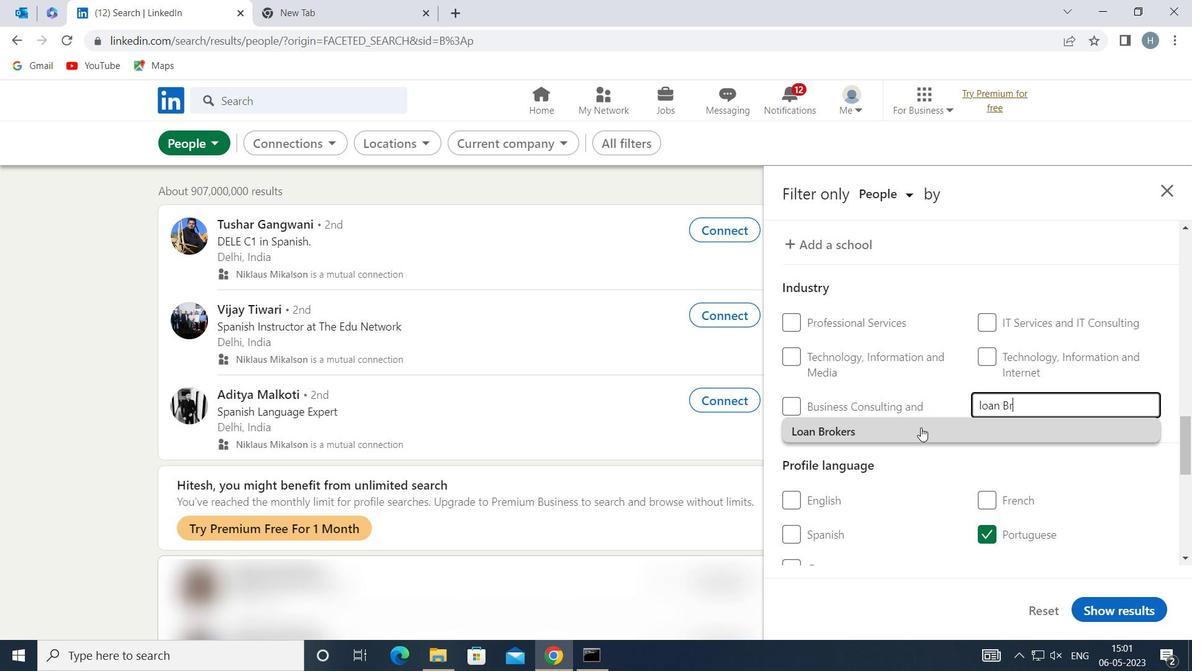 
Action: Mouse moved to (889, 397)
Screenshot: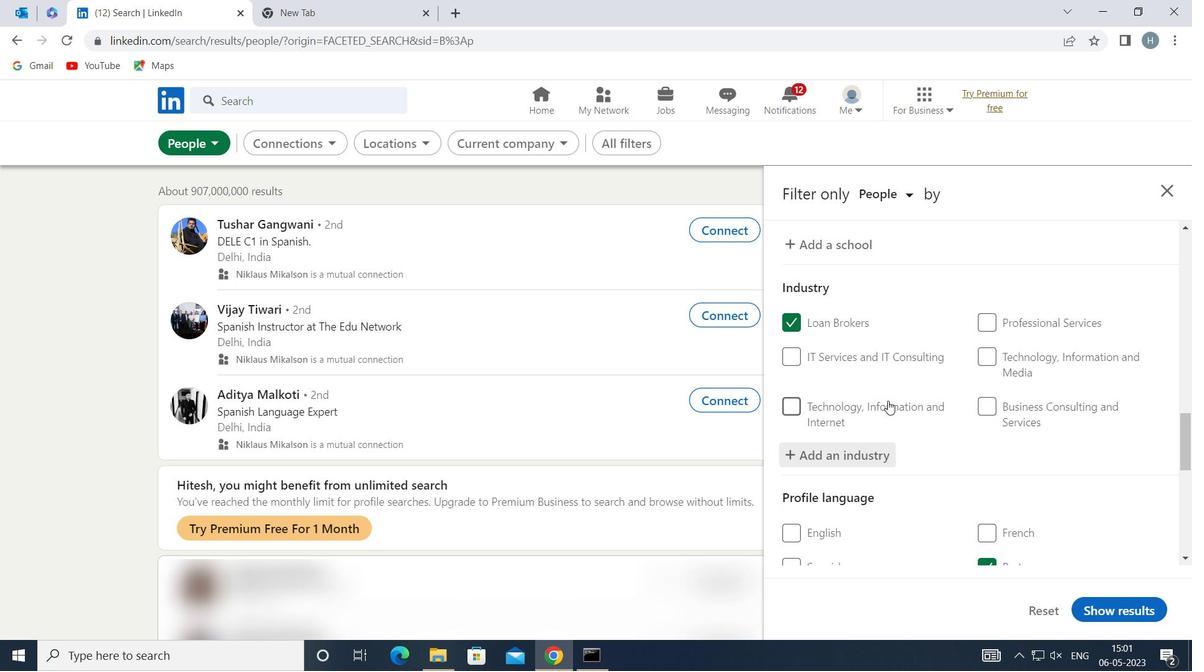 
Action: Mouse scrolled (889, 396) with delta (0, 0)
Screenshot: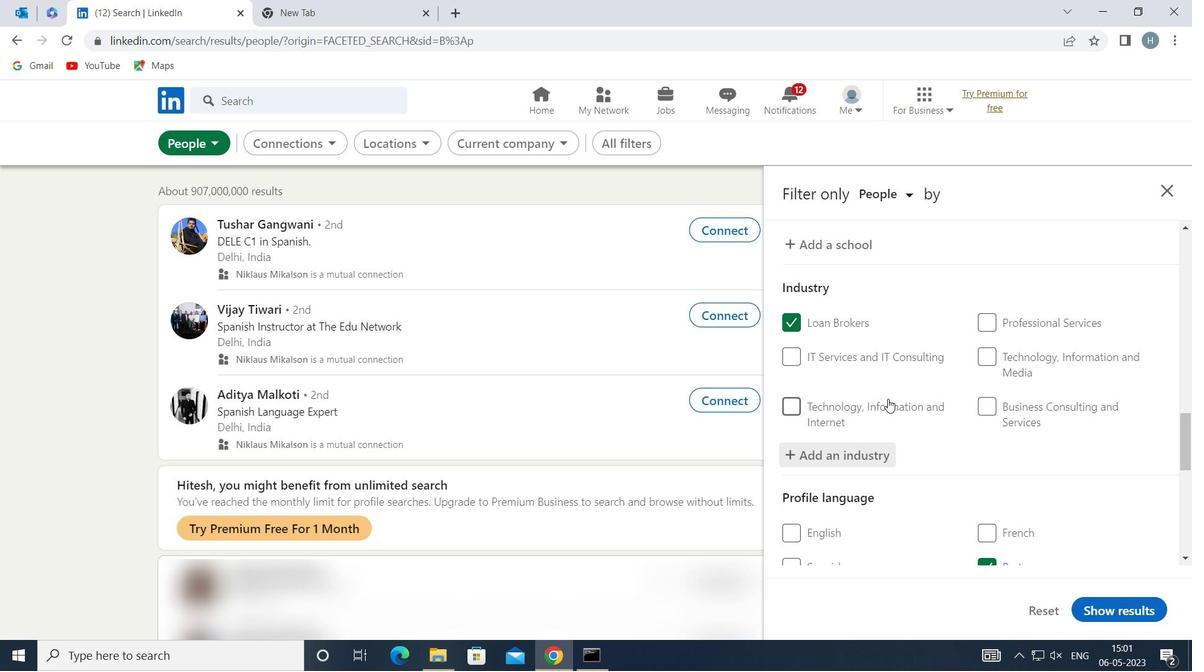 
Action: Mouse moved to (891, 395)
Screenshot: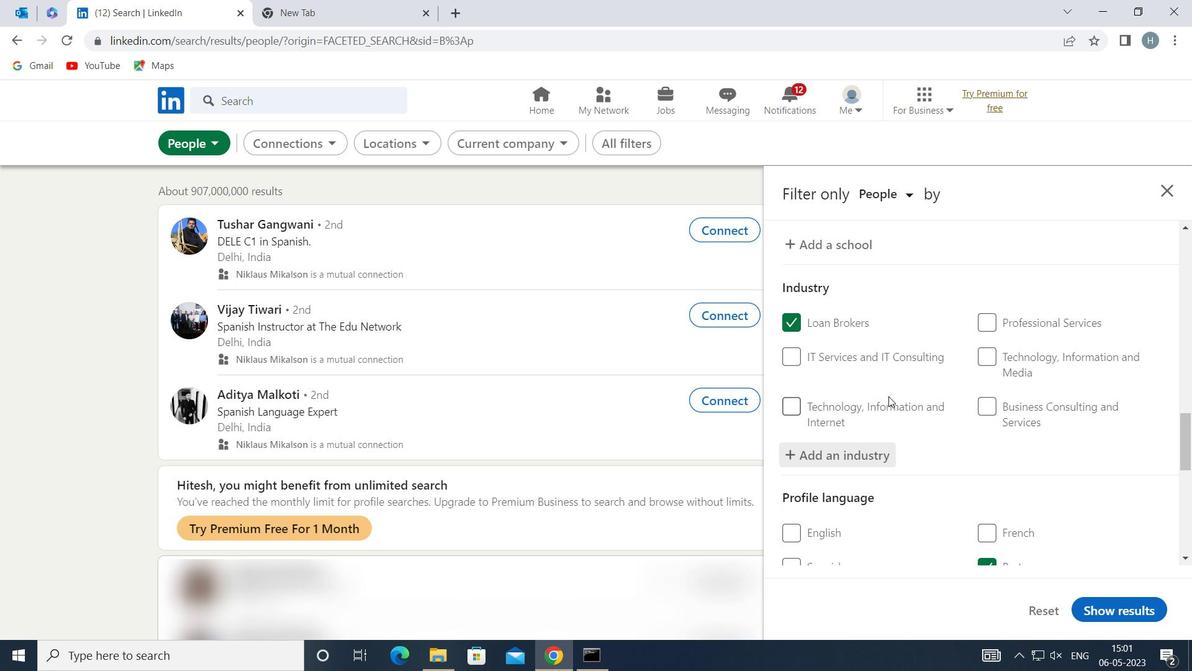 
Action: Mouse scrolled (891, 394) with delta (0, 0)
Screenshot: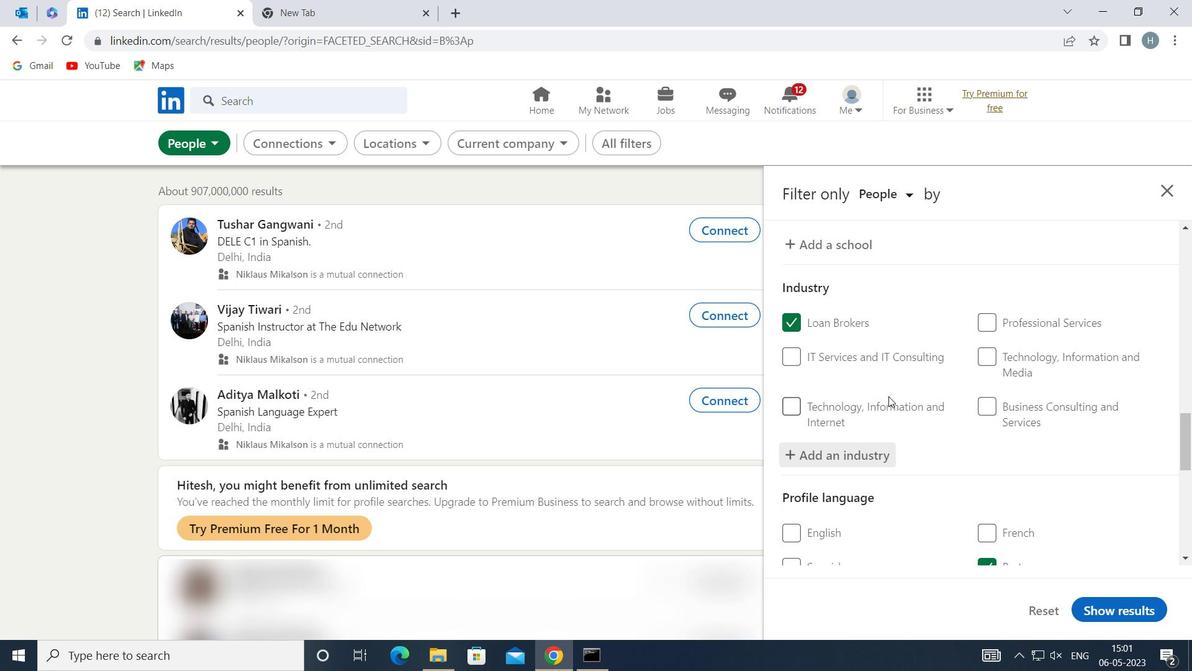 
Action: Mouse moved to (922, 381)
Screenshot: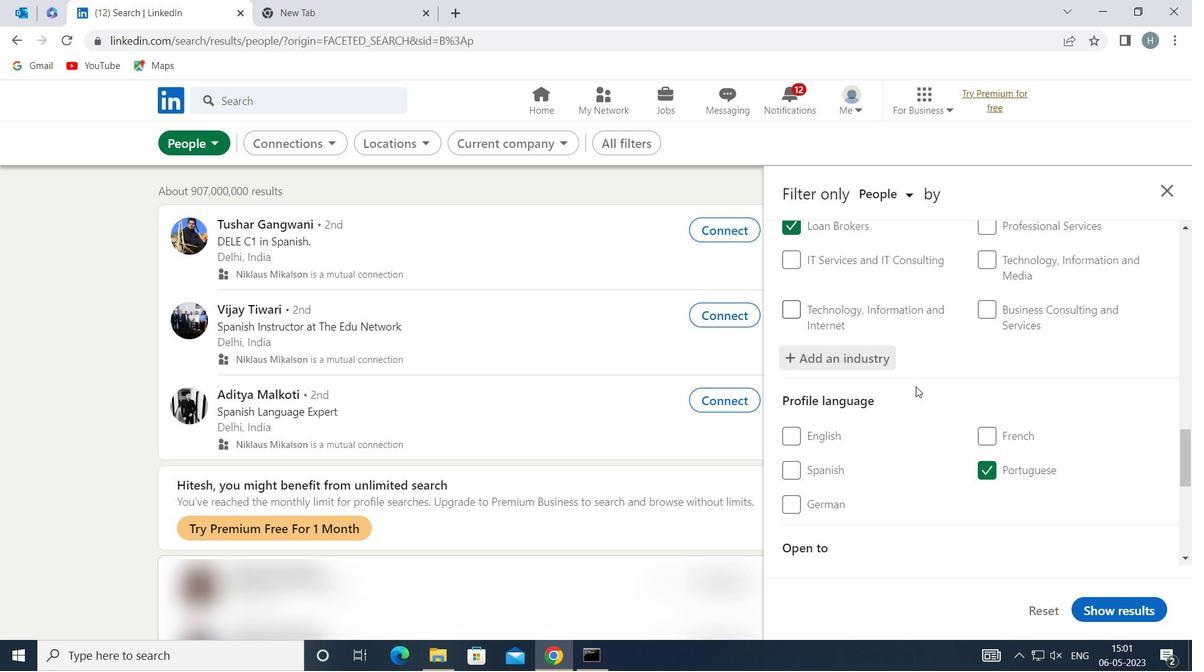 
Action: Mouse scrolled (922, 380) with delta (0, 0)
Screenshot: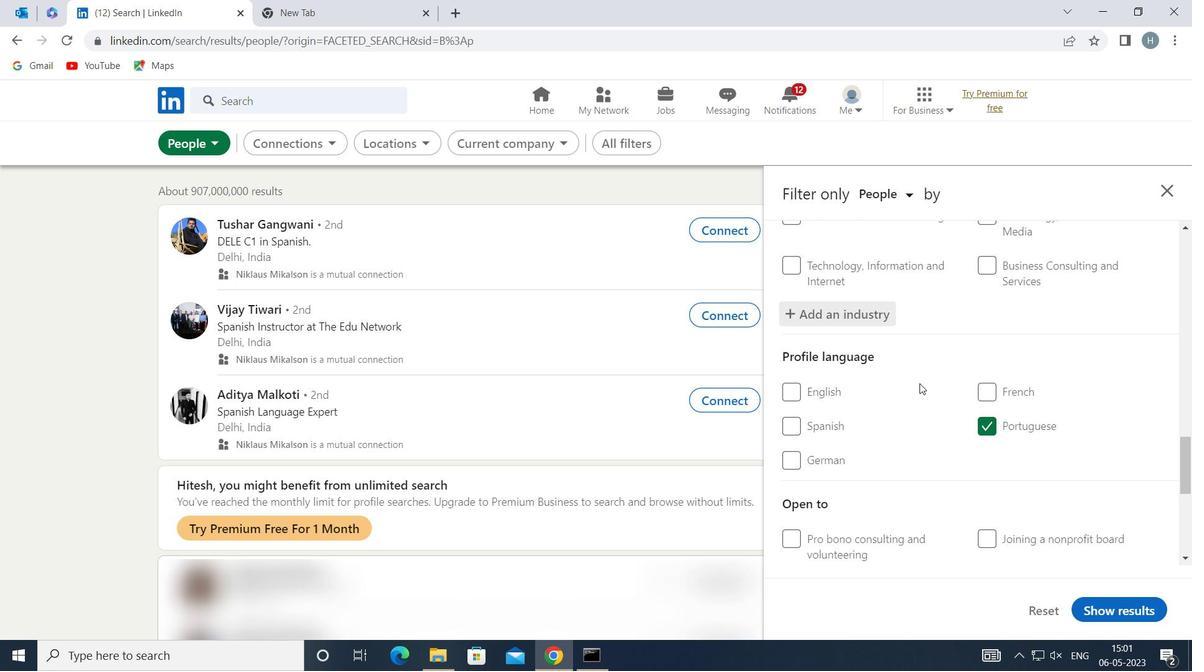 
Action: Mouse moved to (925, 379)
Screenshot: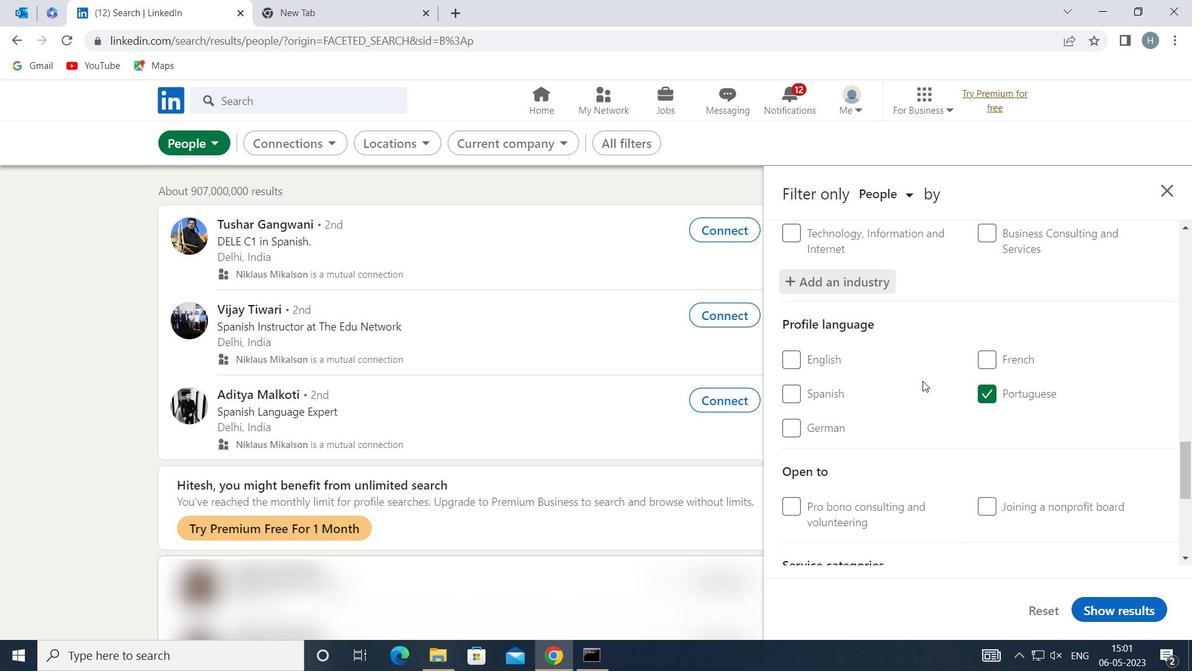
Action: Mouse scrolled (925, 378) with delta (0, 0)
Screenshot: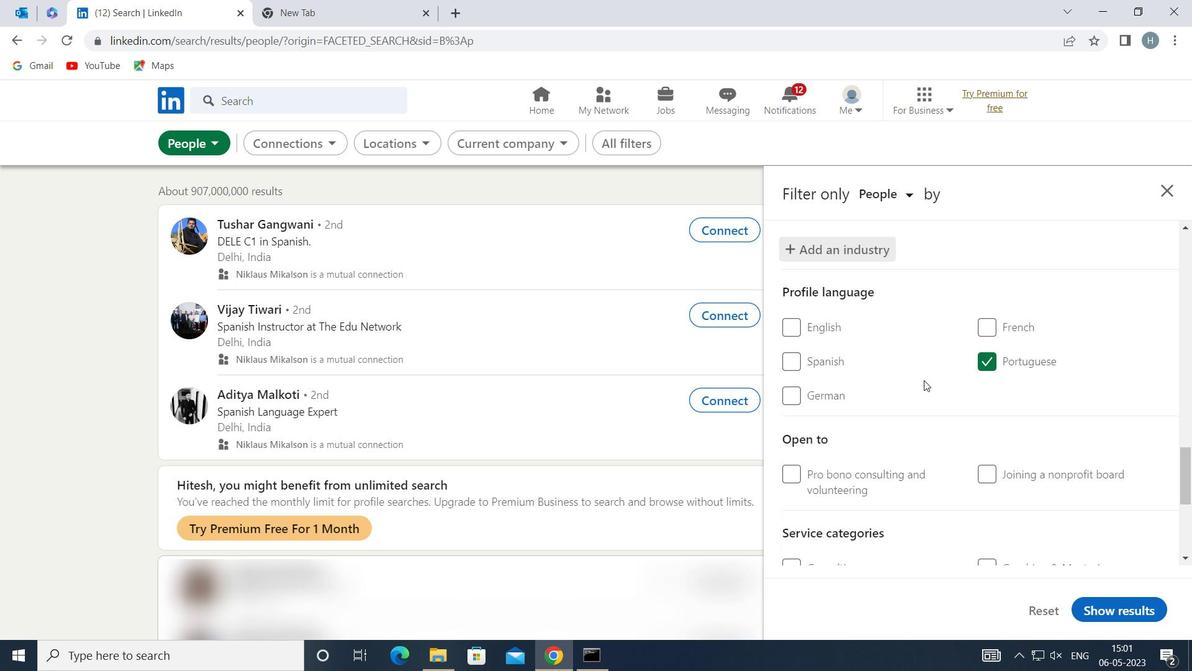 
Action: Mouse scrolled (925, 378) with delta (0, 0)
Screenshot: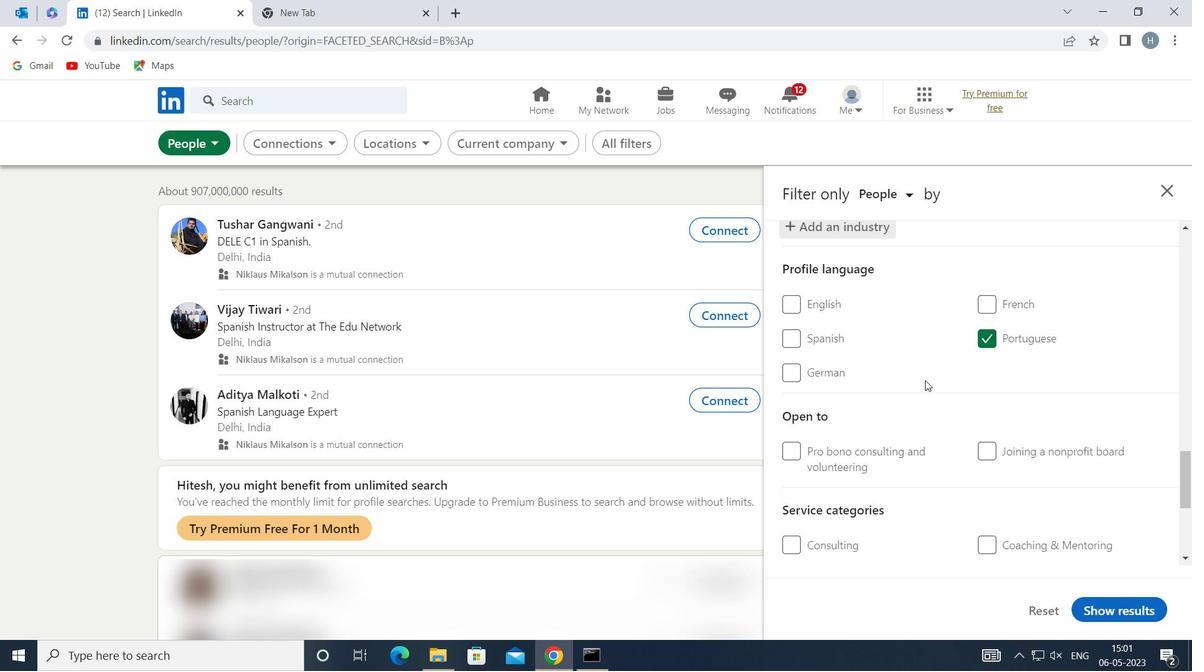
Action: Mouse scrolled (925, 378) with delta (0, 0)
Screenshot: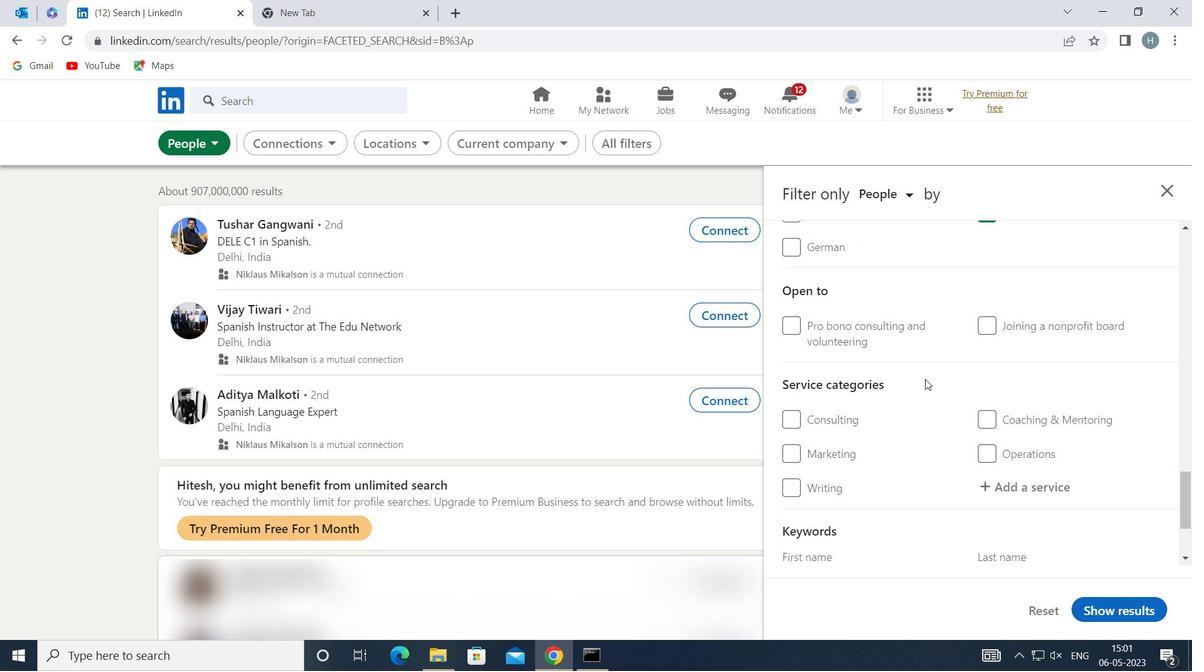 
Action: Mouse moved to (1030, 377)
Screenshot: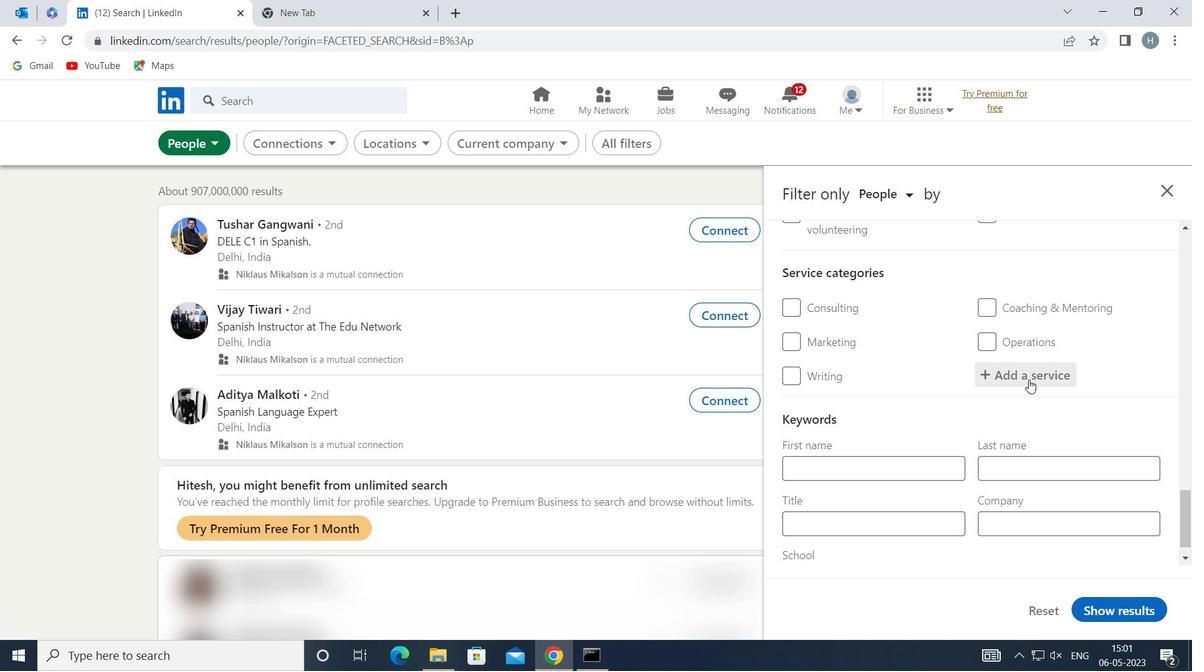
Action: Mouse pressed left at (1030, 377)
Screenshot: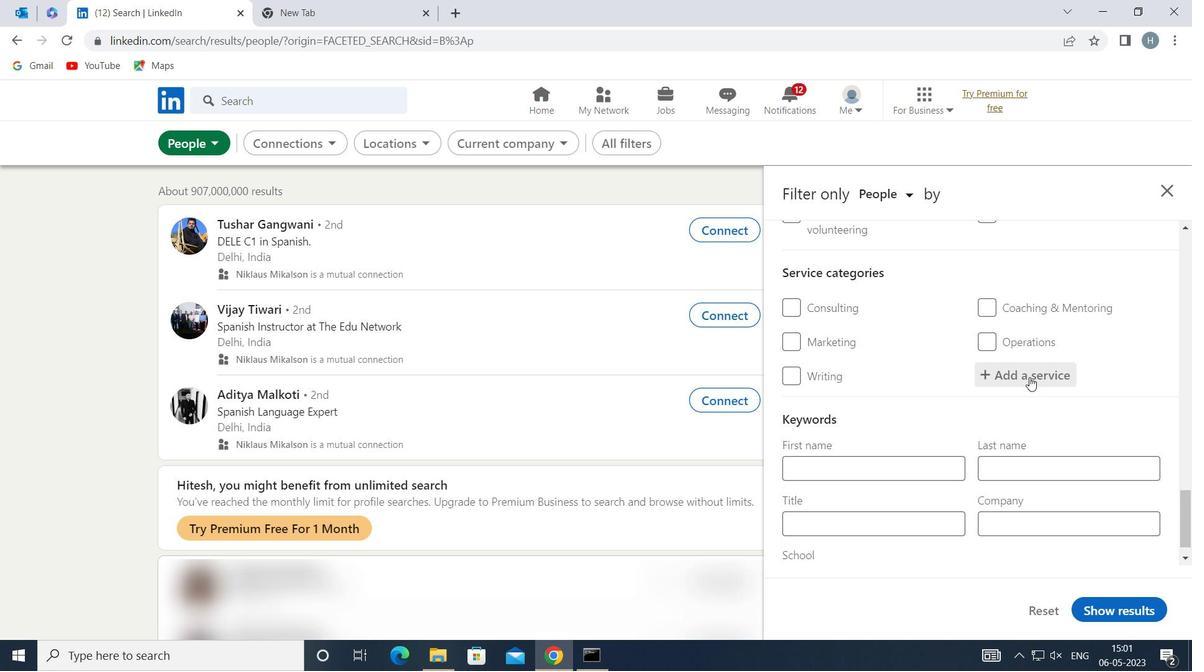 
Action: Key pressed <Key.shift>HOME<Key.space><Key.shift>NETW
Screenshot: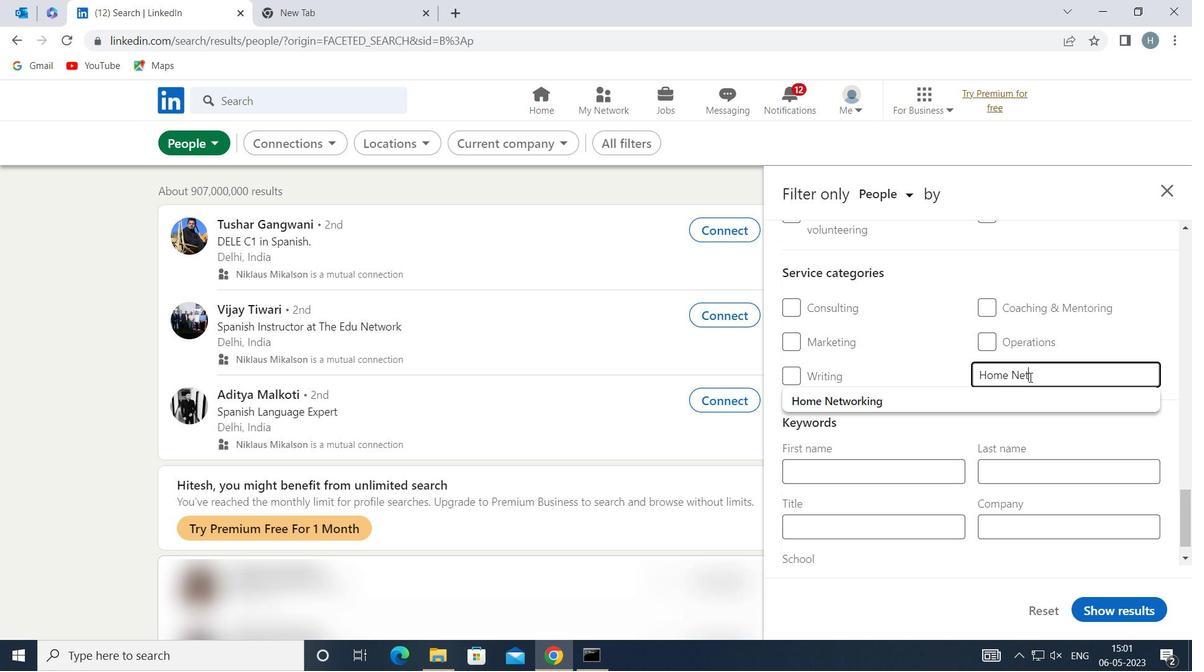 
Action: Mouse moved to (991, 399)
Screenshot: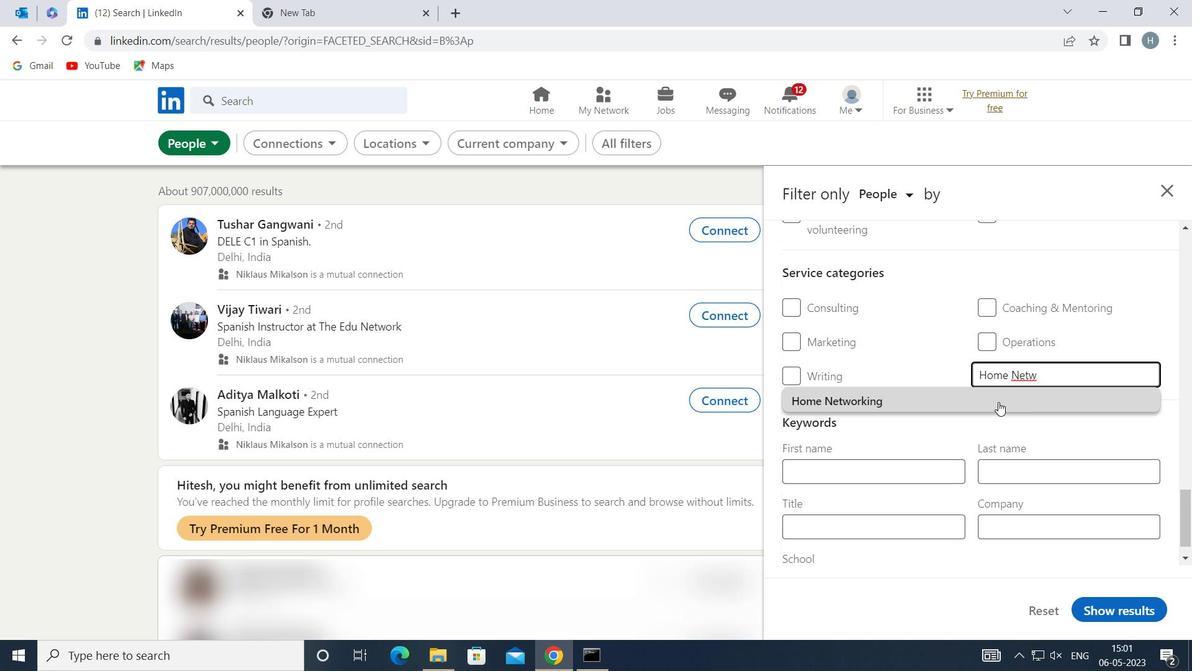 
Action: Mouse pressed left at (991, 399)
Screenshot: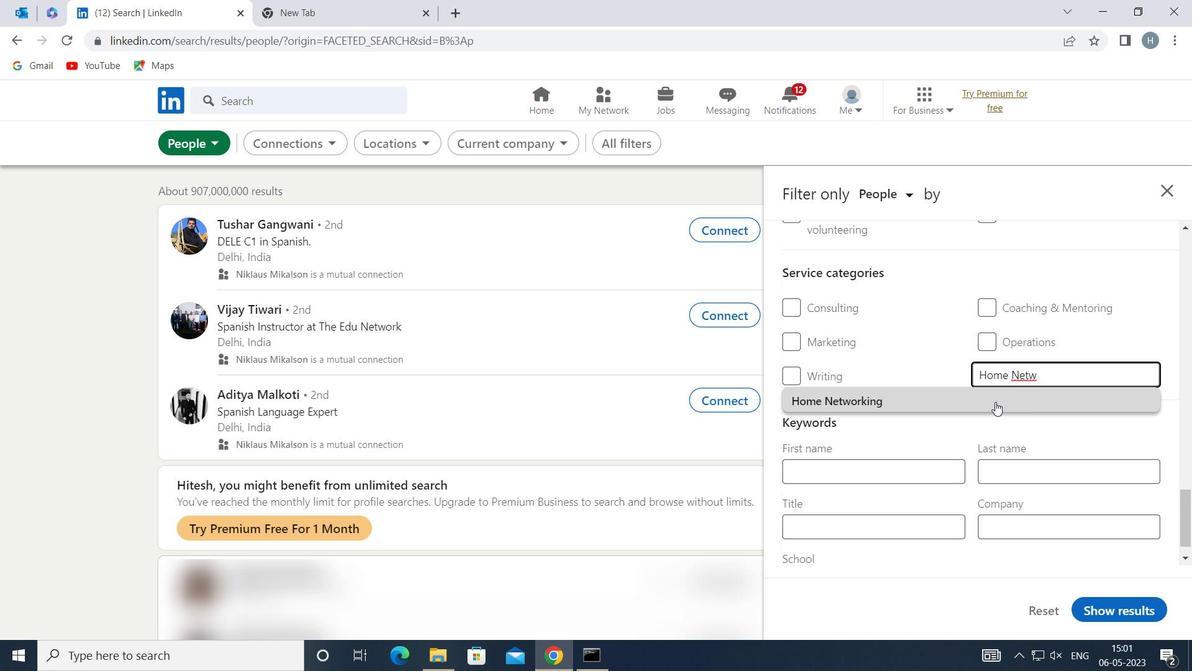 
Action: Mouse moved to (945, 404)
Screenshot: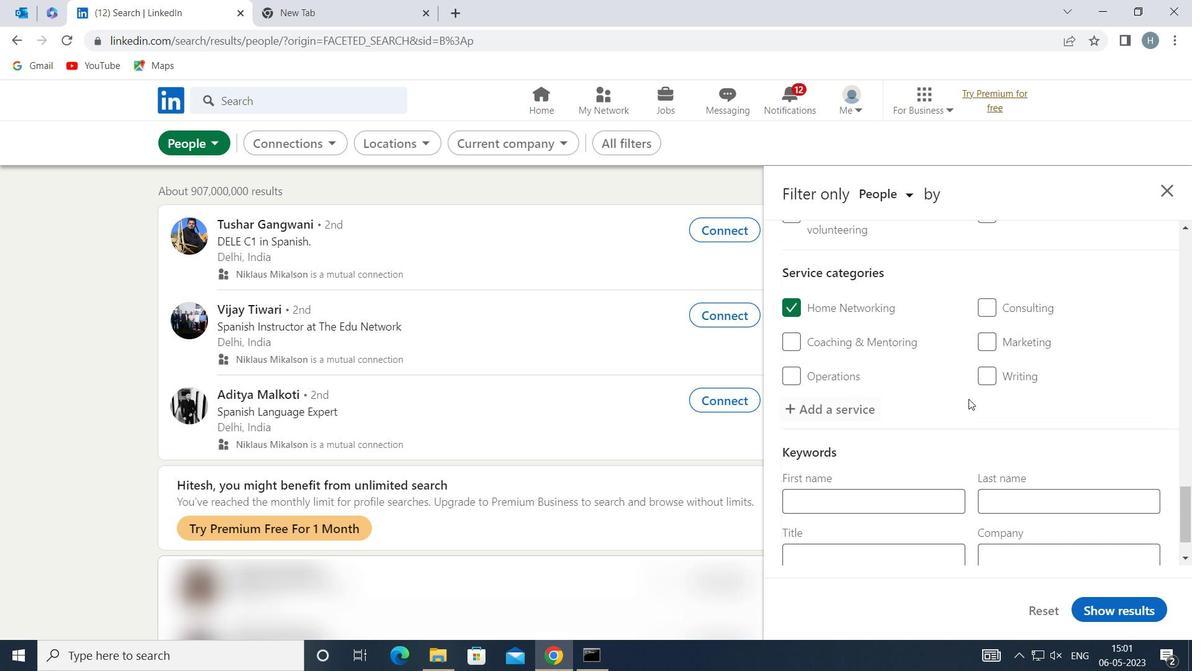 
Action: Mouse scrolled (945, 403) with delta (0, 0)
Screenshot: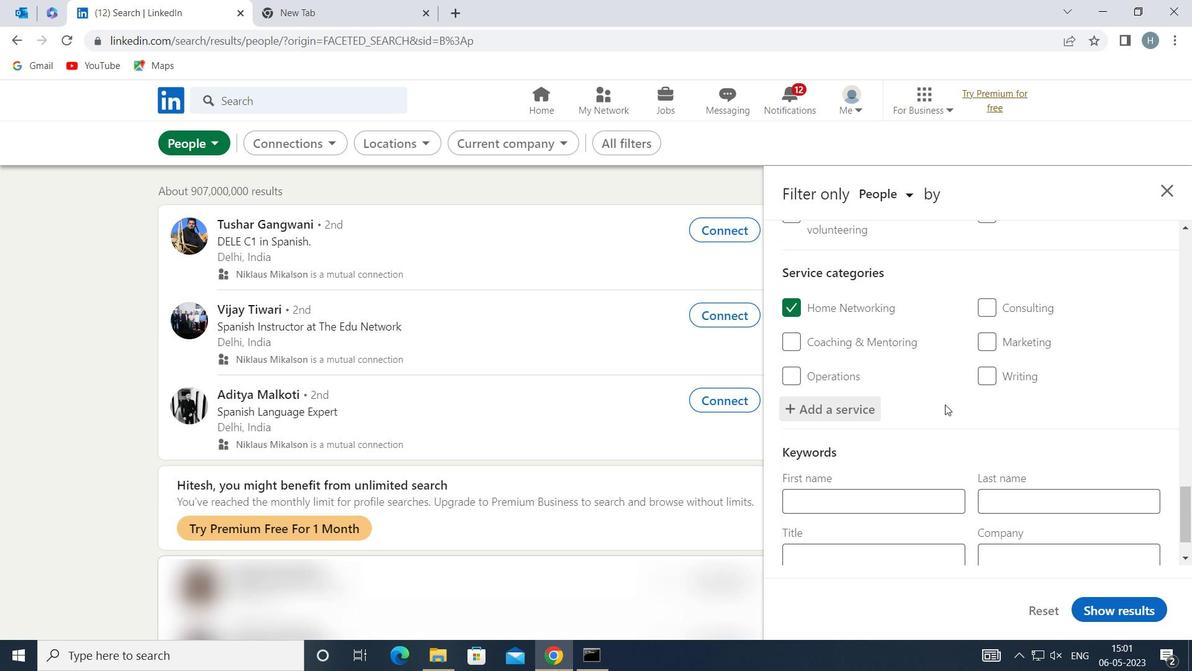 
Action: Mouse scrolled (945, 403) with delta (0, 0)
Screenshot: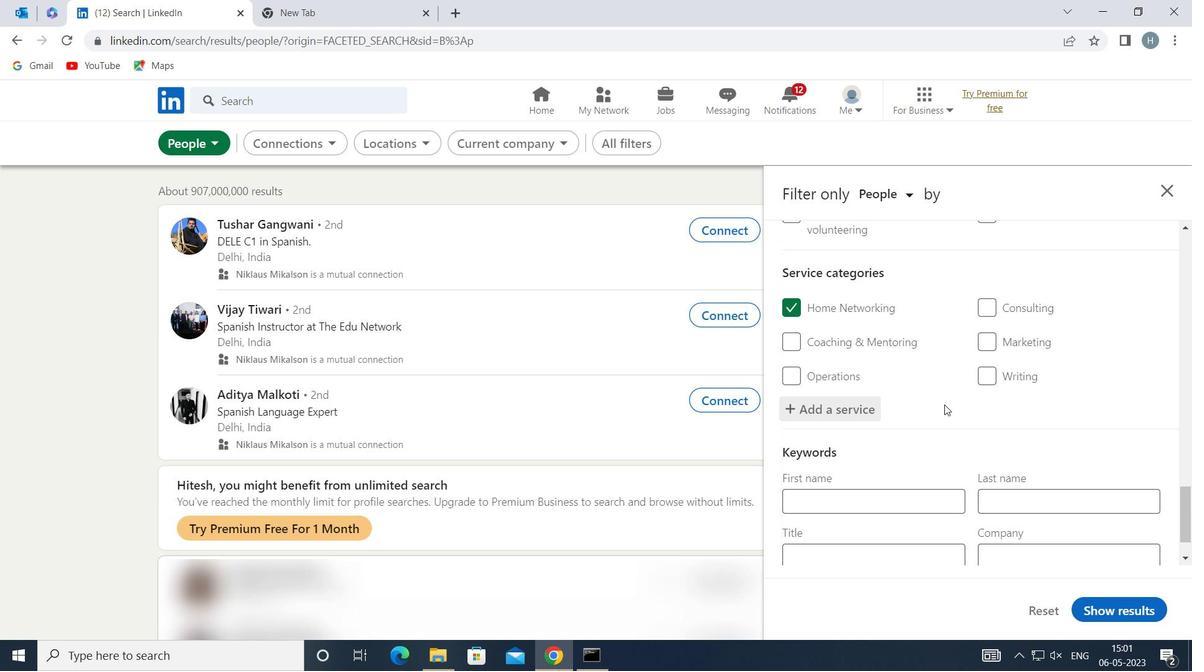 
Action: Mouse moved to (944, 405)
Screenshot: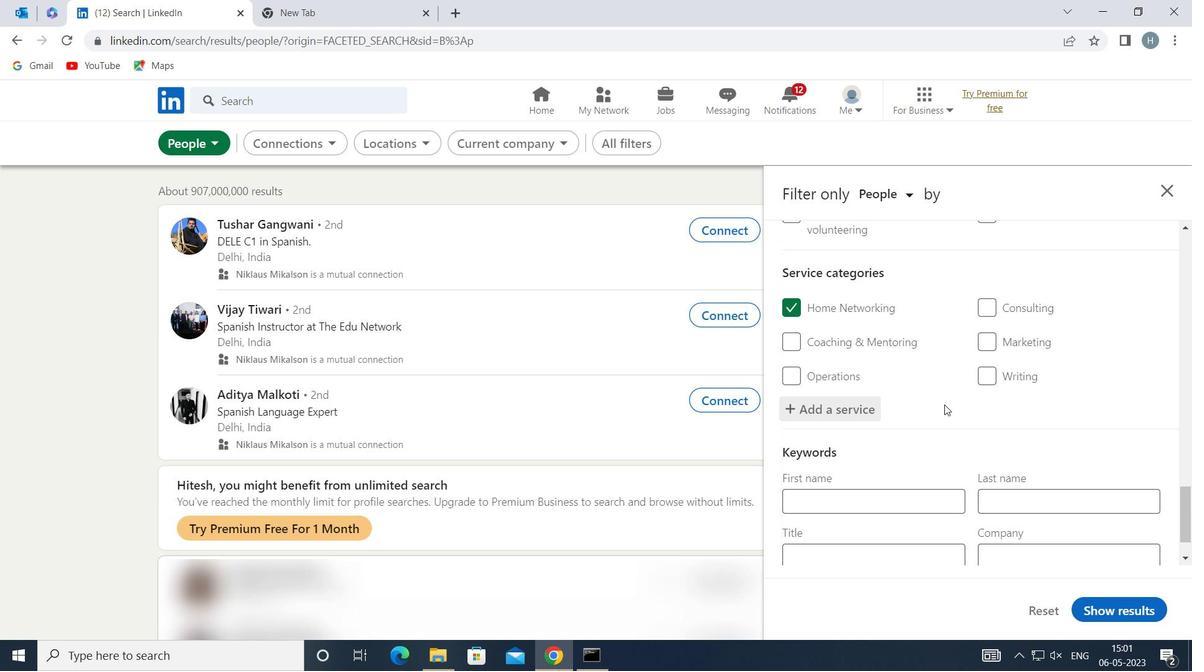 
Action: Mouse scrolled (944, 404) with delta (0, 0)
Screenshot: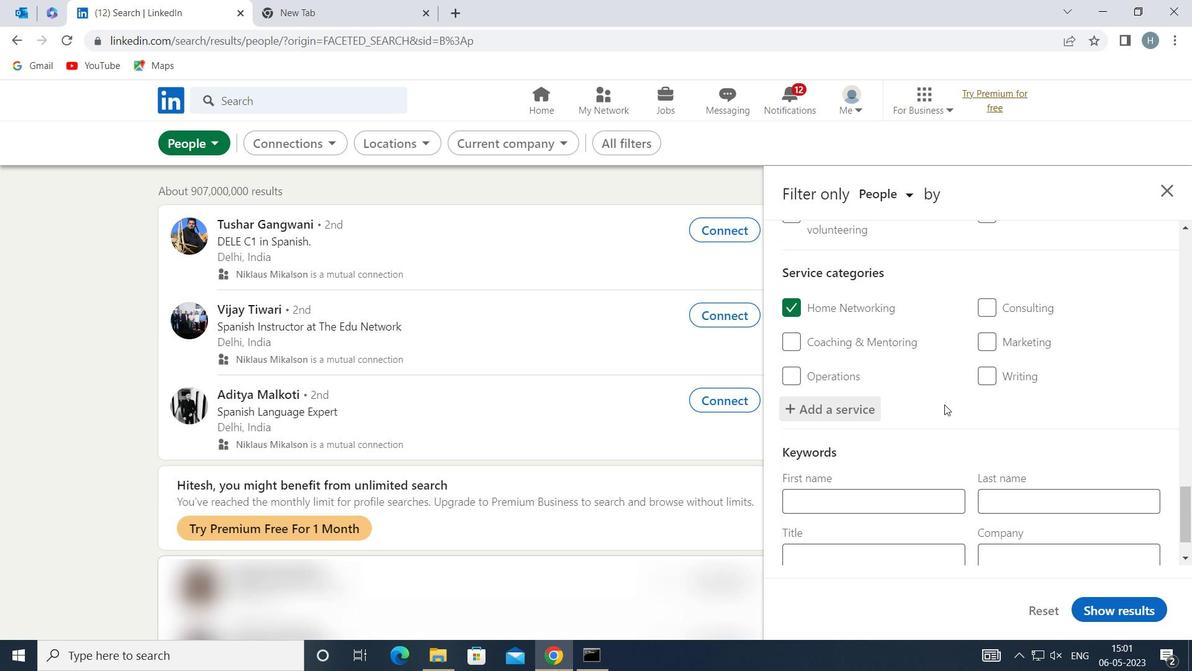 
Action: Mouse moved to (944, 405)
Screenshot: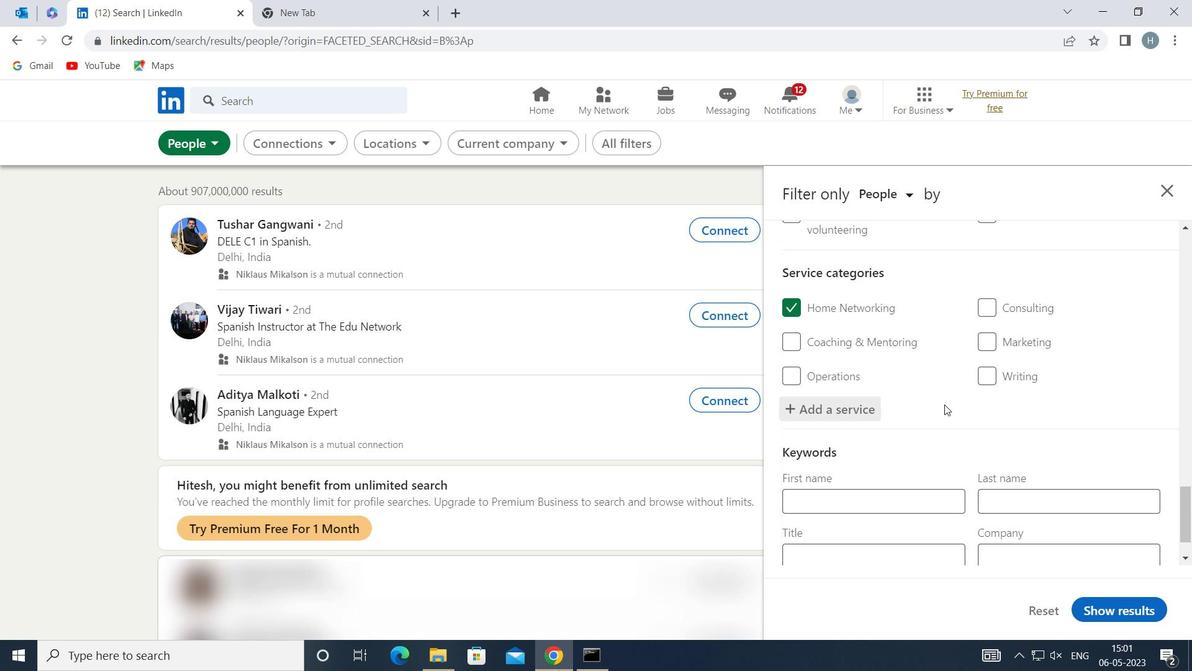 
Action: Mouse scrolled (944, 404) with delta (0, 0)
Screenshot: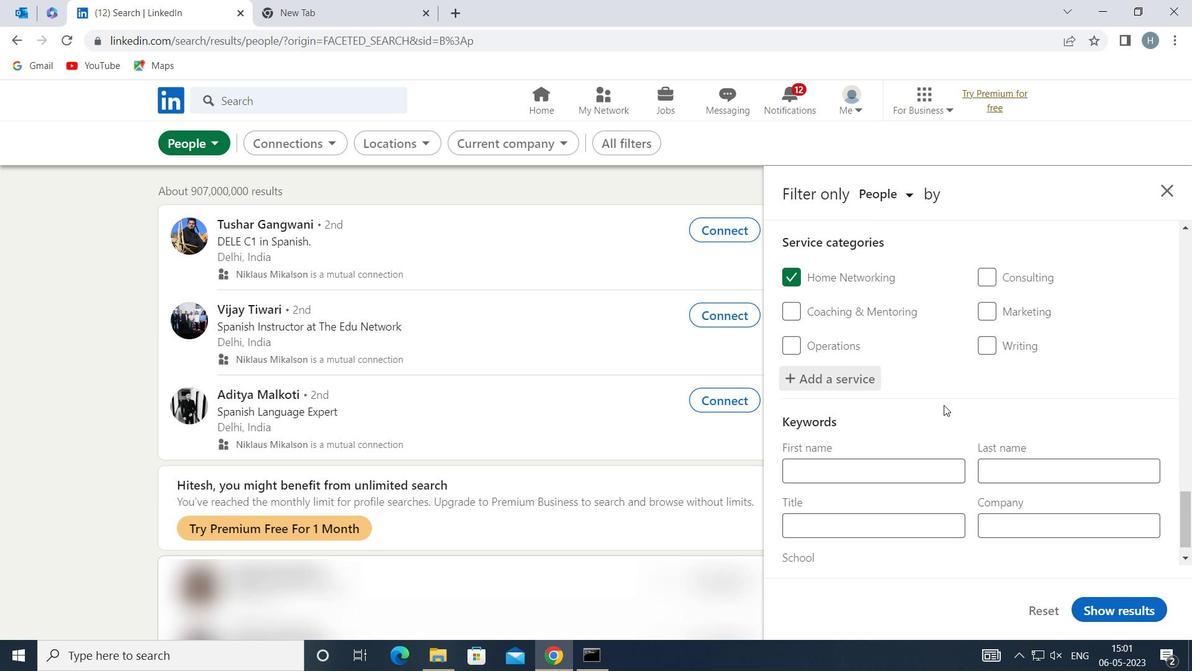 
Action: Mouse scrolled (944, 404) with delta (0, 0)
Screenshot: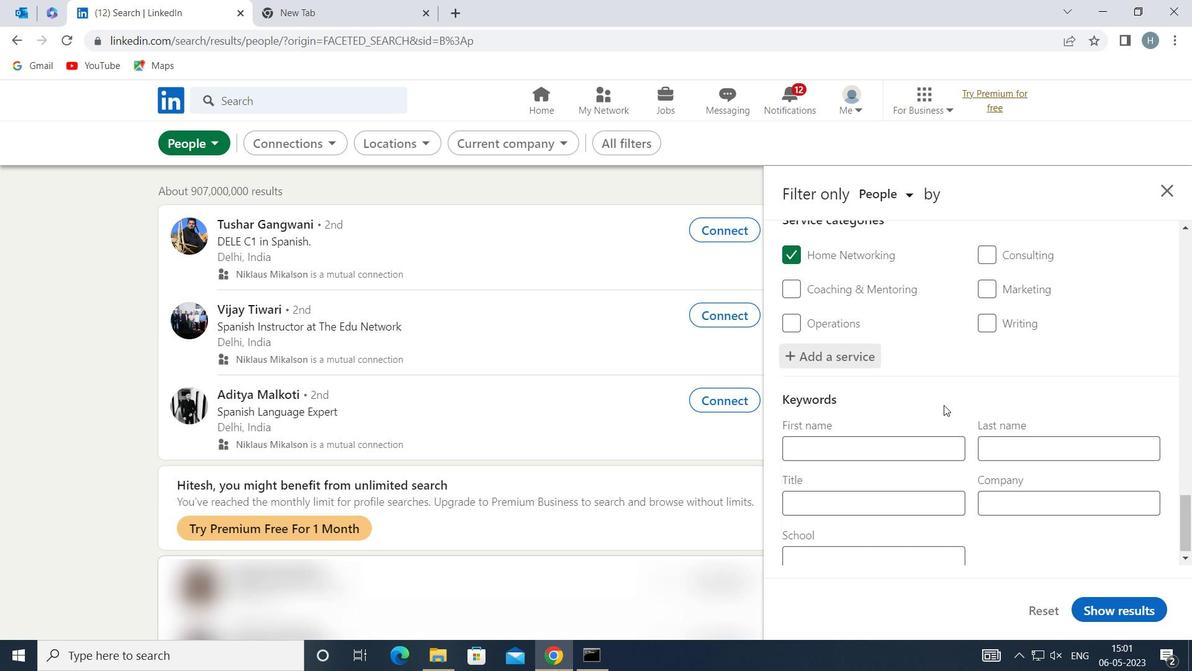 
Action: Mouse scrolled (944, 404) with delta (0, 0)
Screenshot: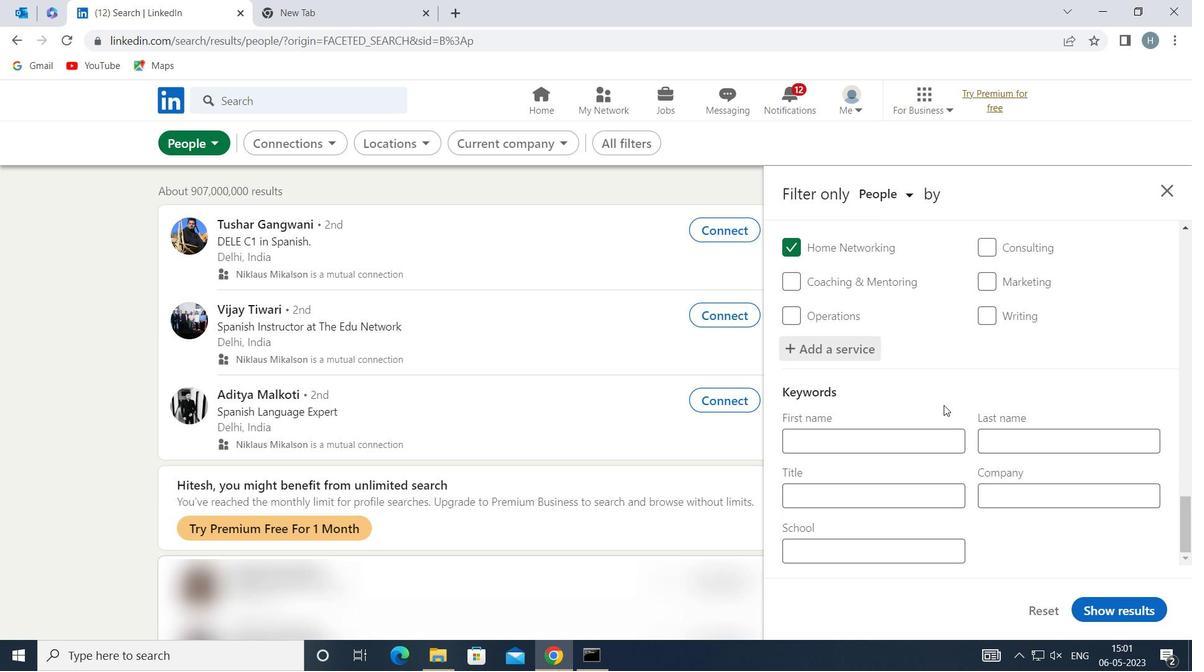 
Action: Mouse moved to (937, 490)
Screenshot: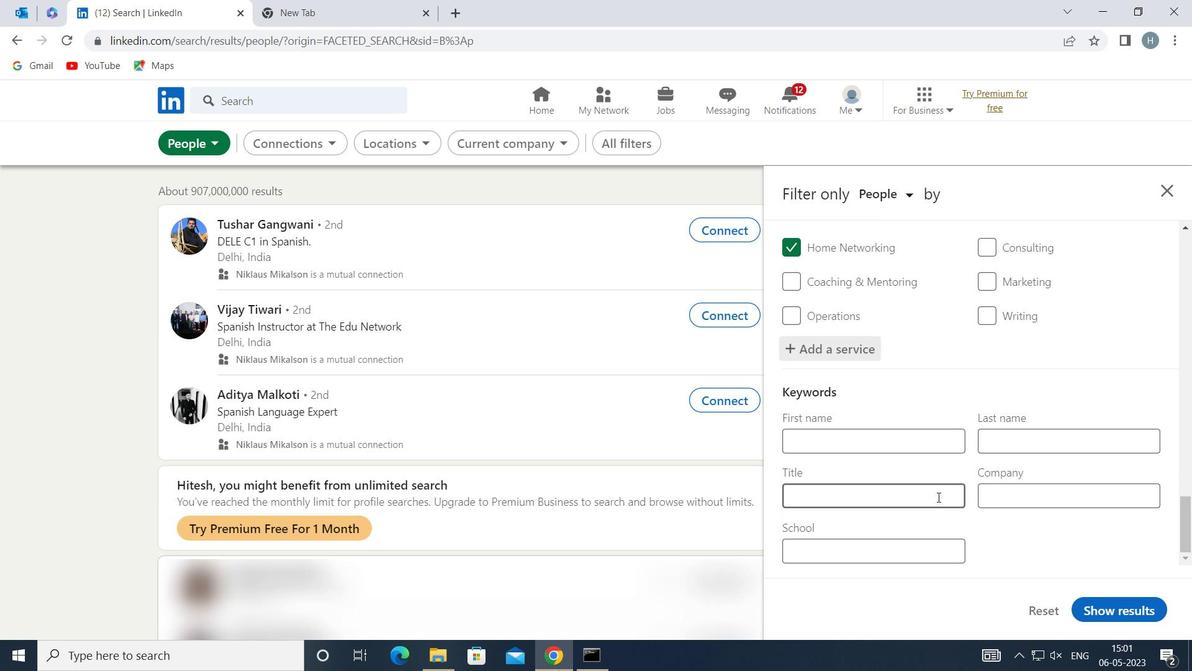 
Action: Mouse pressed left at (937, 490)
Screenshot: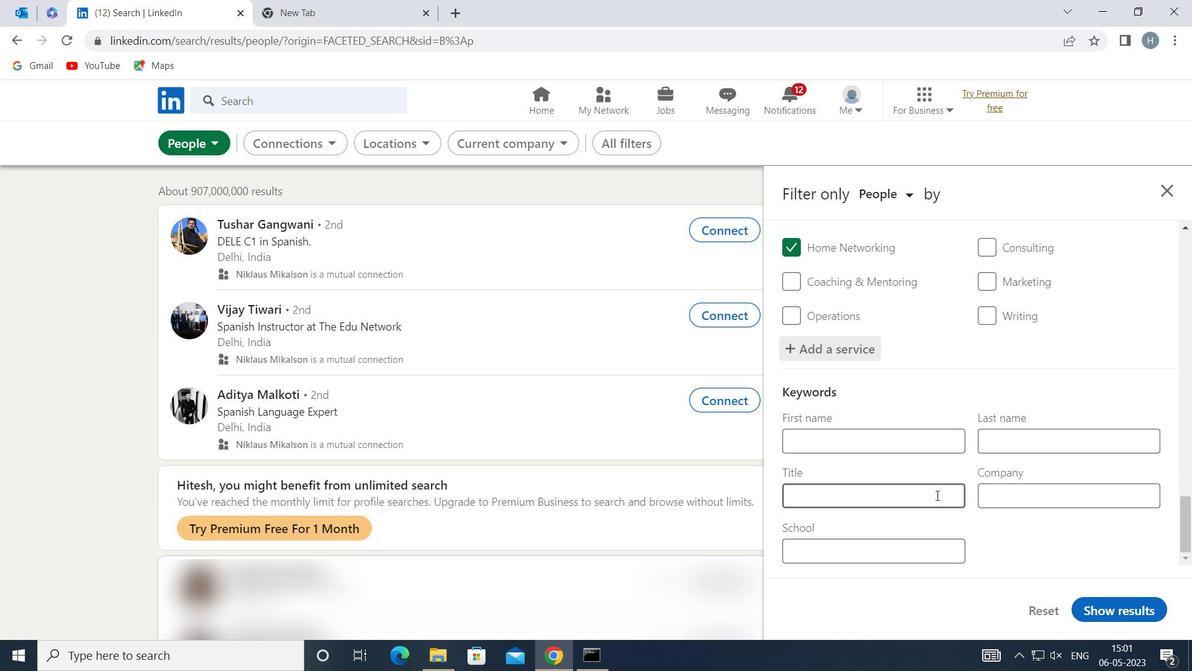 
Action: Mouse moved to (938, 489)
Screenshot: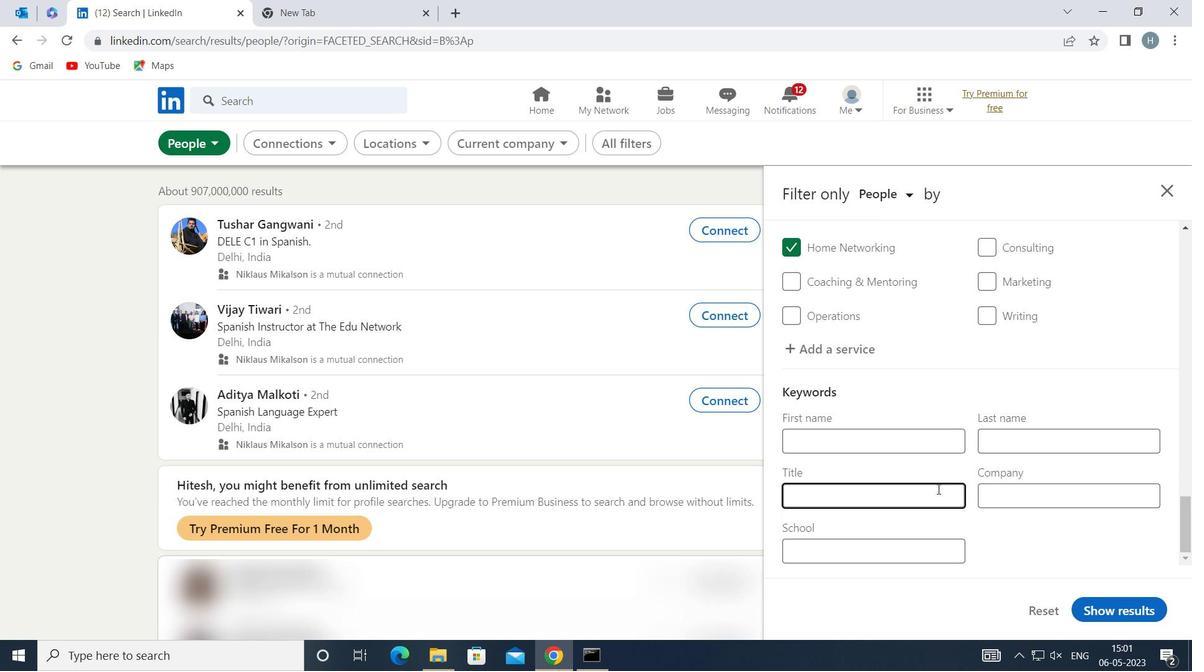 
Action: Key pressed <Key.shift>SUPERVISOR
Screenshot: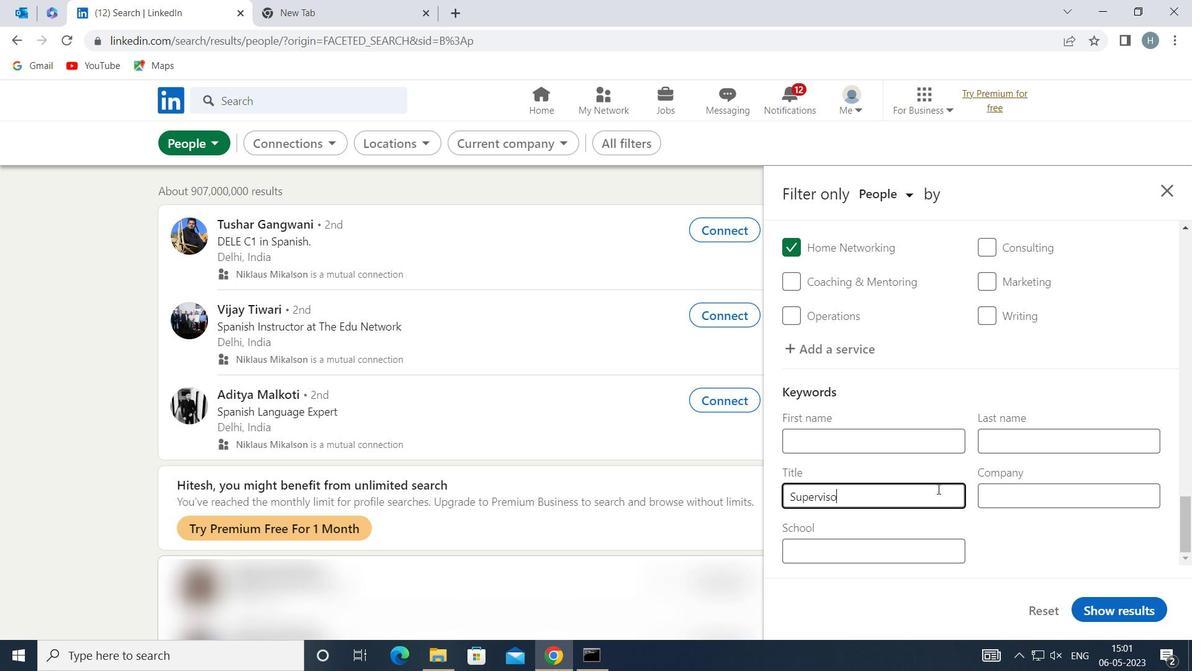 
Action: Mouse moved to (1122, 612)
Screenshot: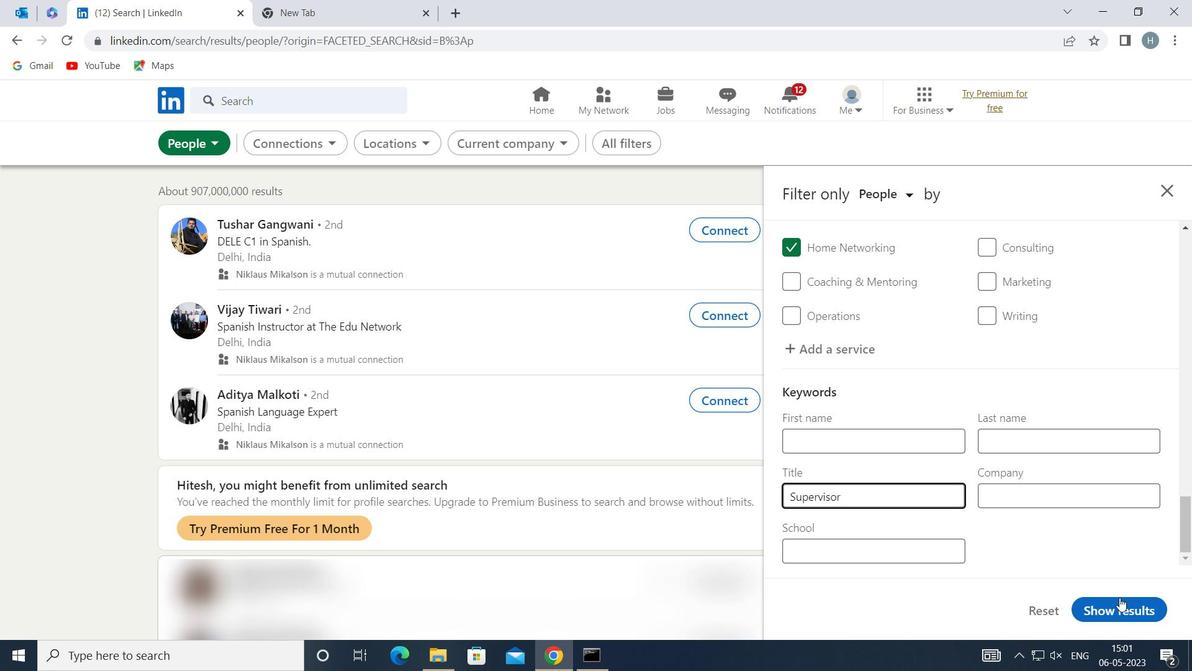 
Action: Mouse pressed left at (1122, 612)
Screenshot: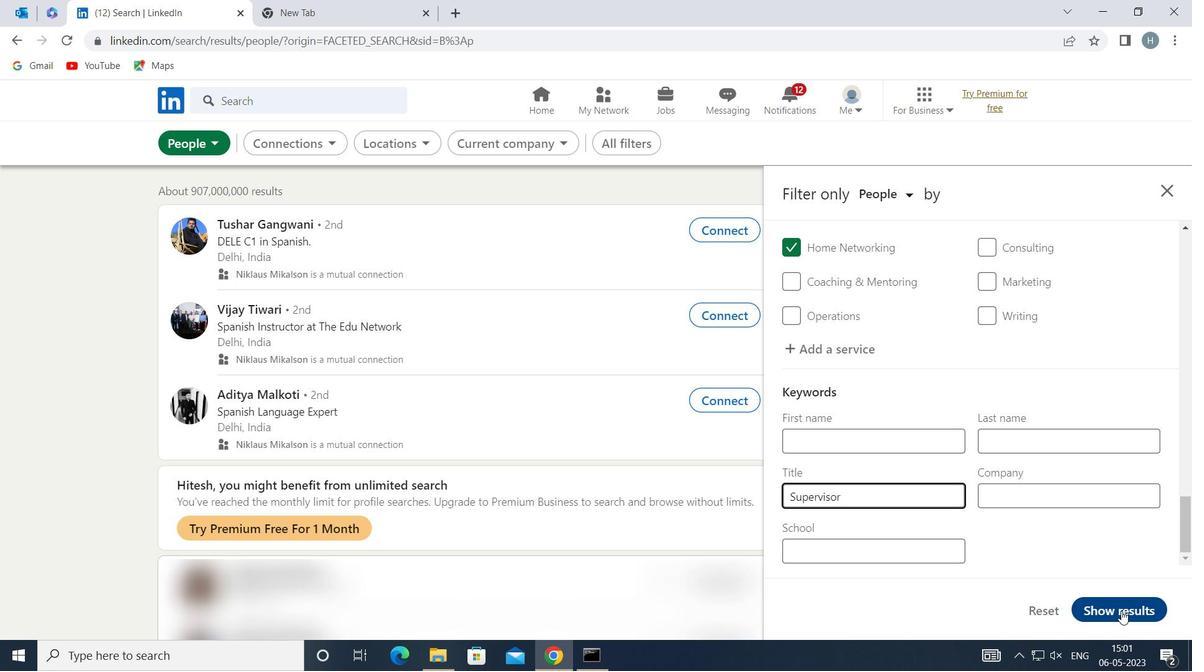 
Action: Mouse moved to (879, 372)
Screenshot: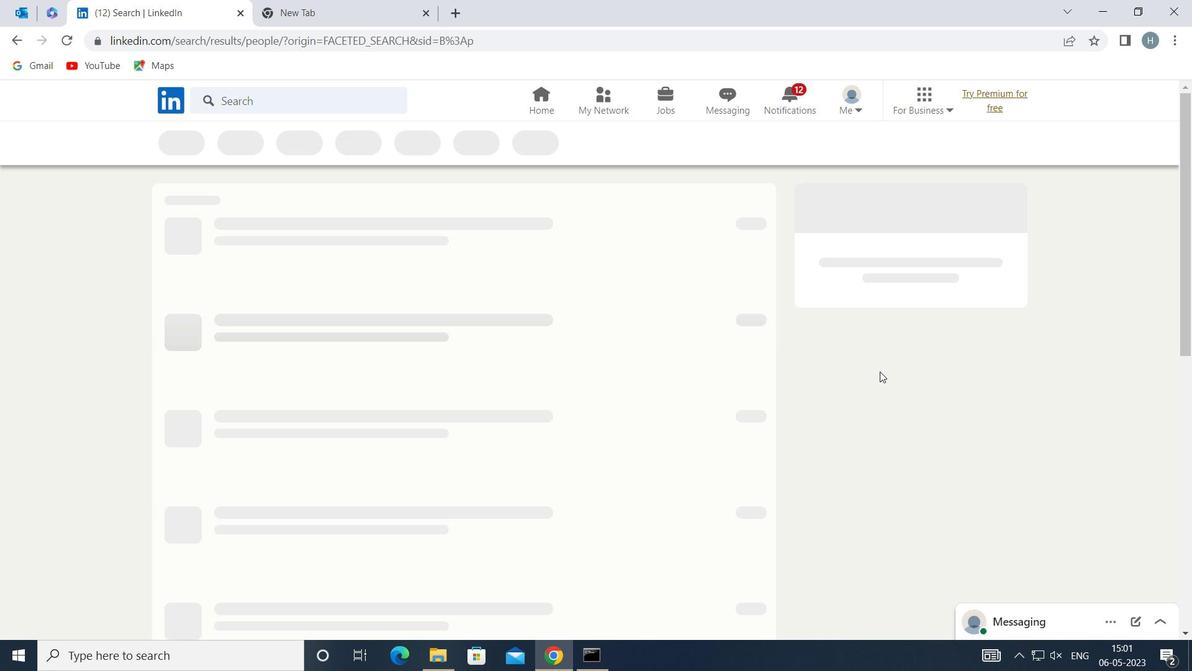 
